 Task: Look for space in Córdoba, Spain from 12th  August, 2023 to 15th August, 2023 for 3 adults in price range Rs.12000 to Rs.16000. Place can be entire place with 2 bedrooms having 3 beds and 1 bathroom. Property type can be house, flat, guest house. Booking option can be shelf check-in. Required host language is English.
Action: Mouse moved to (310, 183)
Screenshot: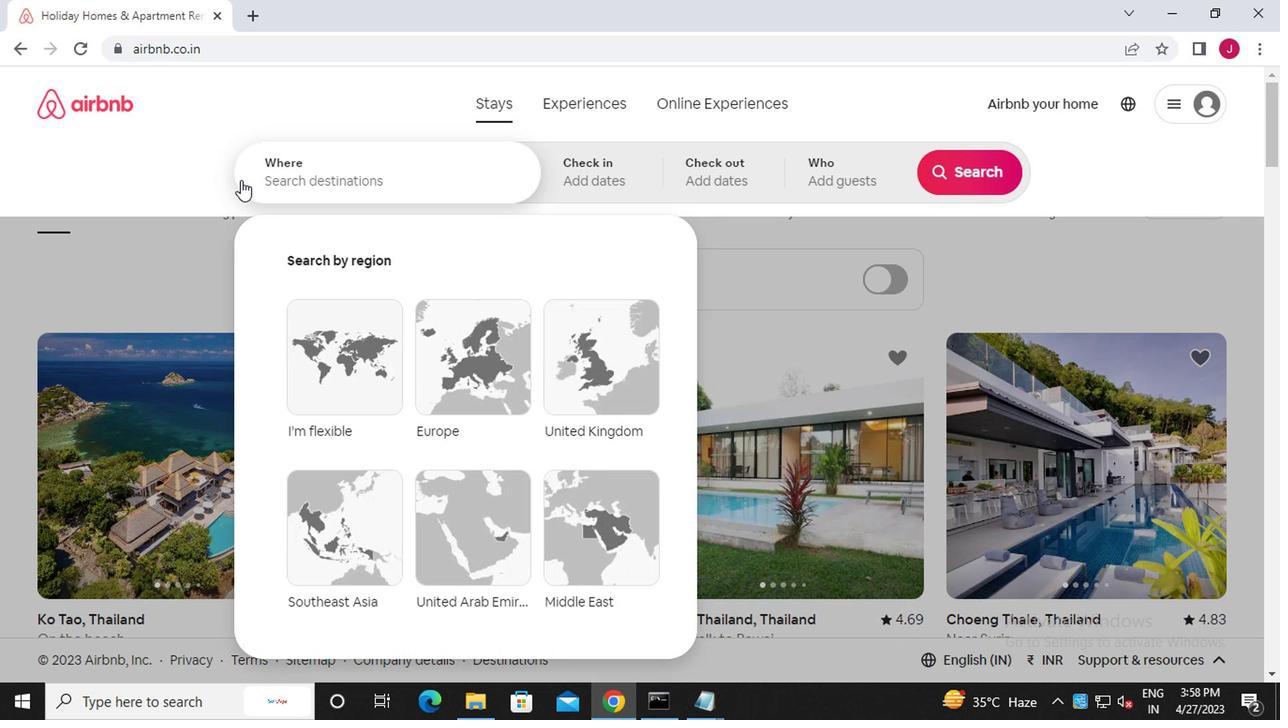 
Action: Mouse pressed left at (310, 183)
Screenshot: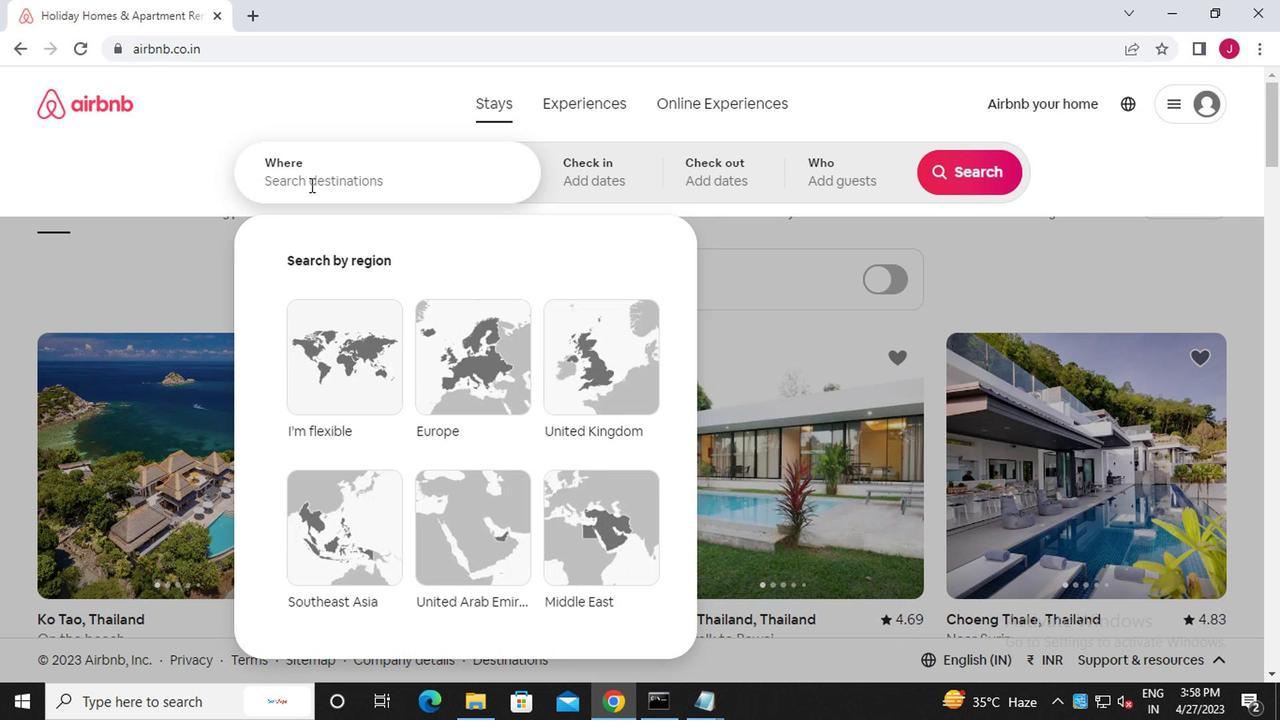 
Action: Key pressed c<Key.caps_lock>ordoba,<Key.caps_lock>s<Key.caps_lock>pain
Screenshot: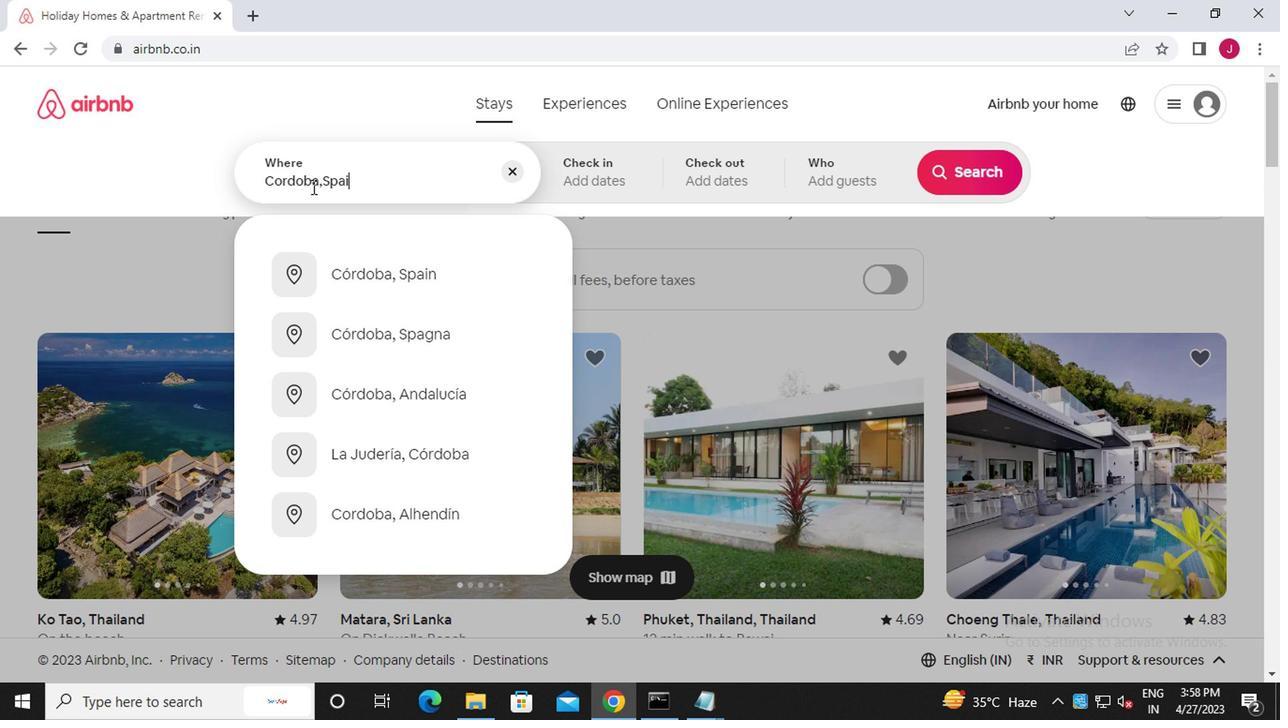 
Action: Mouse moved to (412, 280)
Screenshot: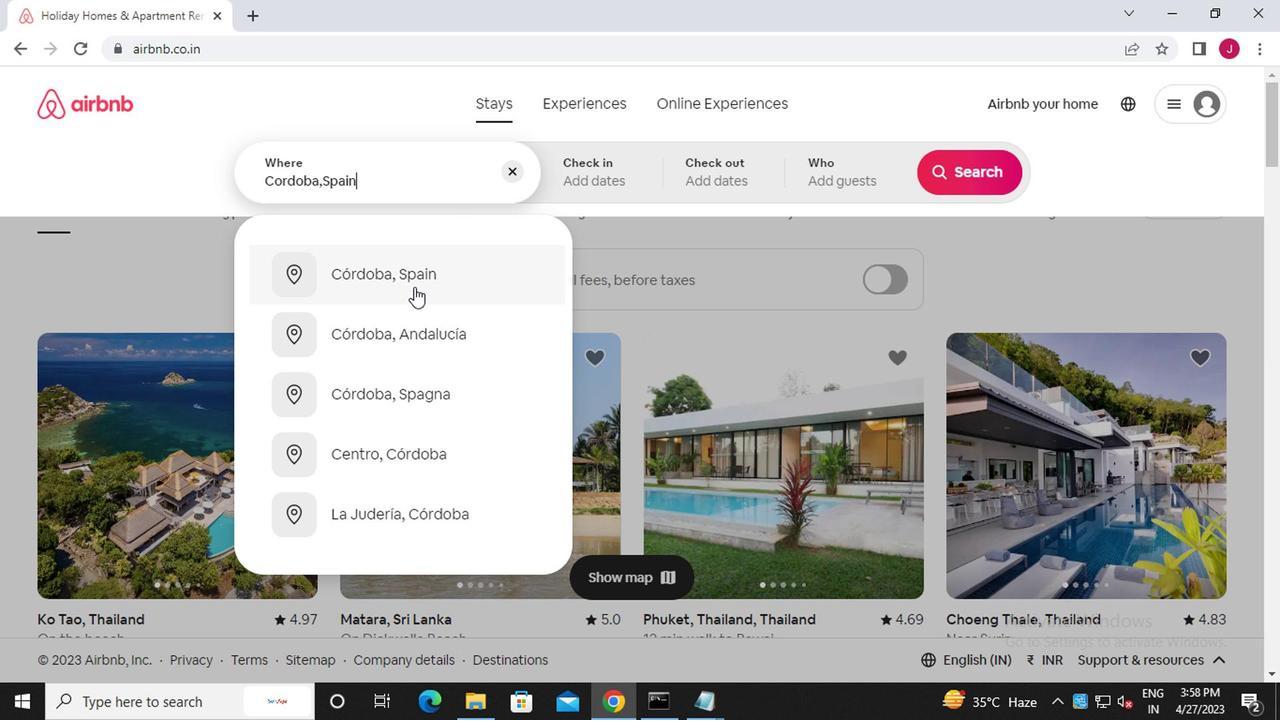 
Action: Mouse pressed left at (412, 280)
Screenshot: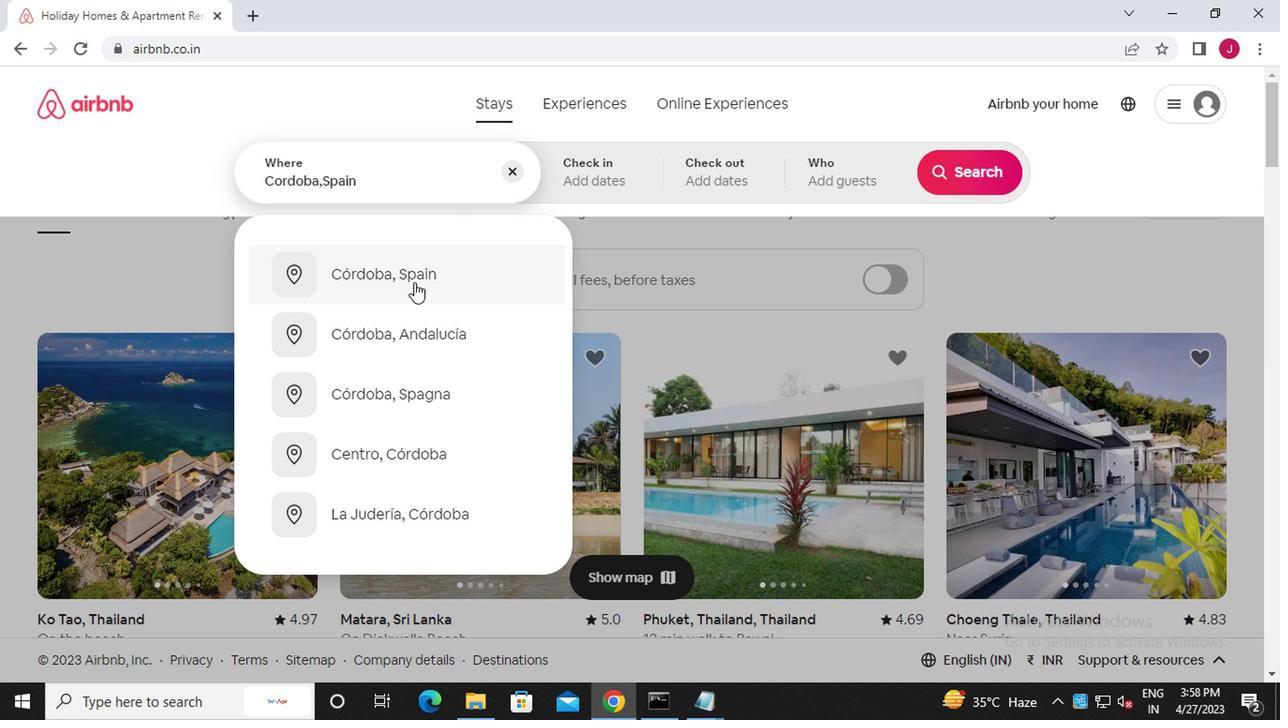 
Action: Mouse moved to (947, 317)
Screenshot: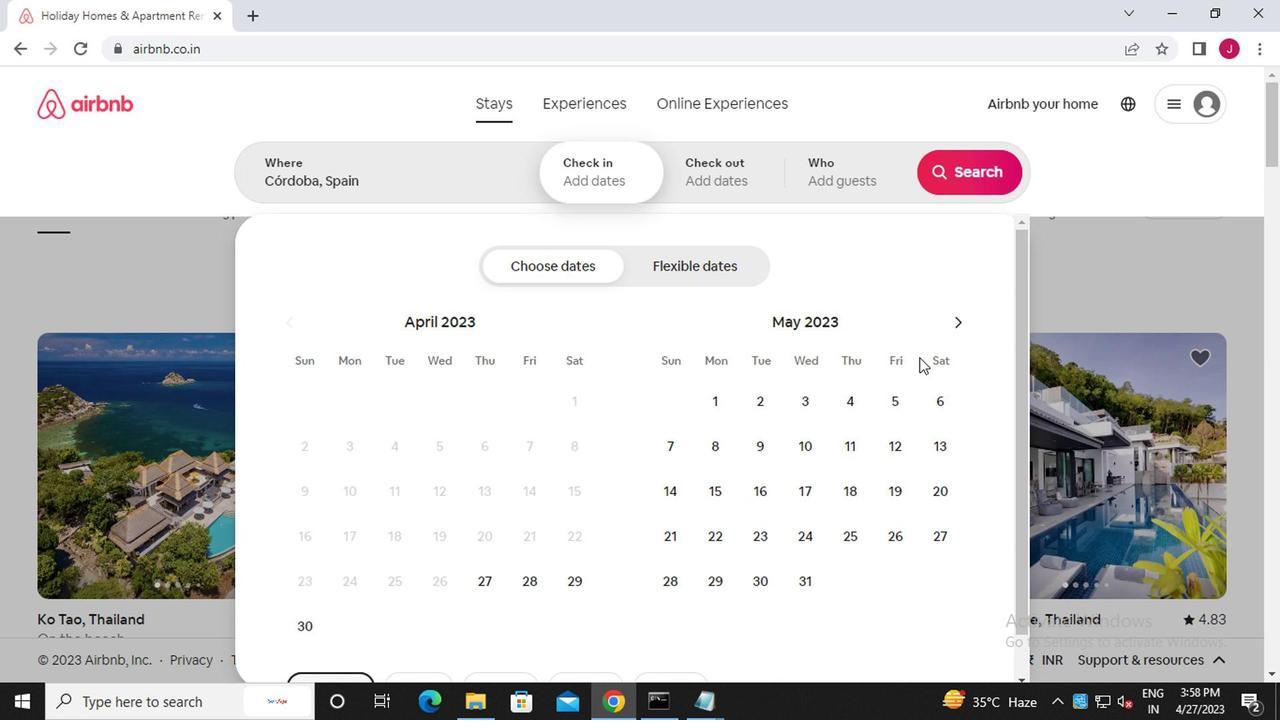 
Action: Mouse pressed left at (947, 317)
Screenshot: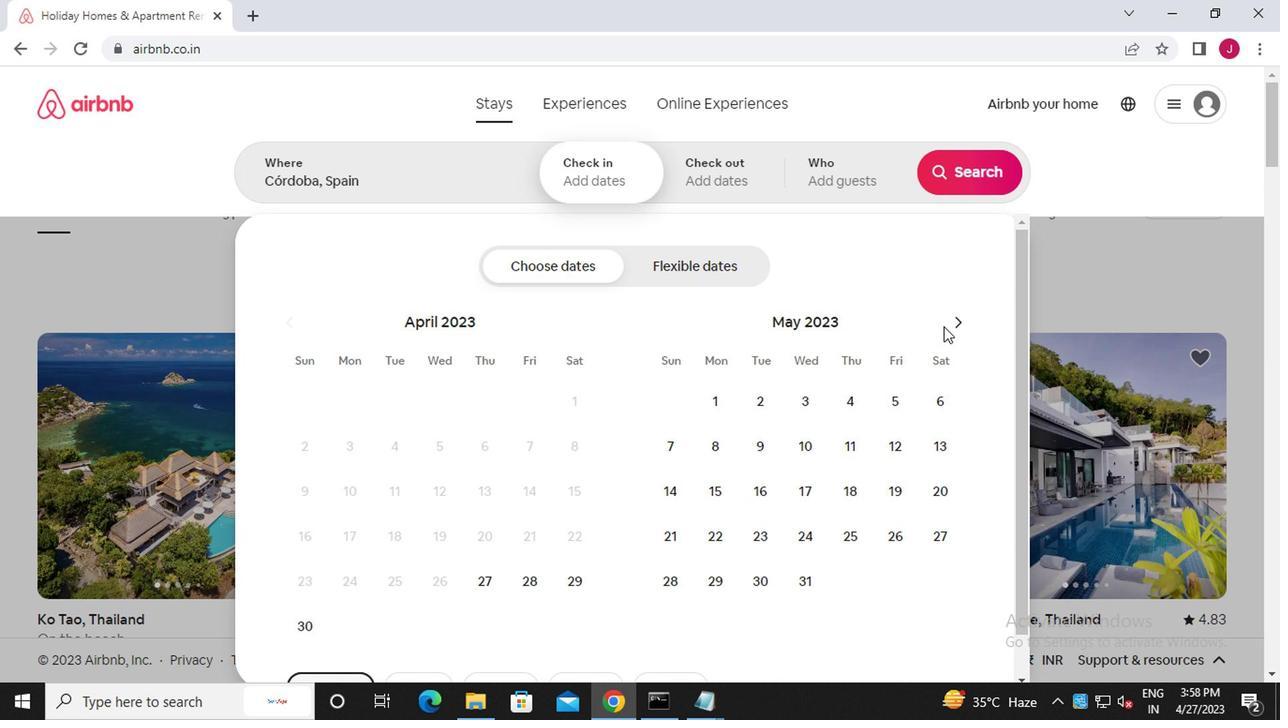 
Action: Mouse pressed left at (947, 317)
Screenshot: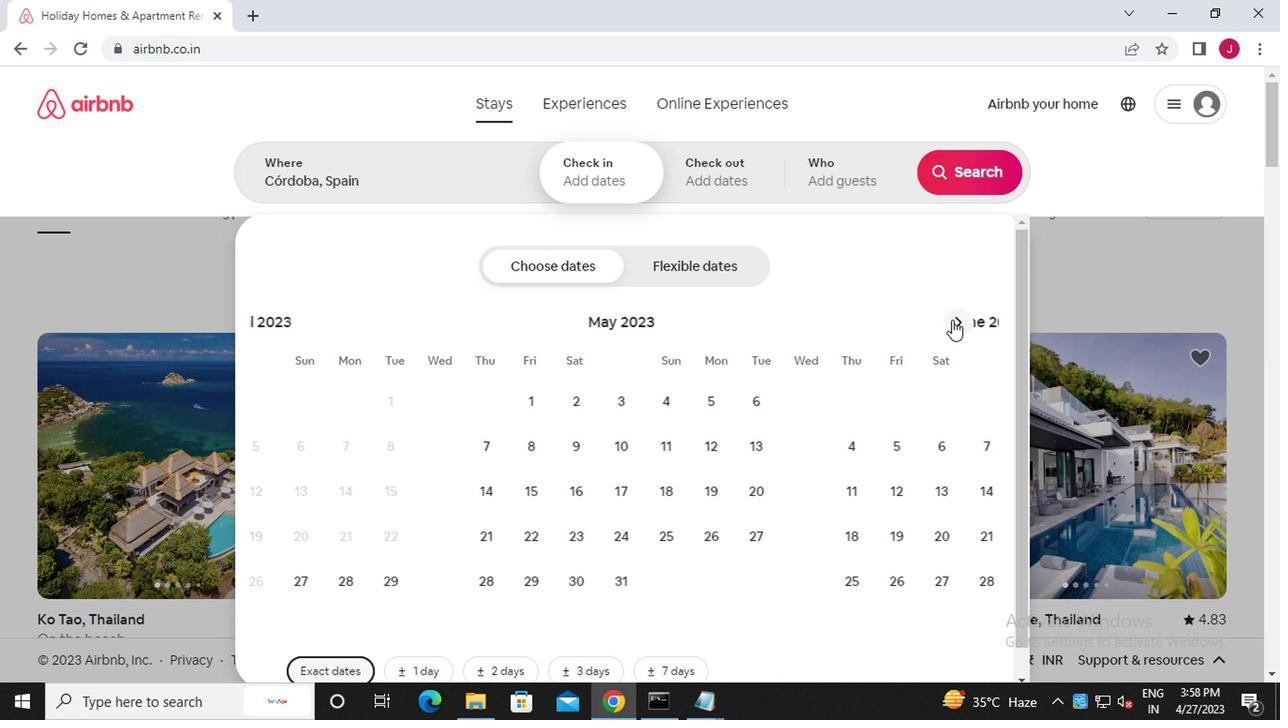 
Action: Mouse pressed left at (947, 317)
Screenshot: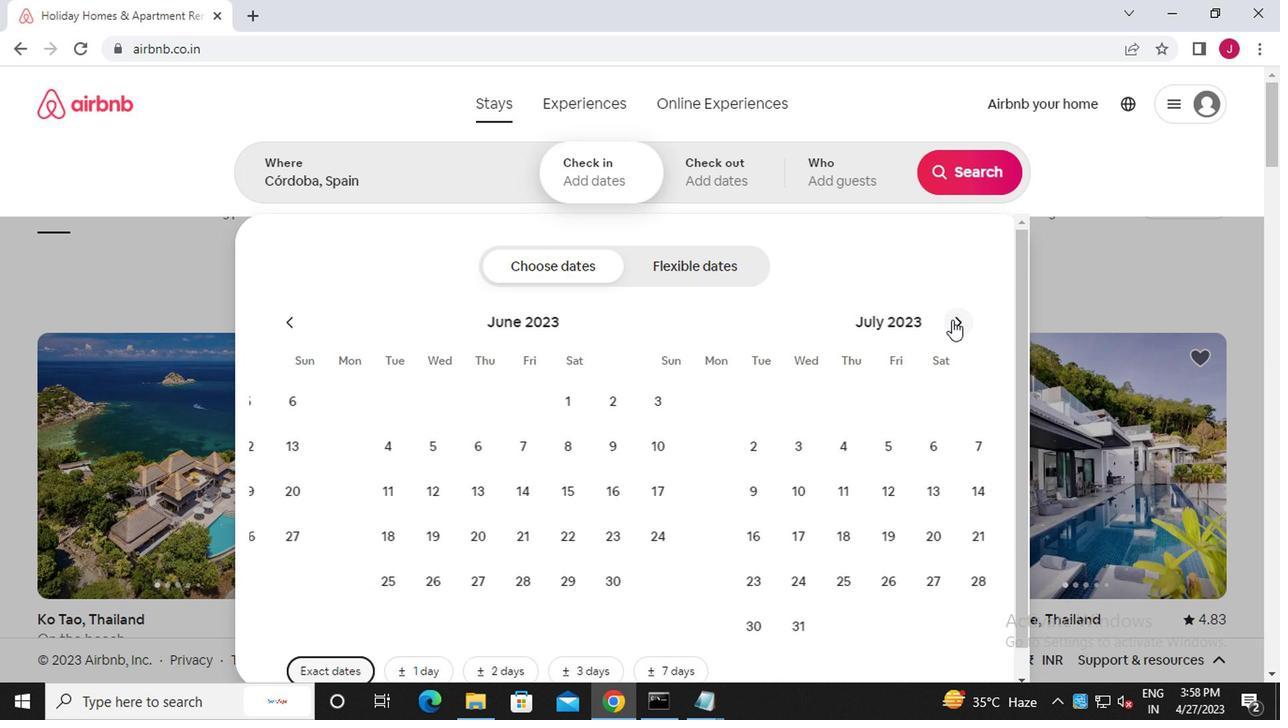 
Action: Mouse moved to (930, 454)
Screenshot: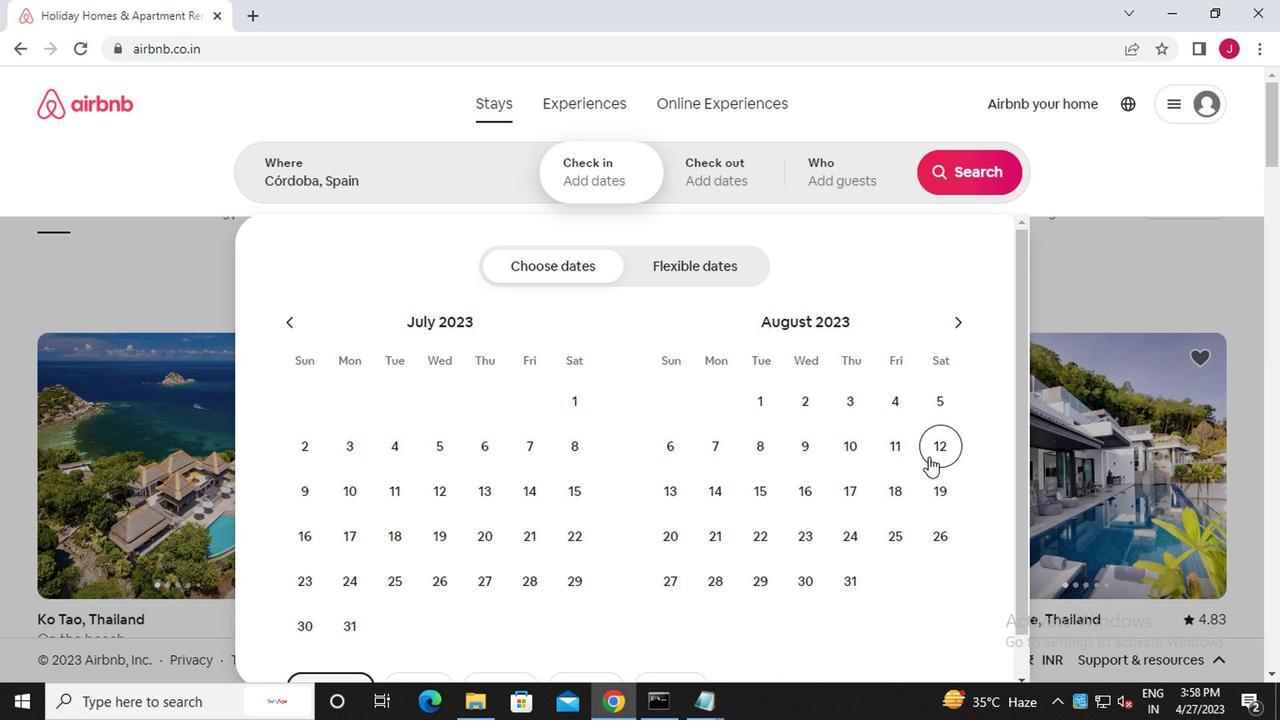 
Action: Mouse pressed left at (930, 454)
Screenshot: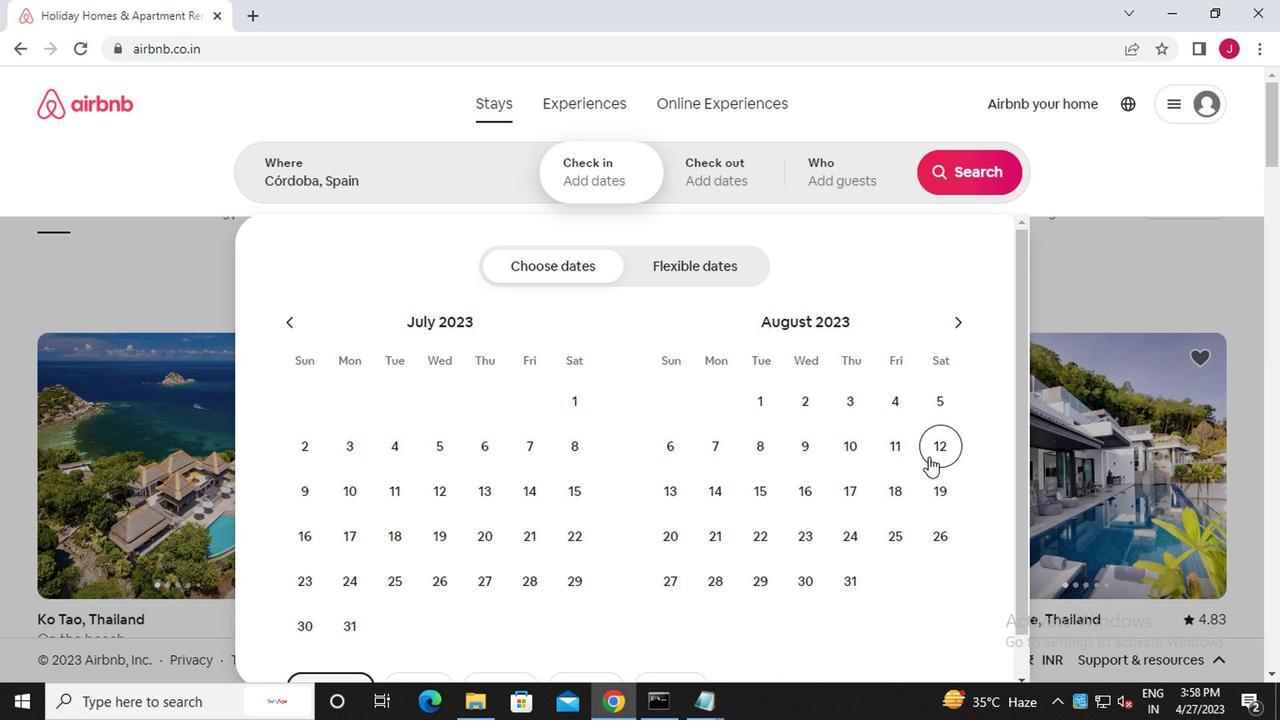 
Action: Mouse moved to (764, 490)
Screenshot: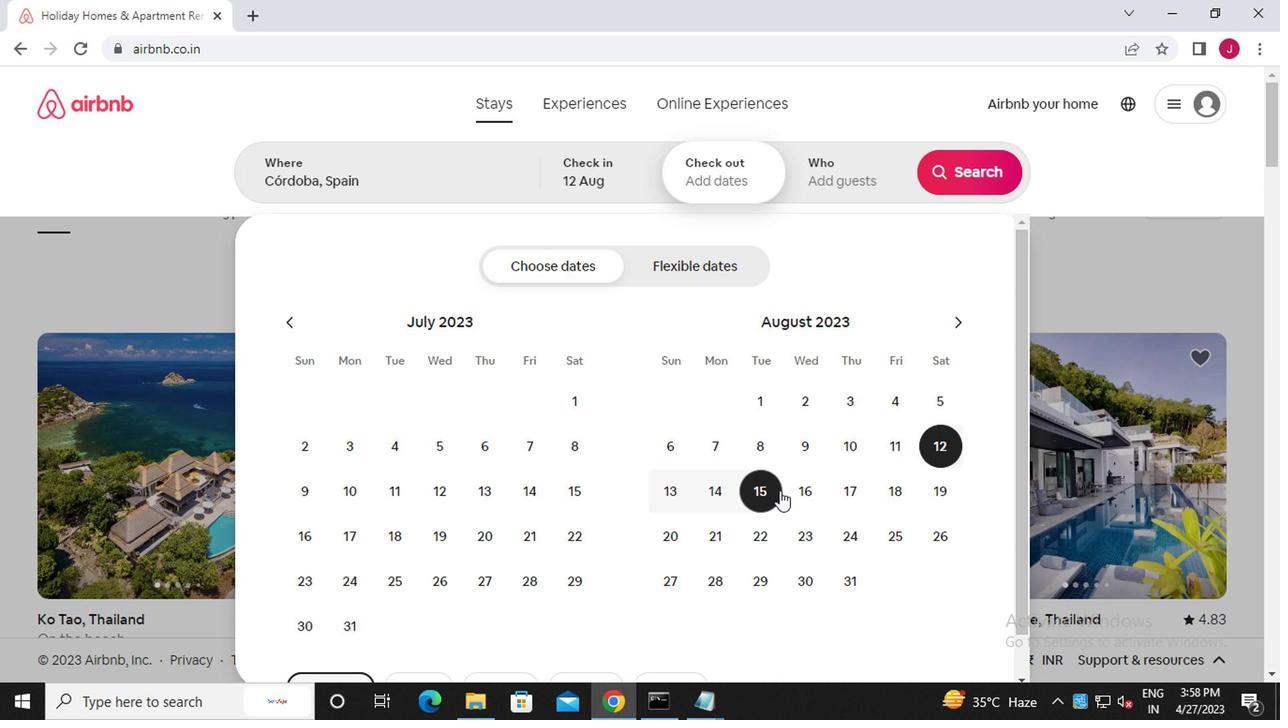 
Action: Mouse pressed left at (764, 490)
Screenshot: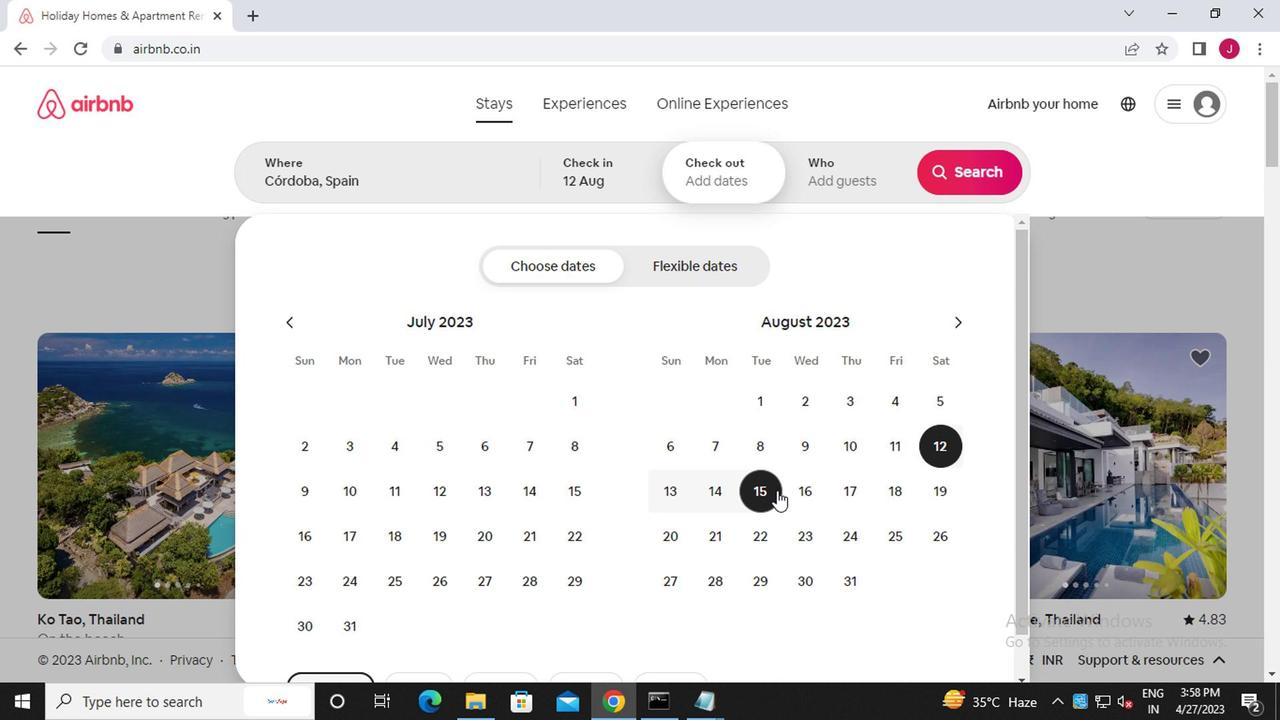 
Action: Mouse moved to (846, 177)
Screenshot: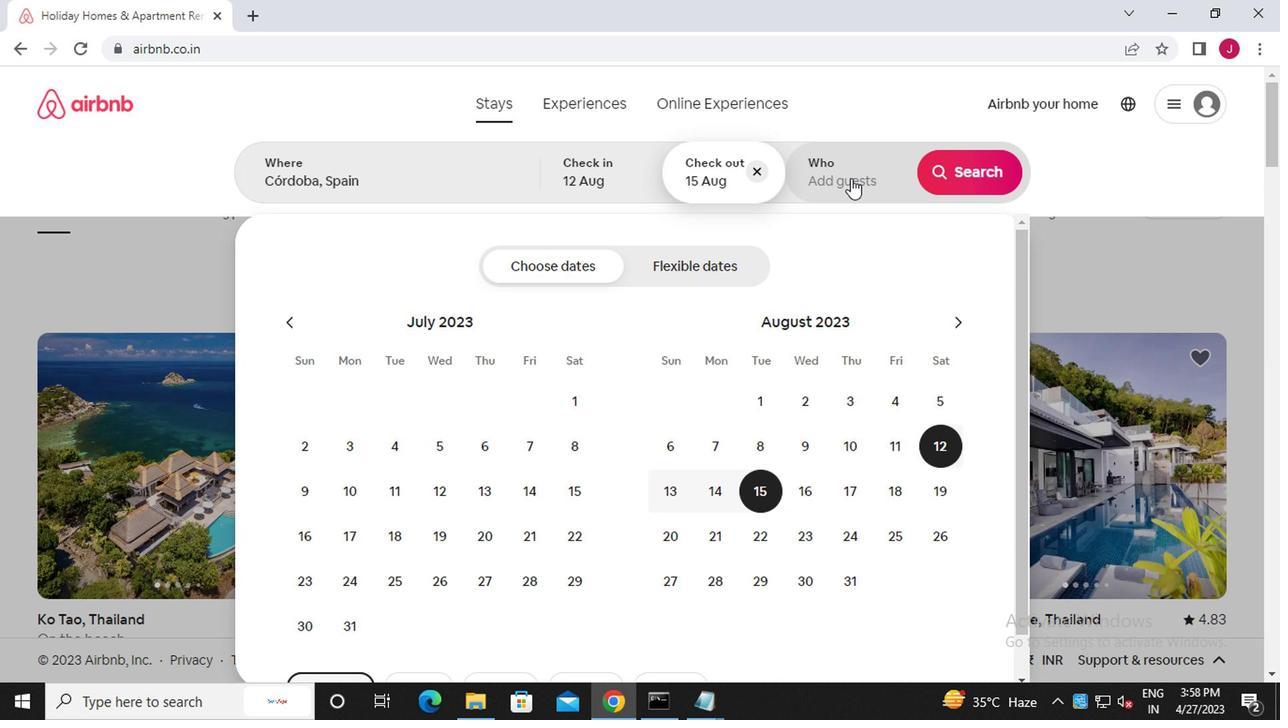 
Action: Mouse pressed left at (846, 177)
Screenshot: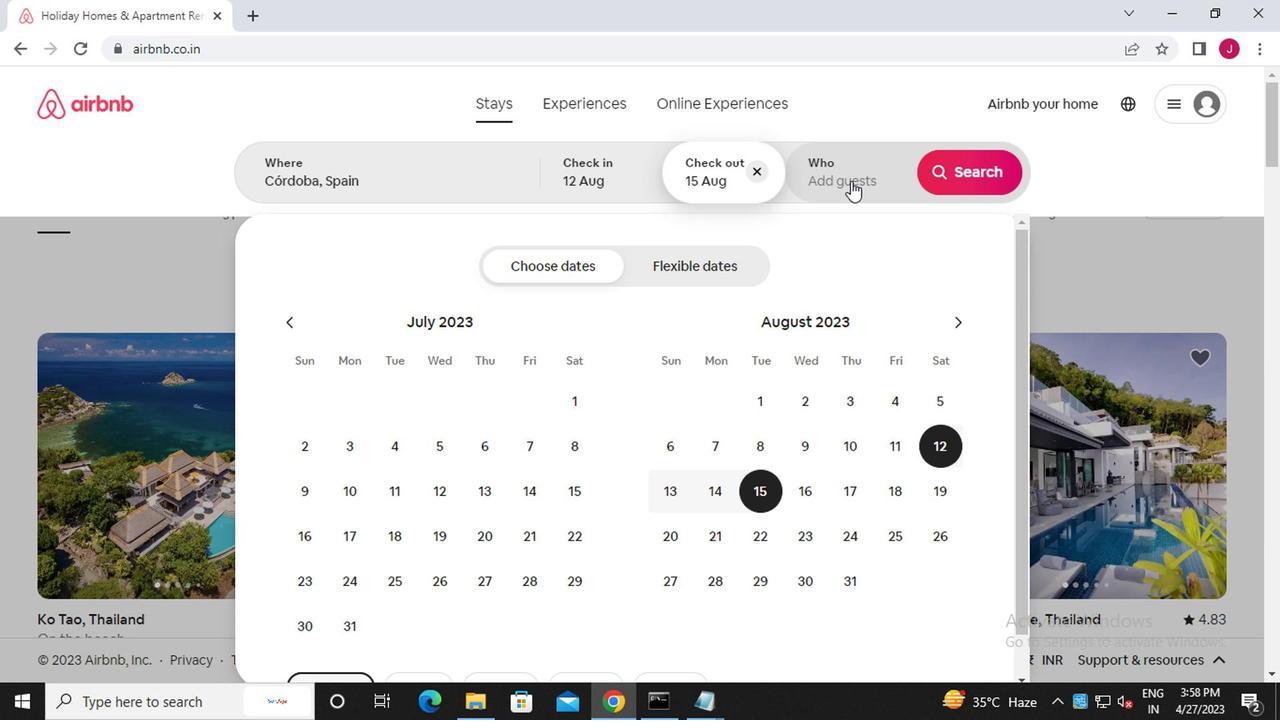 
Action: Mouse moved to (965, 276)
Screenshot: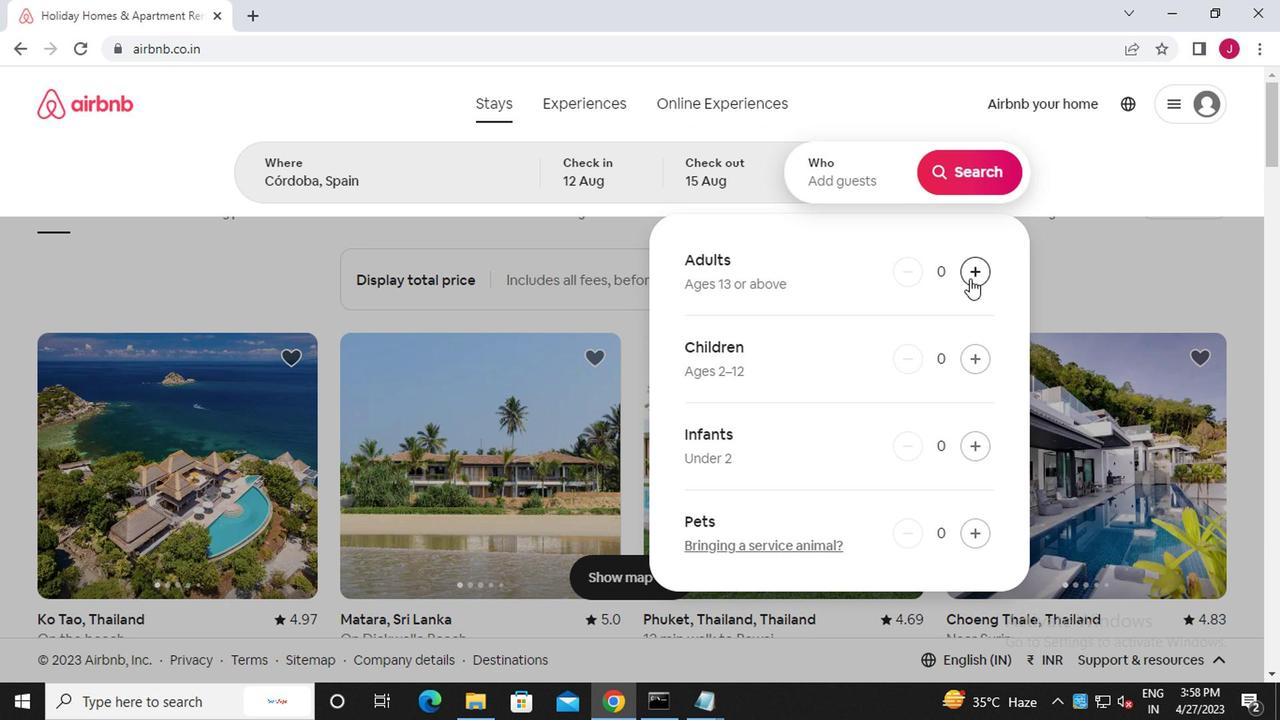 
Action: Mouse pressed left at (965, 276)
Screenshot: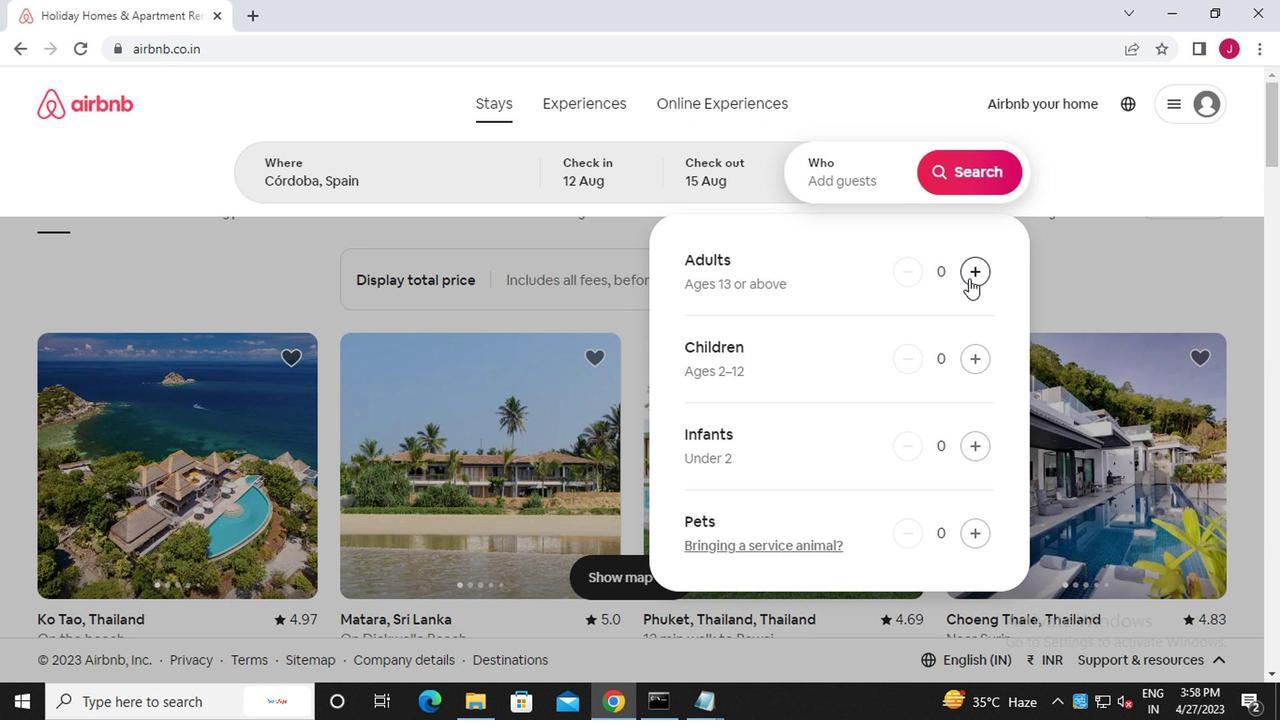 
Action: Mouse moved to (966, 276)
Screenshot: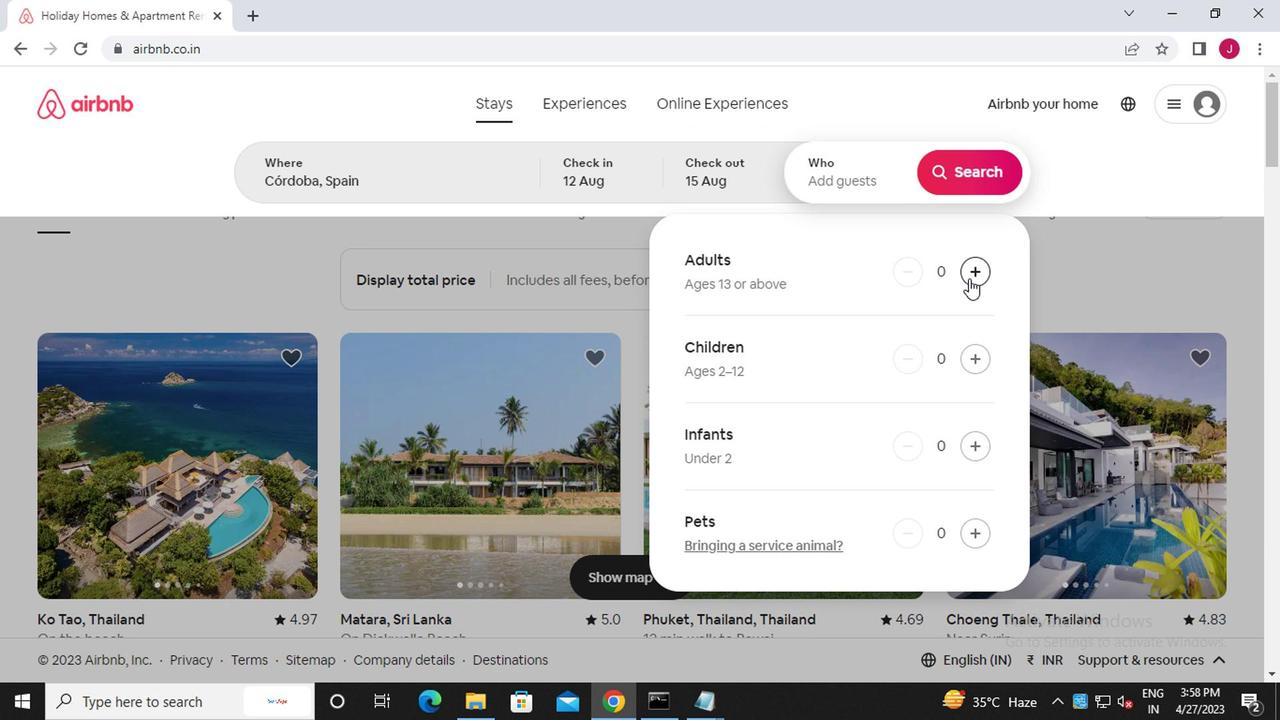 
Action: Mouse pressed left at (966, 276)
Screenshot: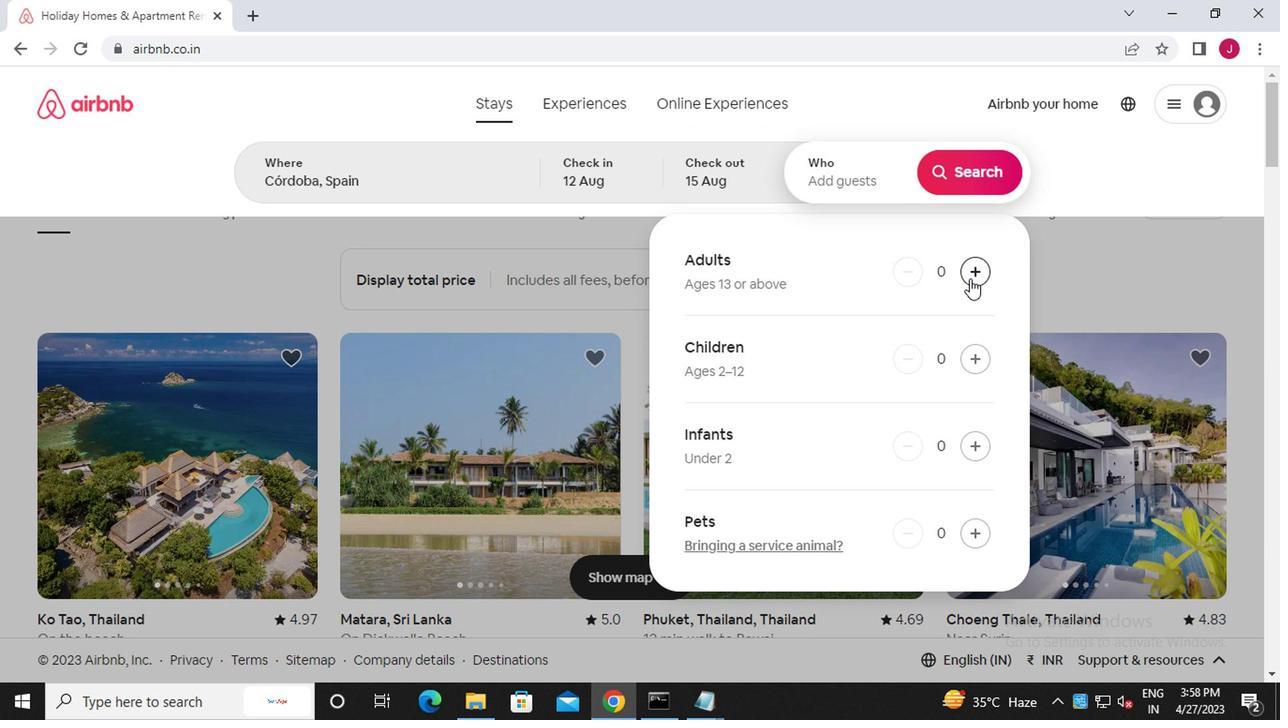 
Action: Mouse moved to (966, 276)
Screenshot: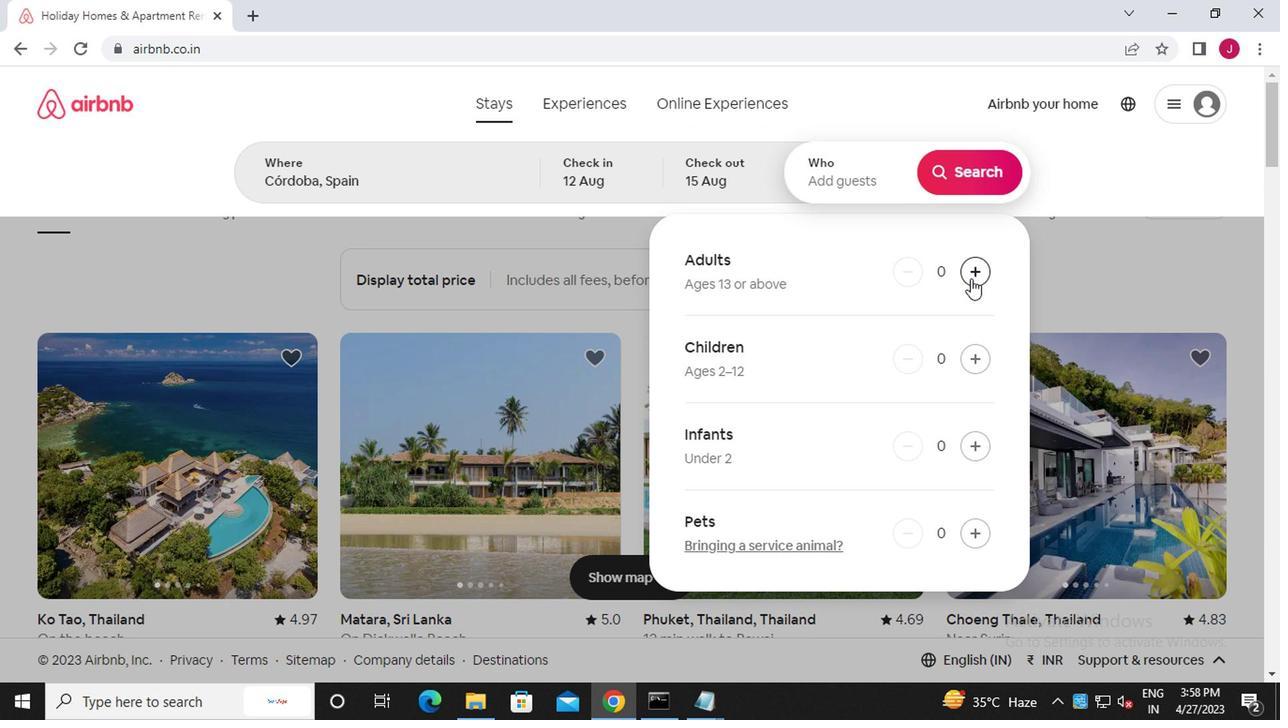 
Action: Mouse pressed left at (966, 276)
Screenshot: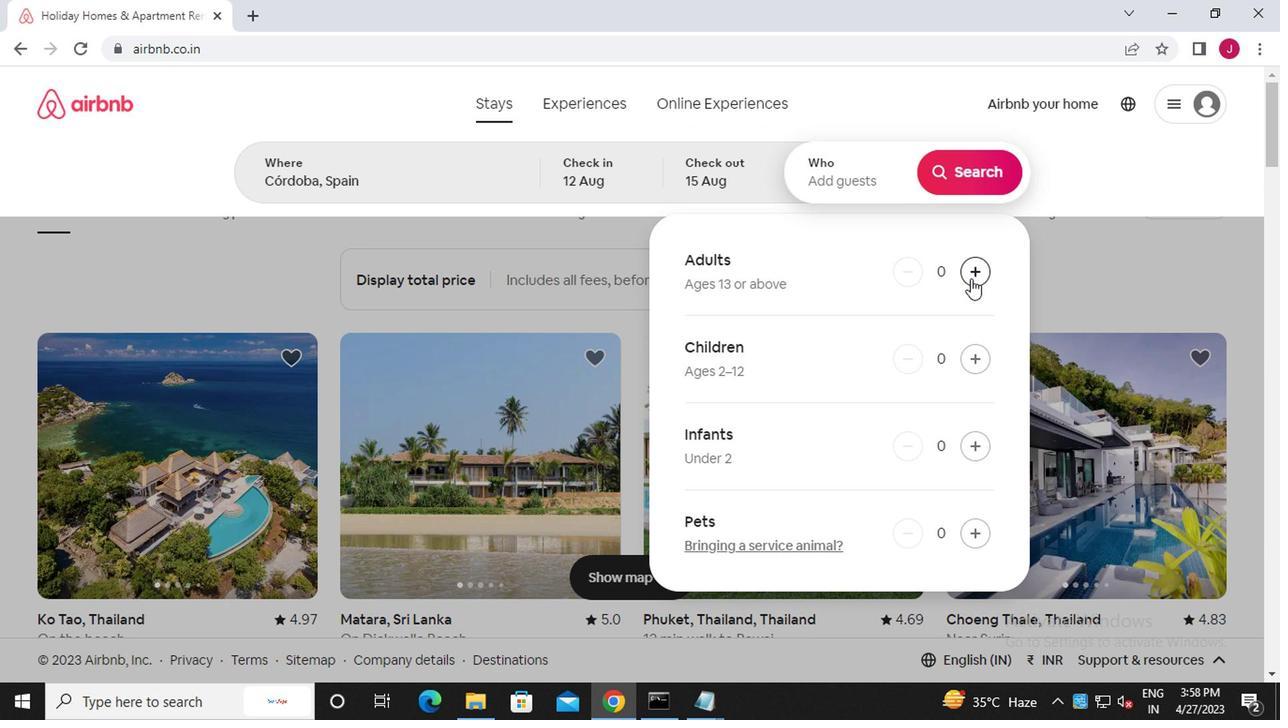 
Action: Mouse moved to (970, 166)
Screenshot: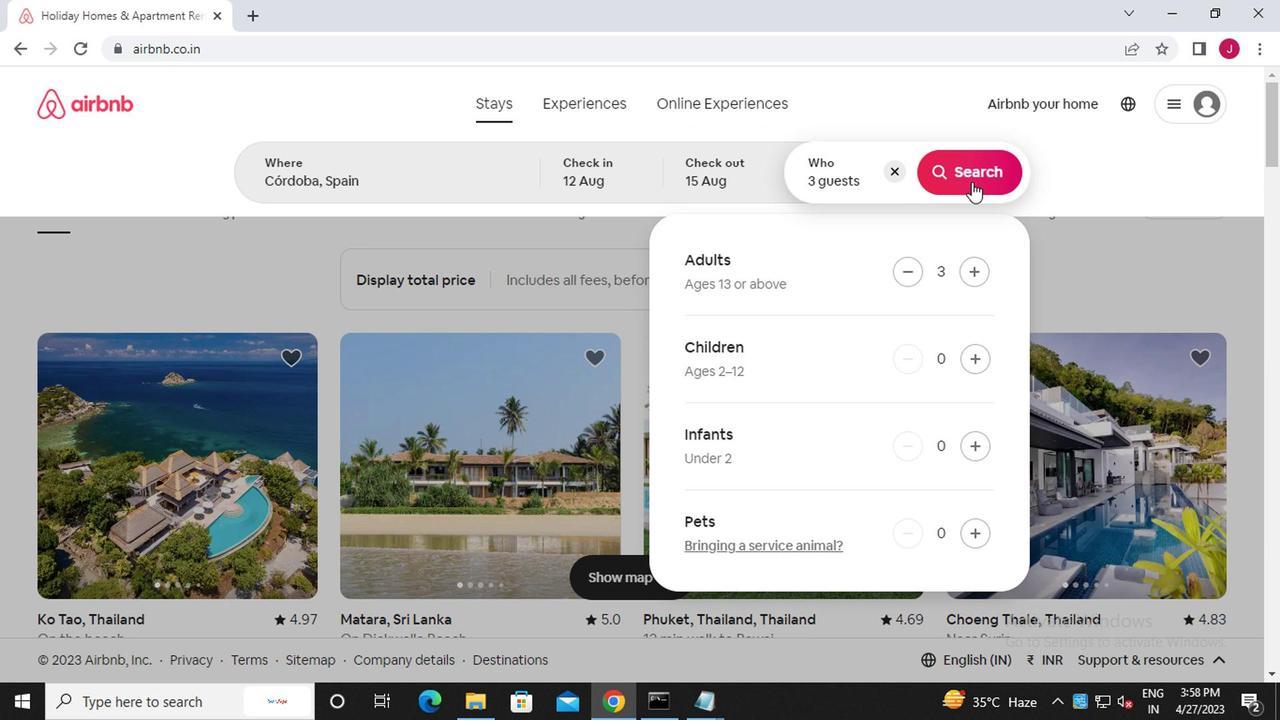 
Action: Mouse pressed left at (970, 166)
Screenshot: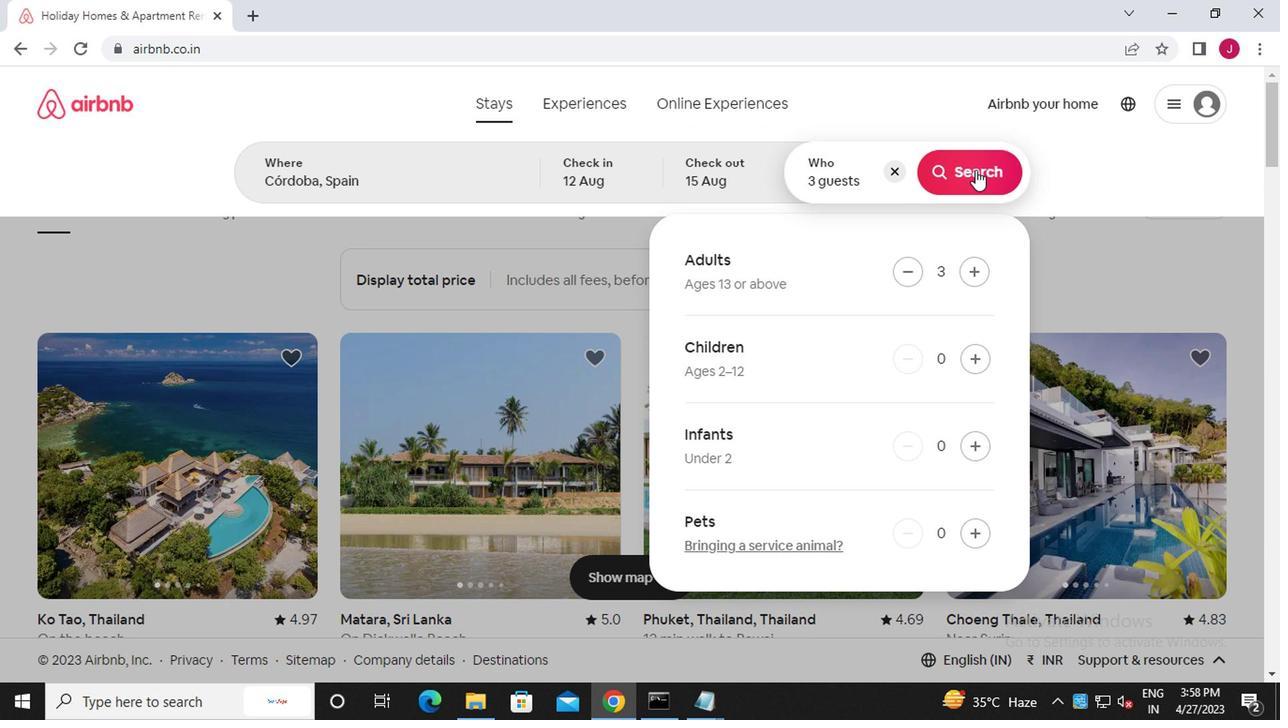 
Action: Mouse moved to (1211, 175)
Screenshot: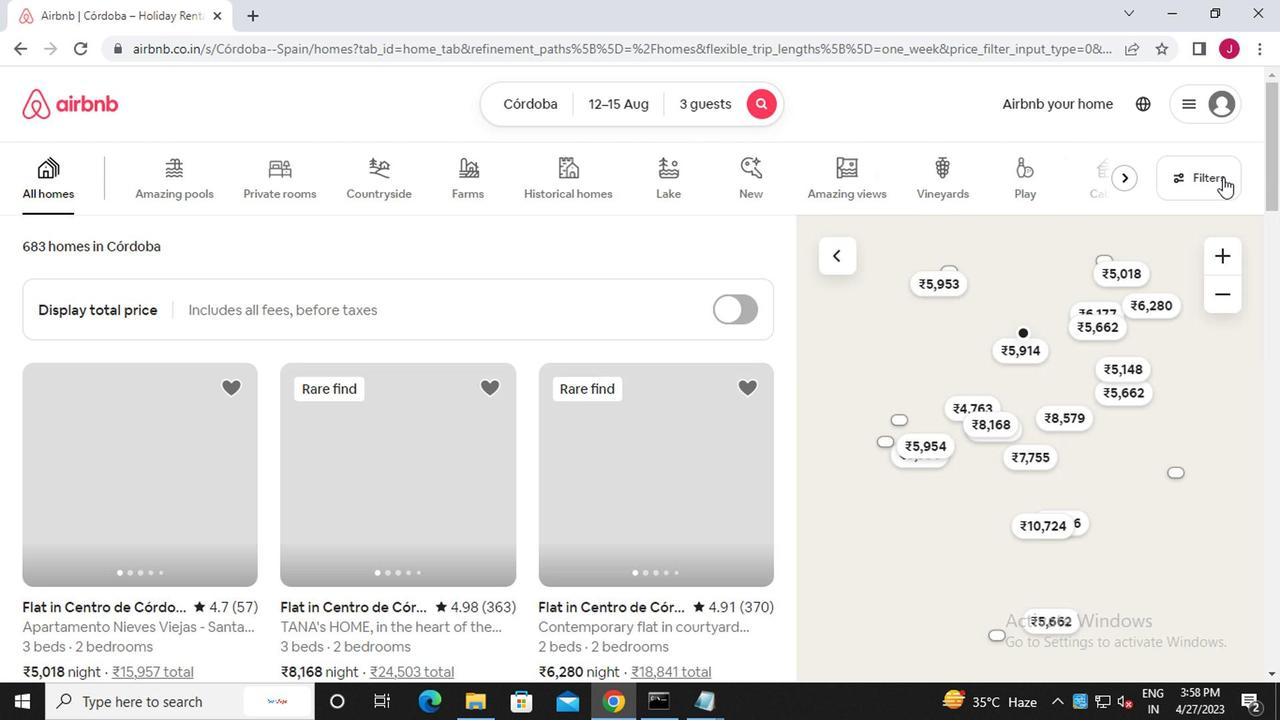 
Action: Mouse pressed left at (1211, 175)
Screenshot: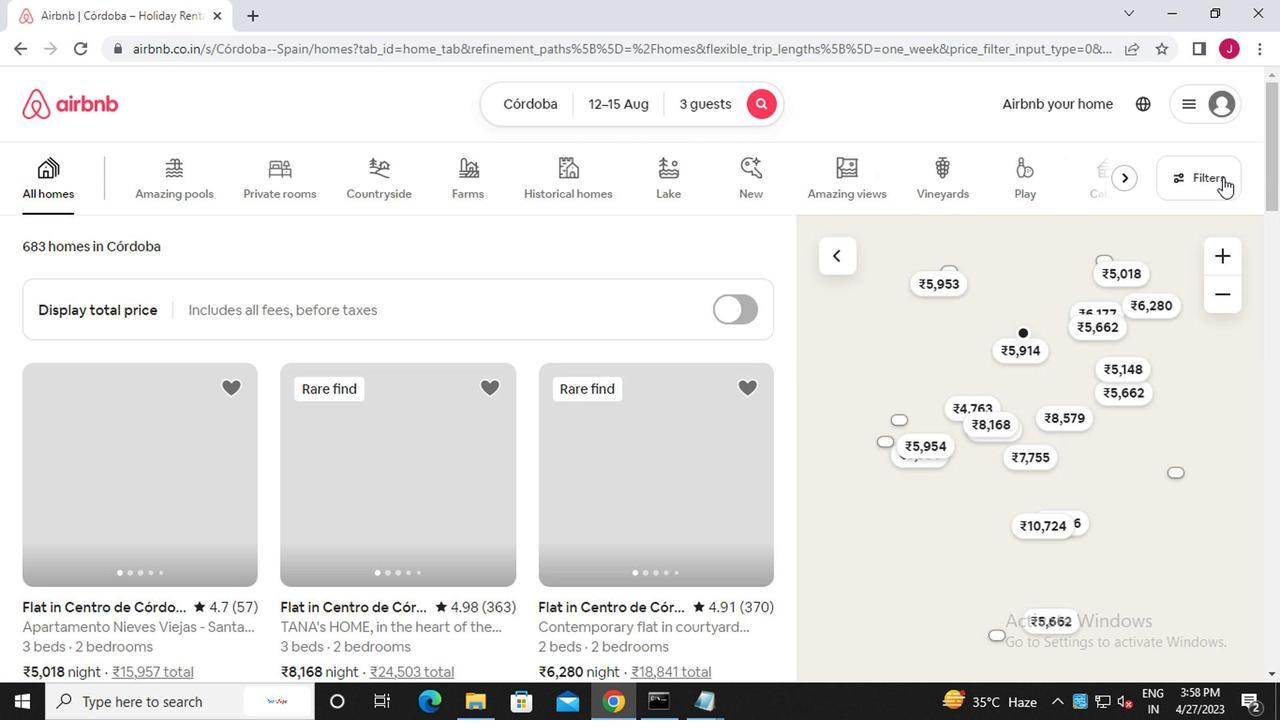 
Action: Mouse moved to (474, 408)
Screenshot: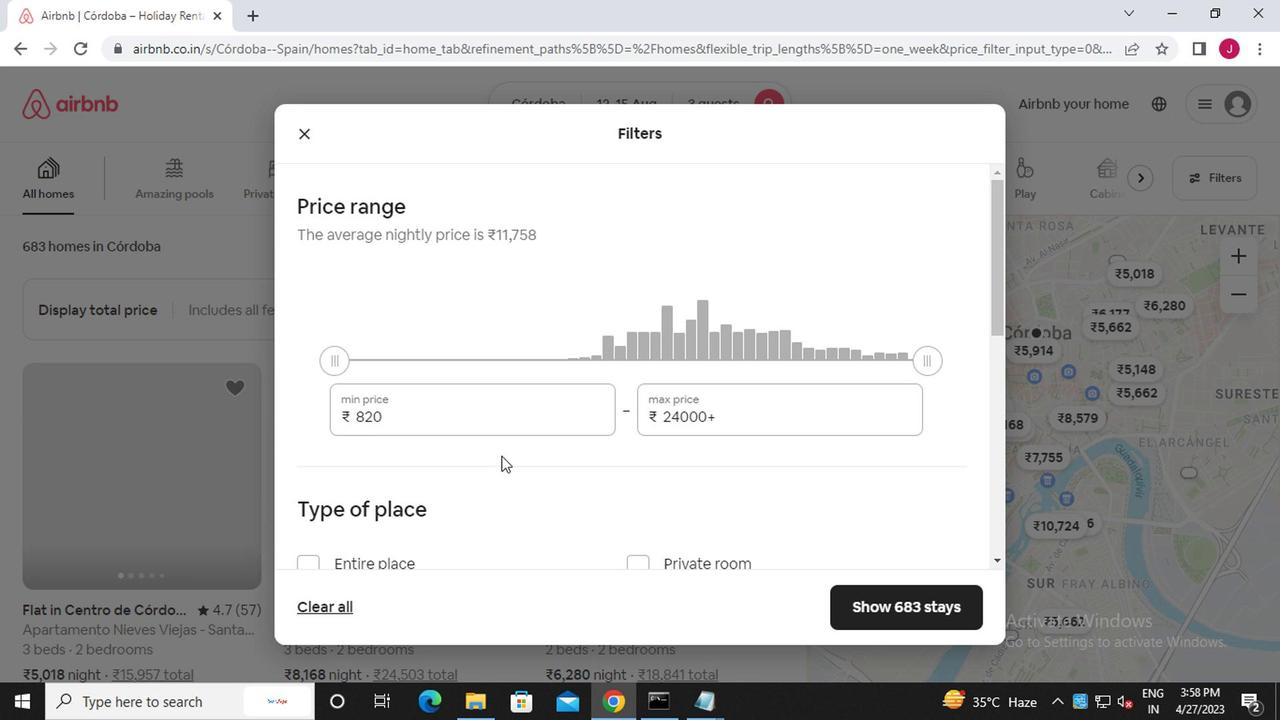 
Action: Mouse pressed left at (474, 408)
Screenshot: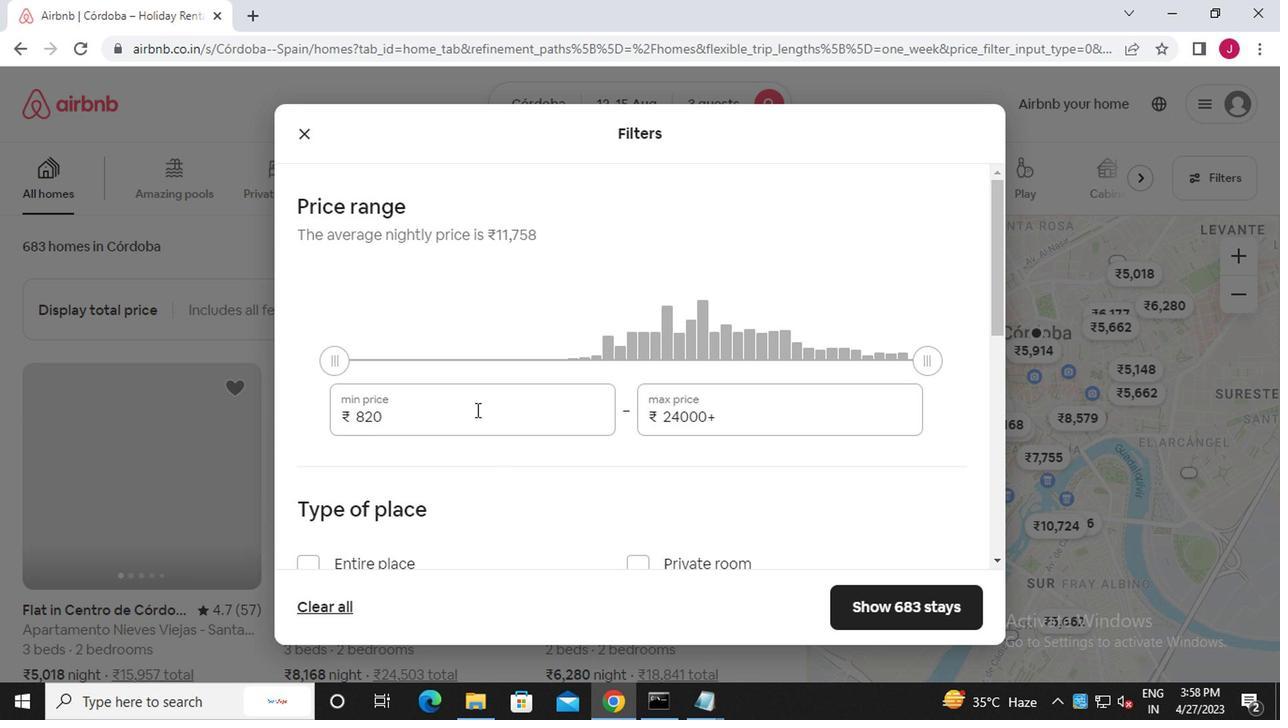 
Action: Mouse moved to (474, 404)
Screenshot: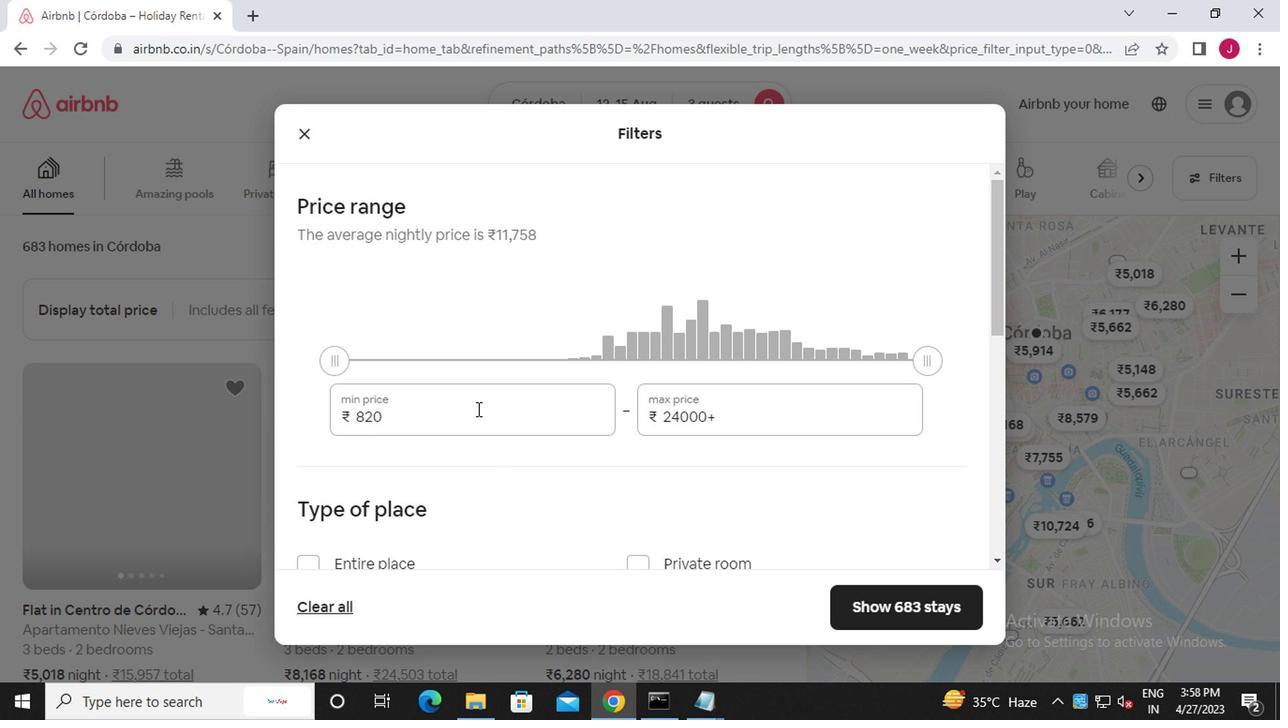 
Action: Key pressed <Key.backspace><Key.backspace><Key.backspace><<97>><<98>><<96>><<96>><<96>>
Screenshot: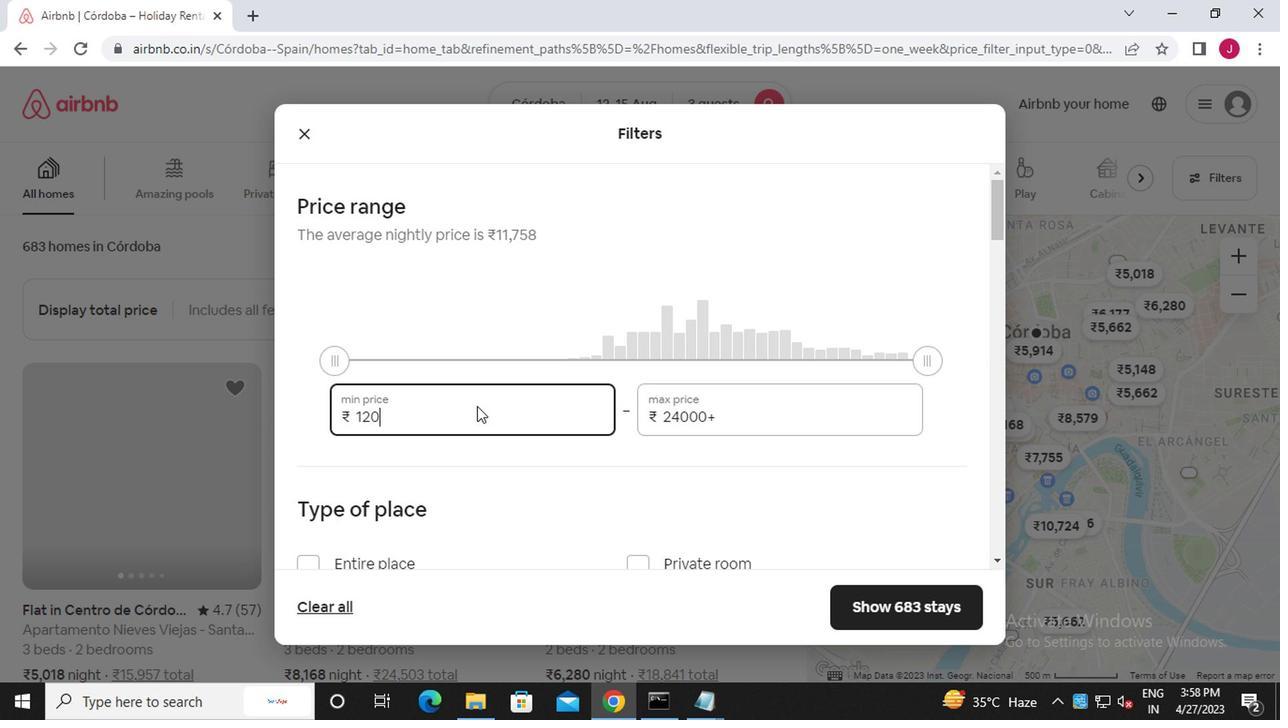 
Action: Mouse moved to (767, 422)
Screenshot: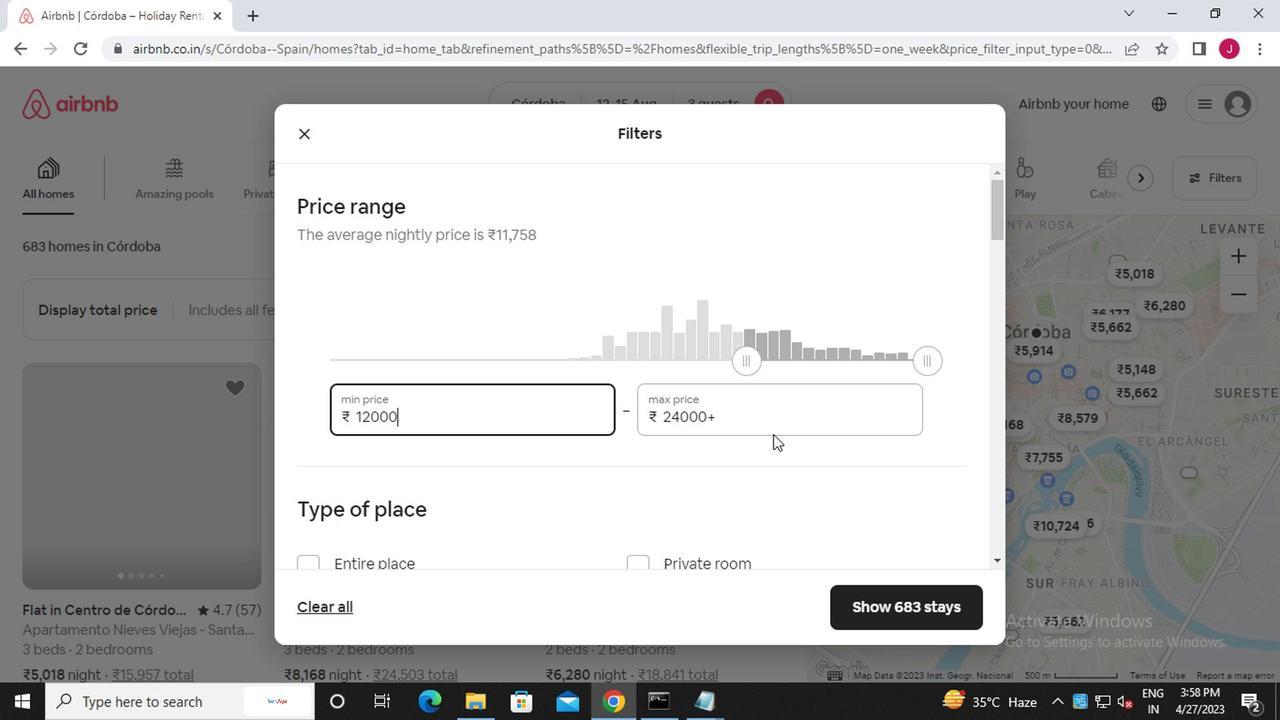 
Action: Mouse pressed left at (767, 422)
Screenshot: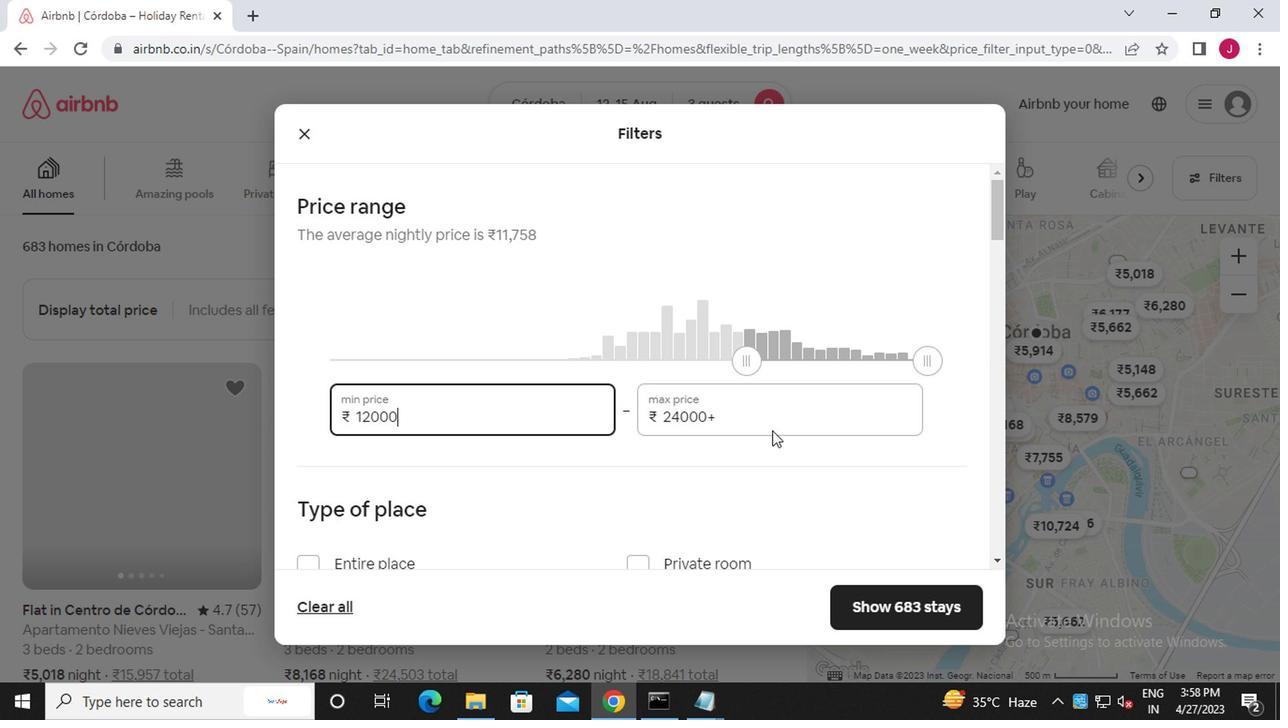 
Action: Mouse moved to (766, 422)
Screenshot: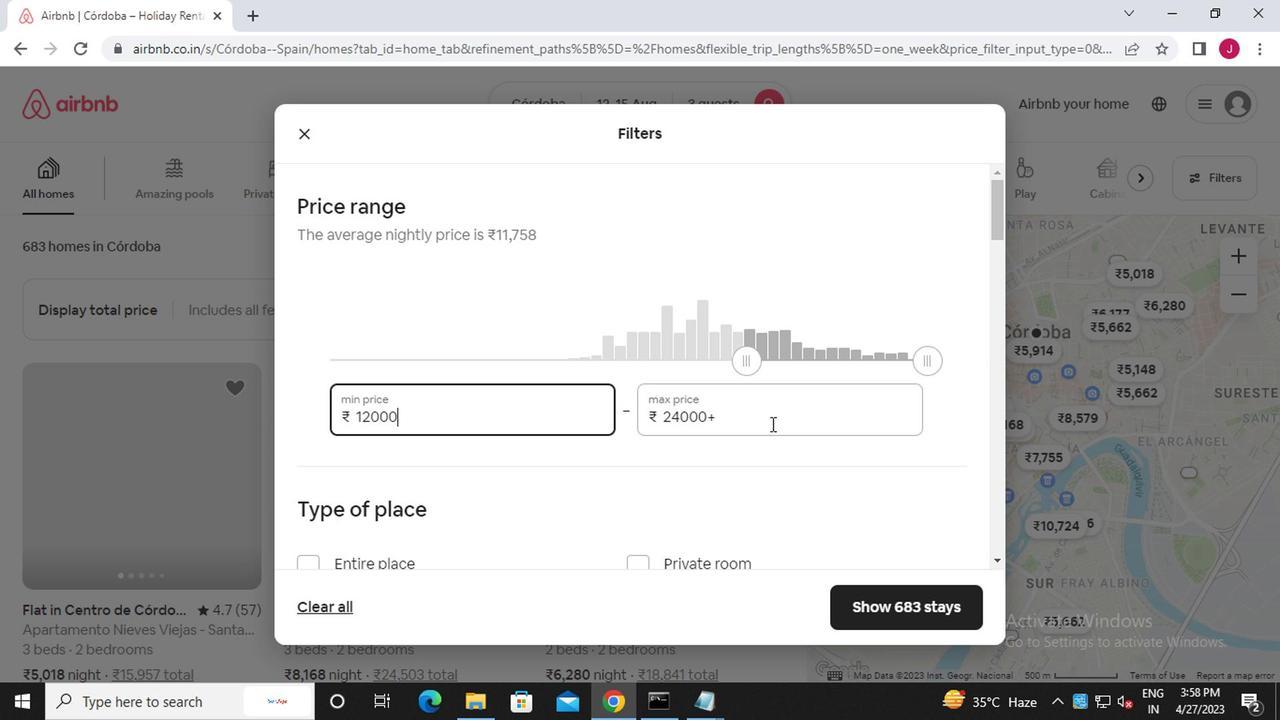
Action: Key pressed <Key.backspace><Key.backspace><Key.backspace><Key.backspace><Key.backspace><Key.backspace><Key.backspace><Key.backspace><Key.backspace><Key.backspace><<97>><<102>><<96>><<96>><<96>>
Screenshot: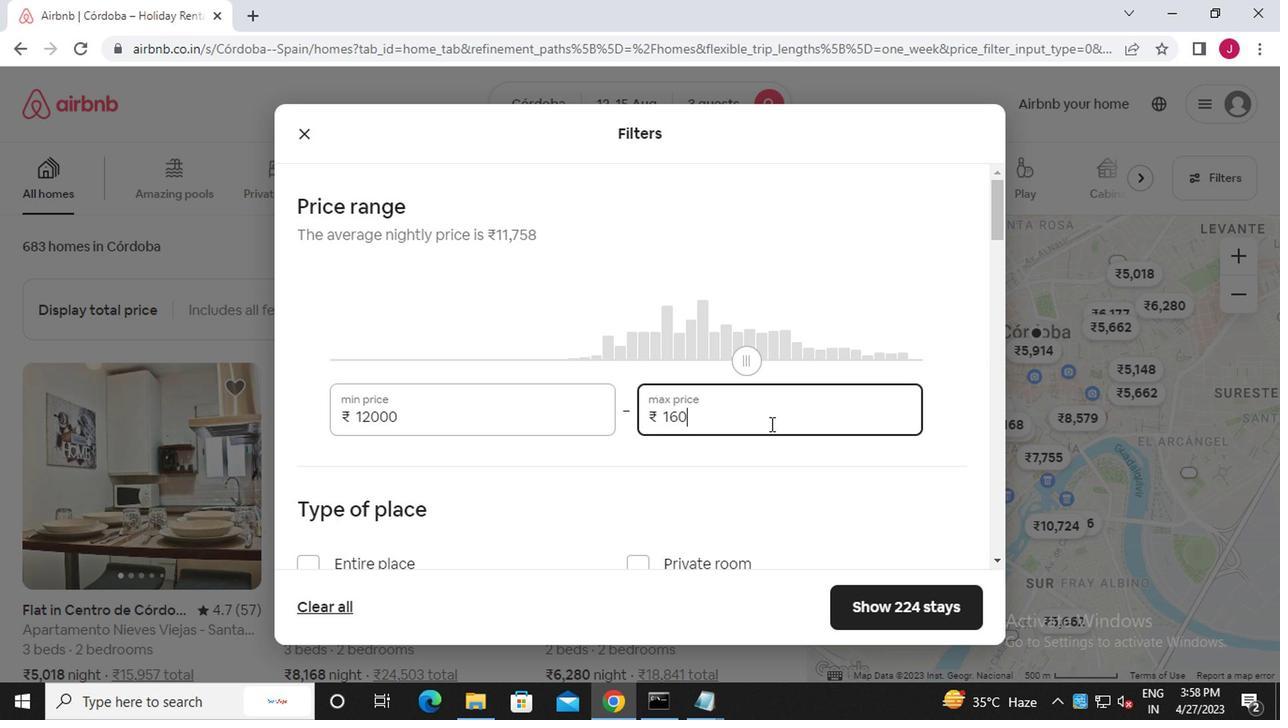 
Action: Mouse moved to (764, 424)
Screenshot: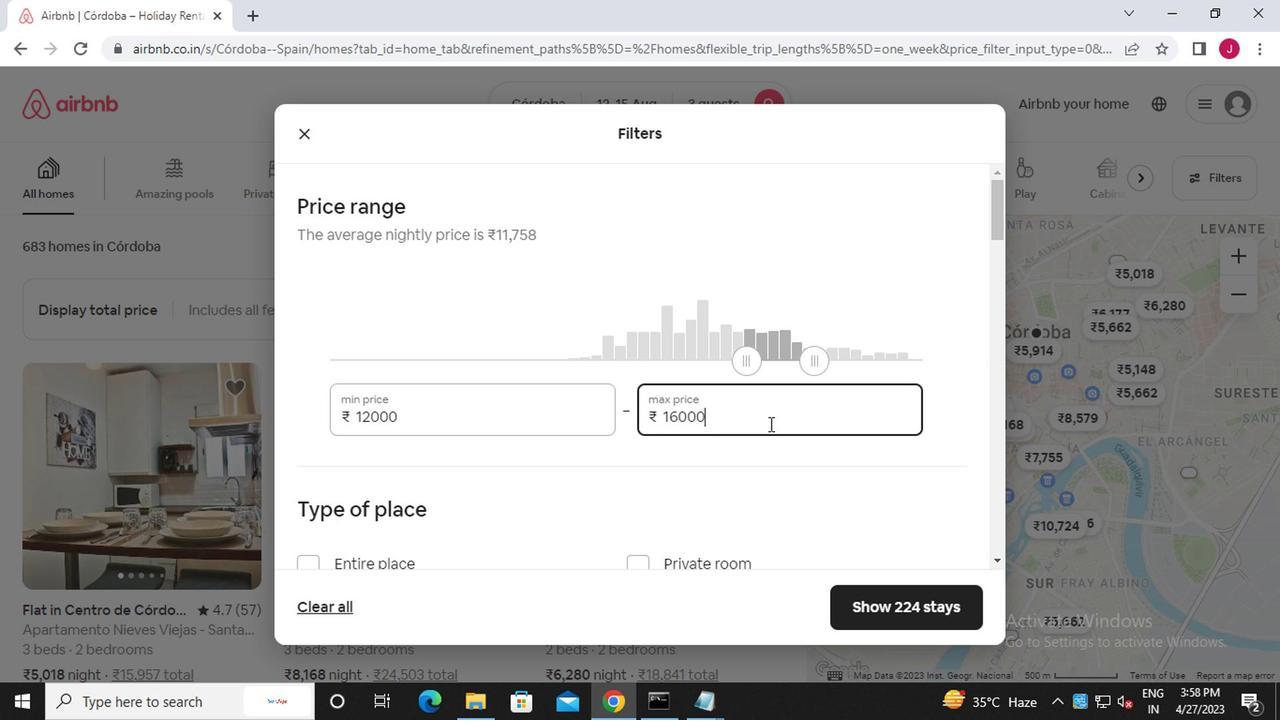 
Action: Mouse scrolled (764, 424) with delta (0, 0)
Screenshot: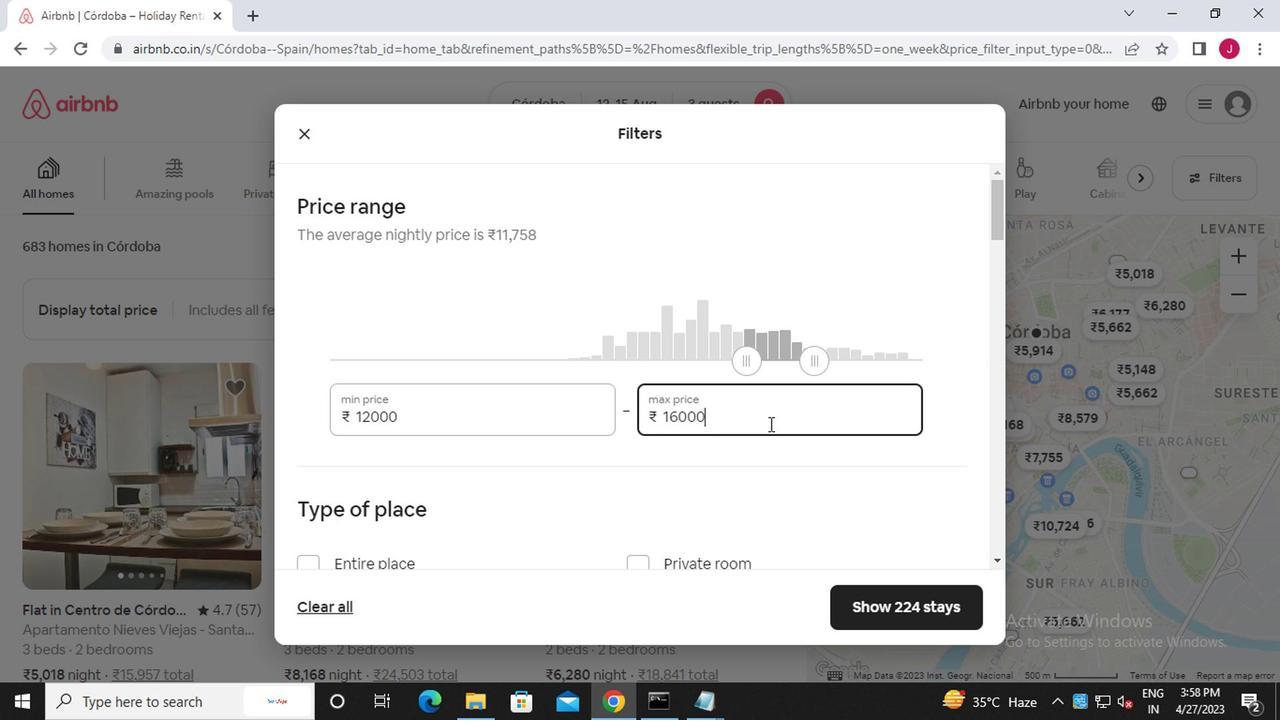 
Action: Mouse moved to (760, 431)
Screenshot: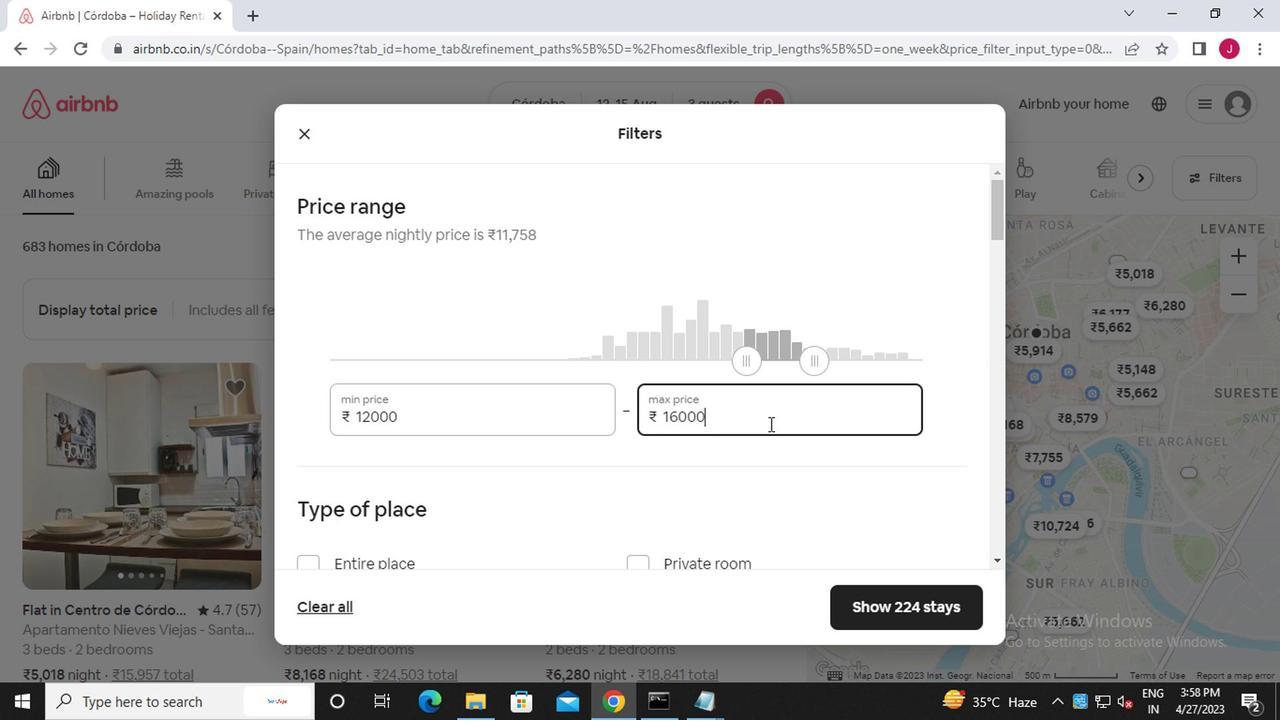 
Action: Mouse scrolled (760, 430) with delta (0, 0)
Screenshot: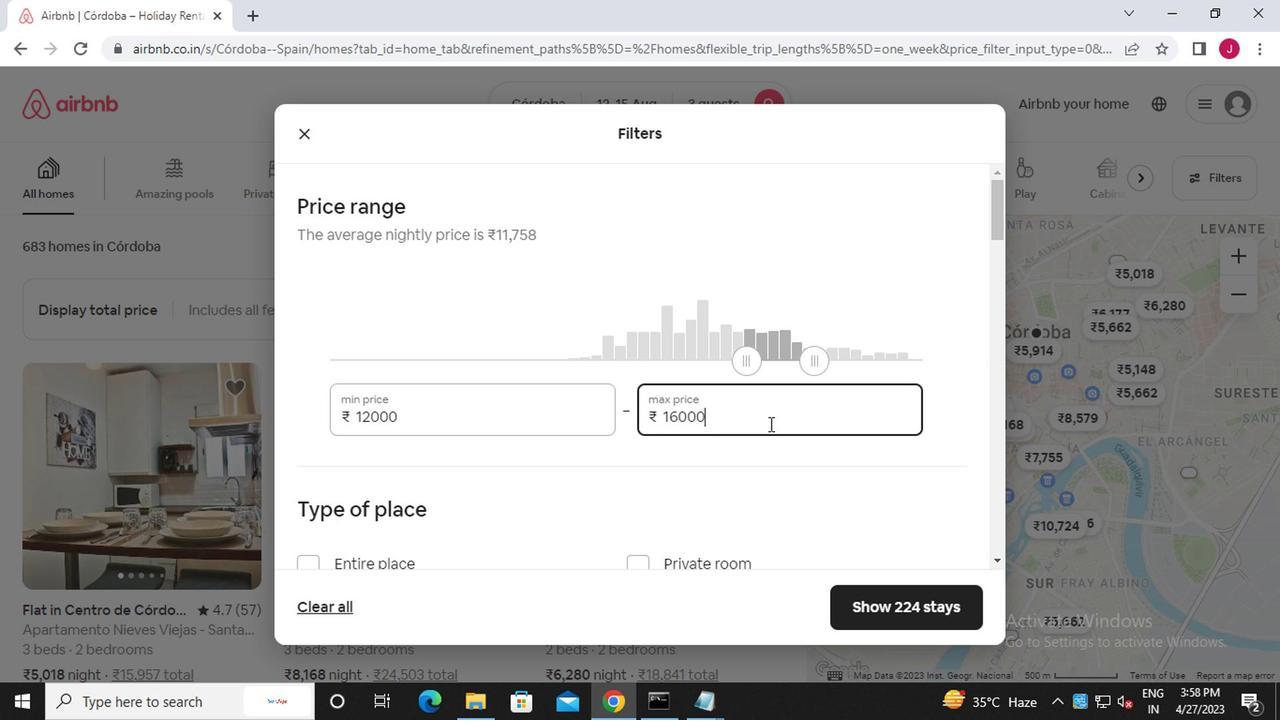 
Action: Mouse moved to (305, 377)
Screenshot: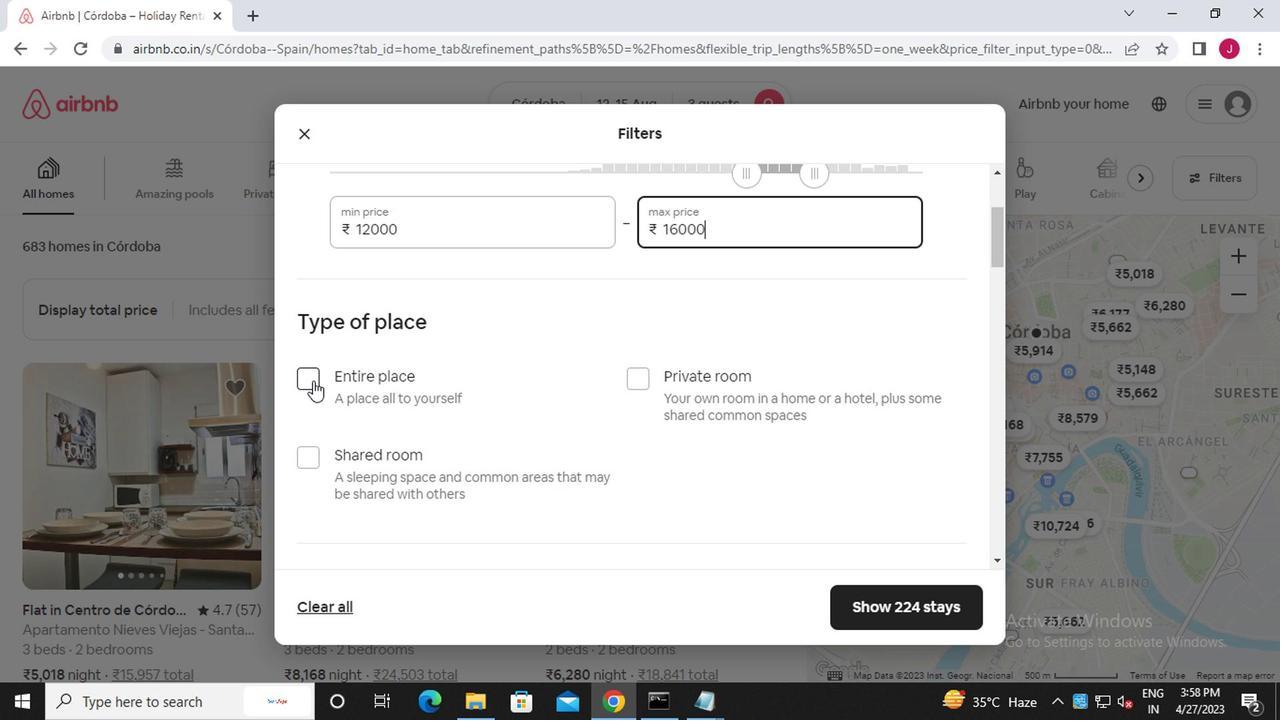 
Action: Mouse pressed left at (305, 377)
Screenshot: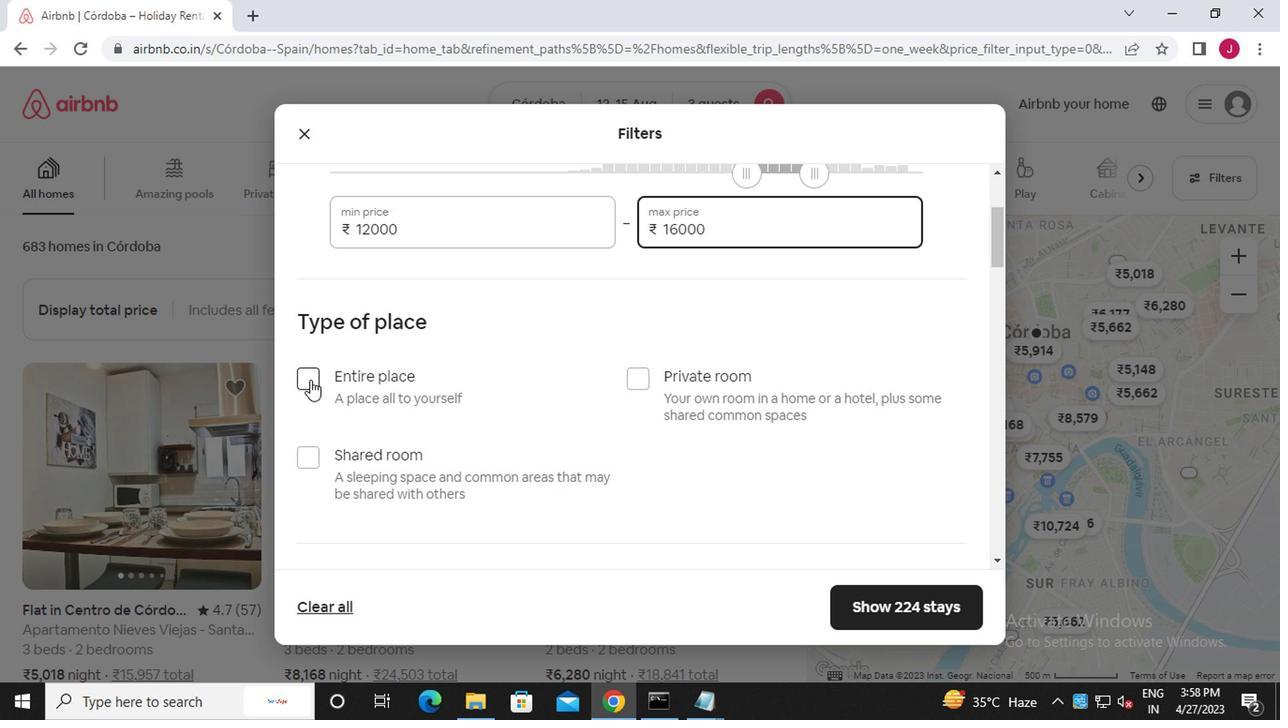 
Action: Mouse moved to (471, 454)
Screenshot: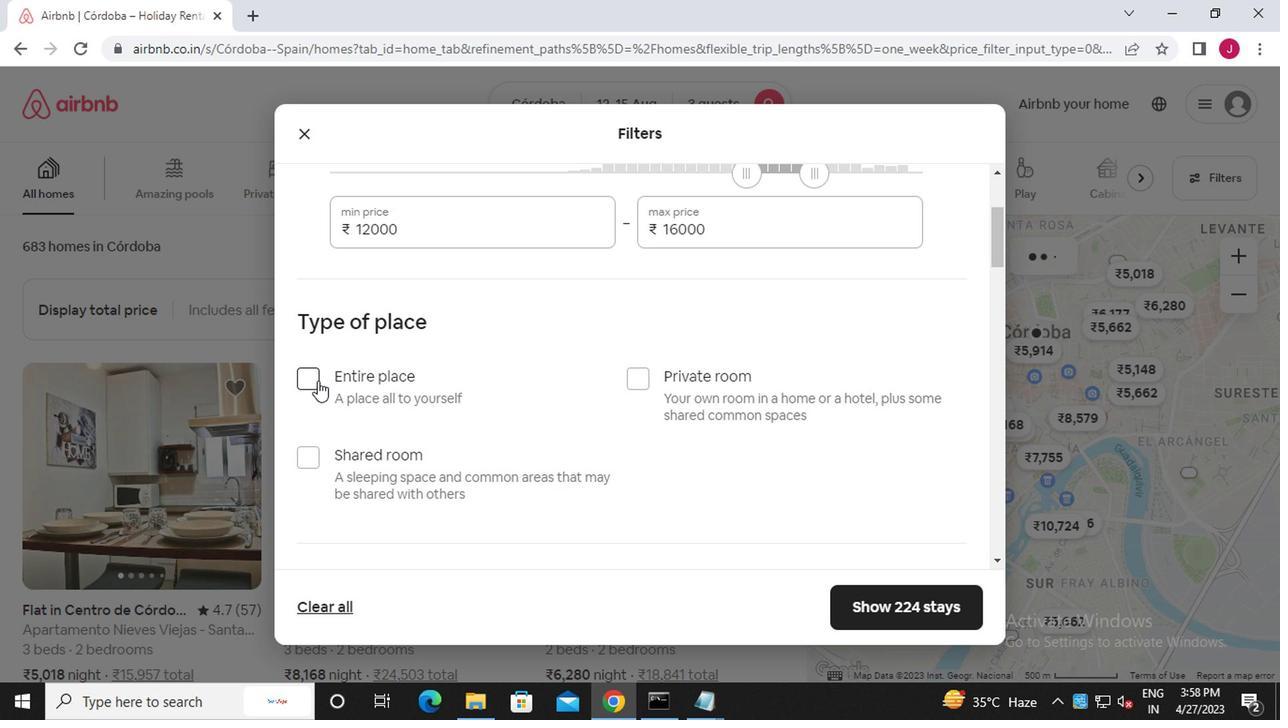 
Action: Mouse scrolled (471, 453) with delta (0, 0)
Screenshot: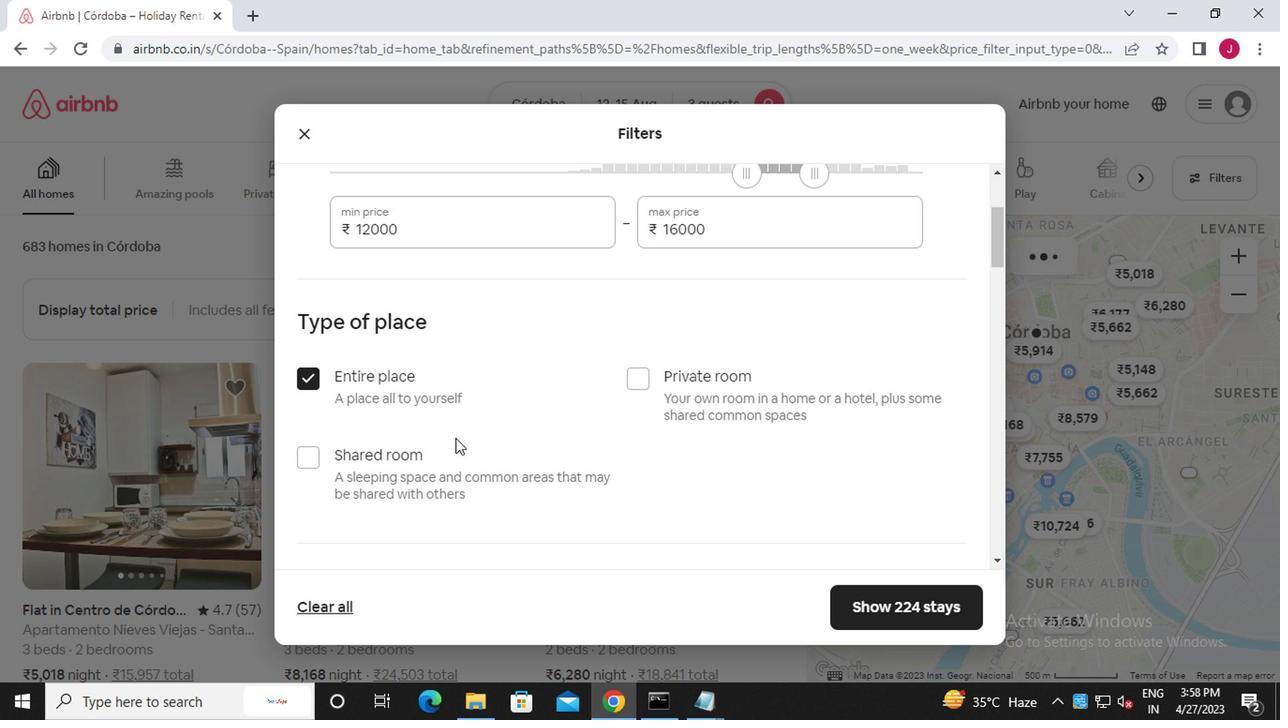 
Action: Mouse scrolled (471, 453) with delta (0, 0)
Screenshot: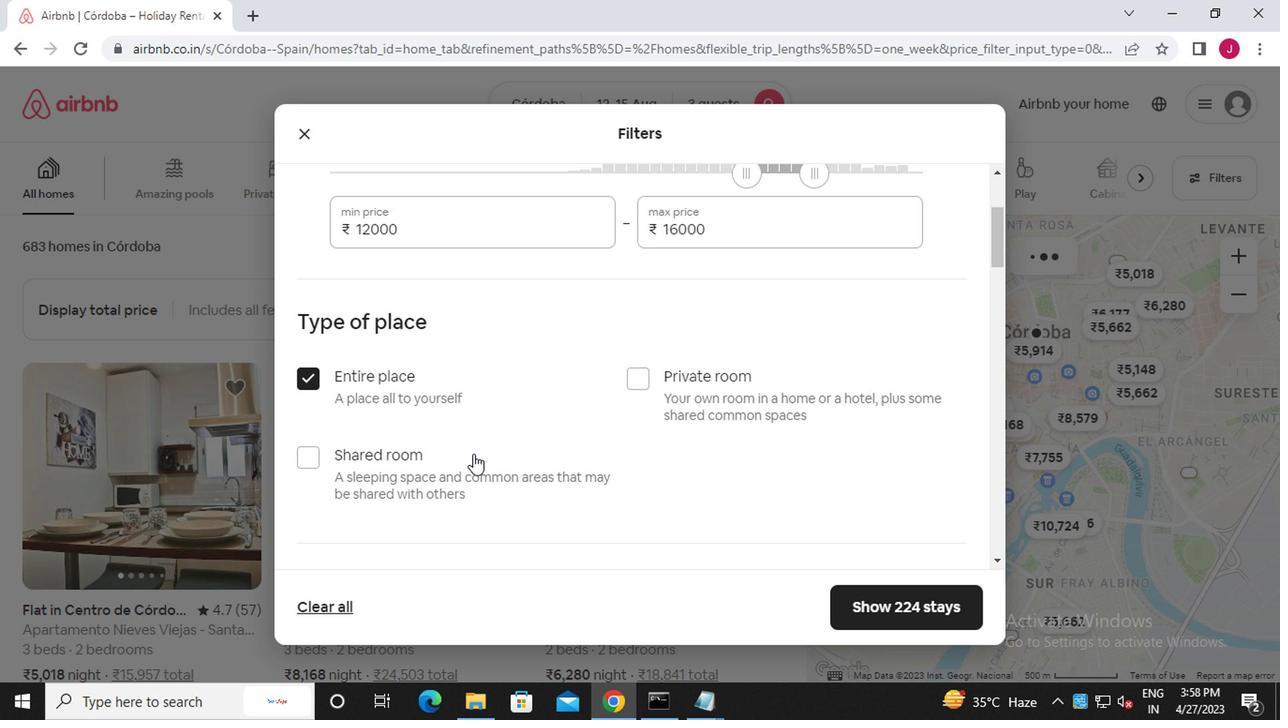
Action: Mouse scrolled (471, 453) with delta (0, 0)
Screenshot: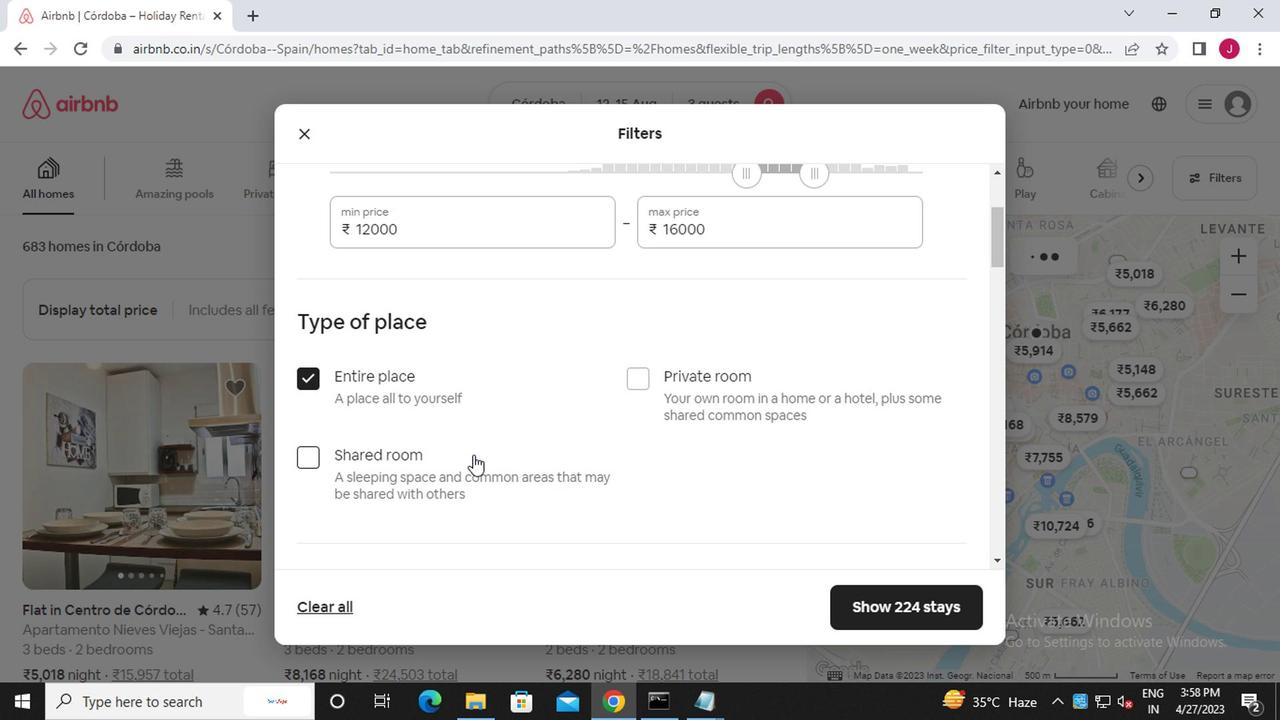 
Action: Mouse scrolled (471, 453) with delta (0, 0)
Screenshot: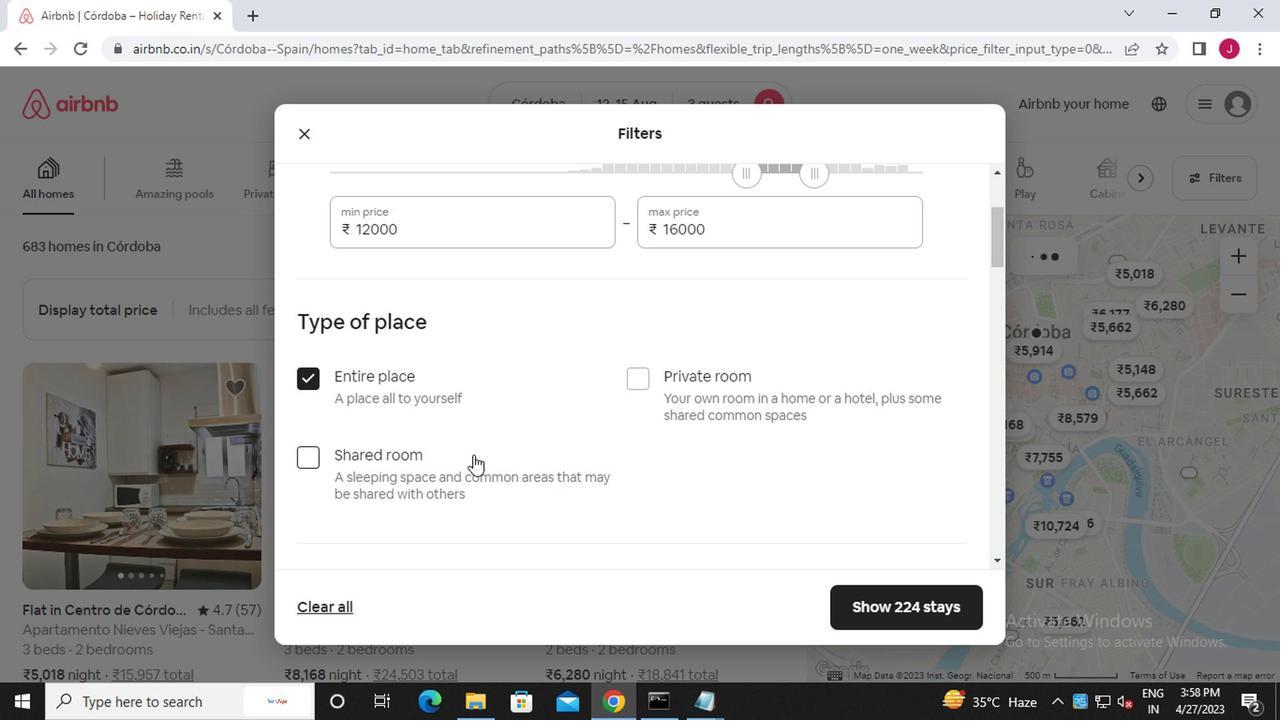 
Action: Mouse moved to (476, 300)
Screenshot: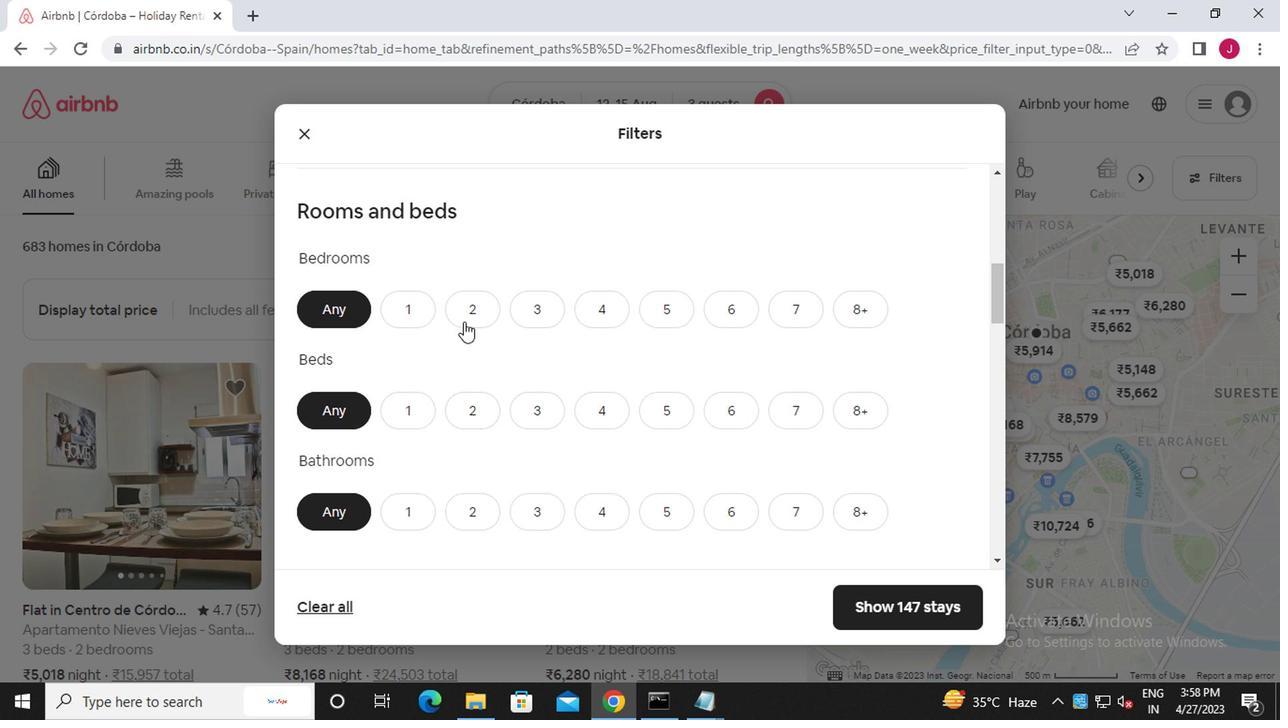 
Action: Mouse pressed left at (476, 300)
Screenshot: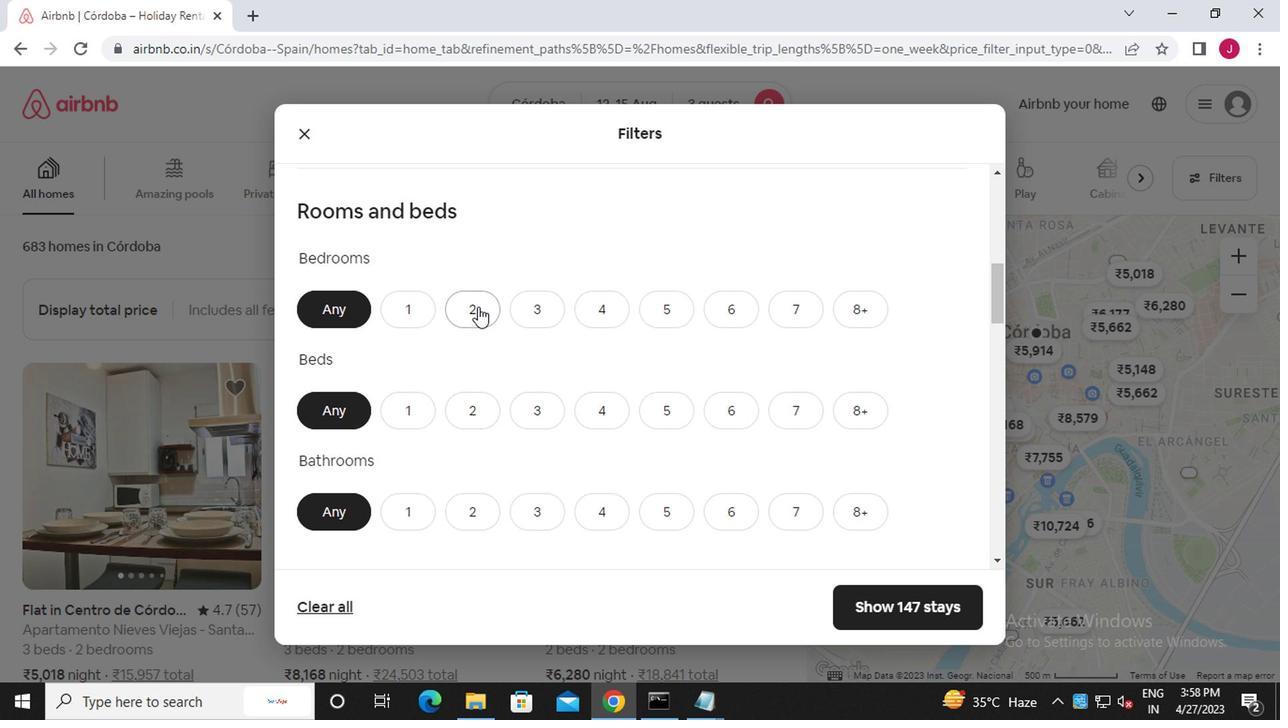 
Action: Mouse moved to (528, 415)
Screenshot: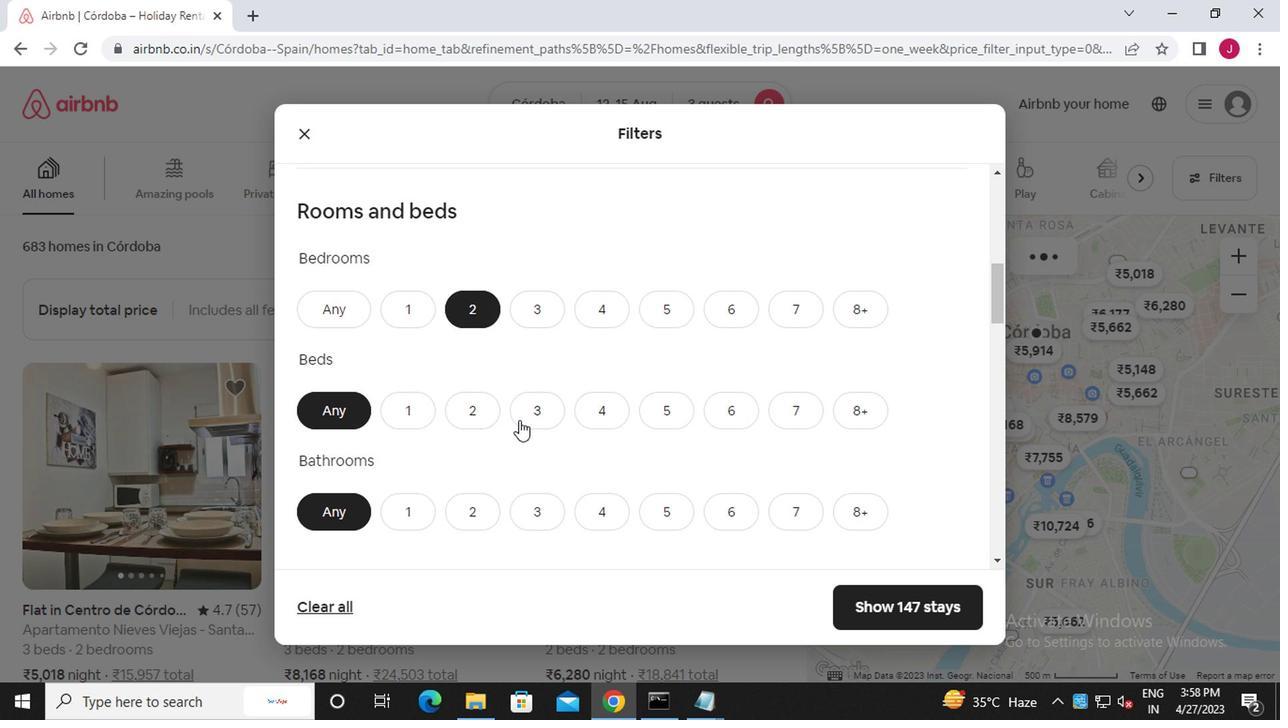 
Action: Mouse pressed left at (528, 415)
Screenshot: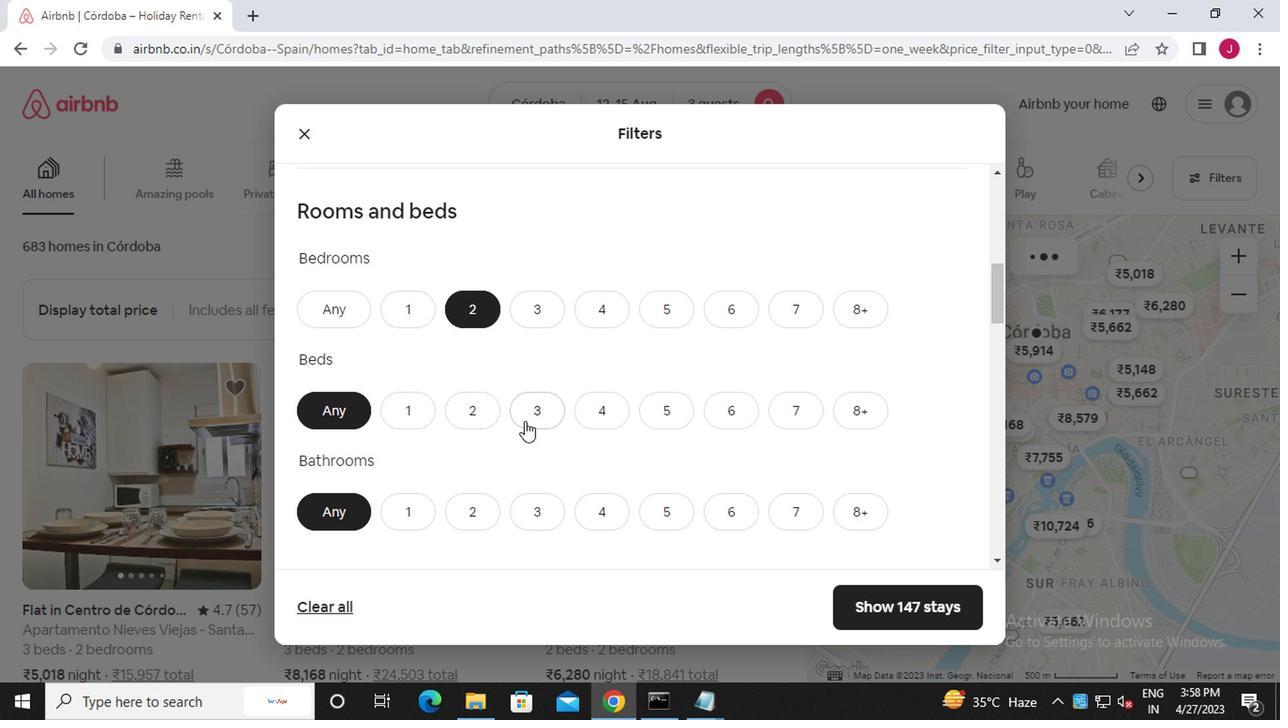 
Action: Mouse moved to (401, 512)
Screenshot: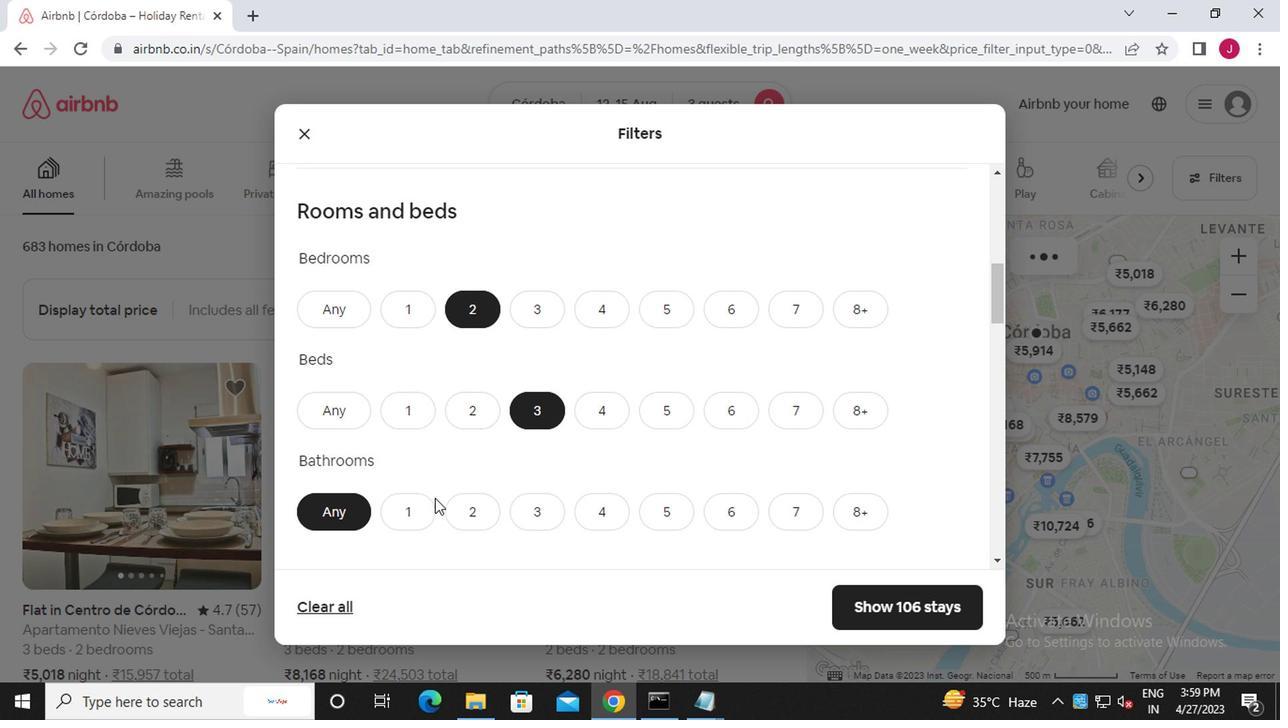 
Action: Mouse pressed left at (401, 512)
Screenshot: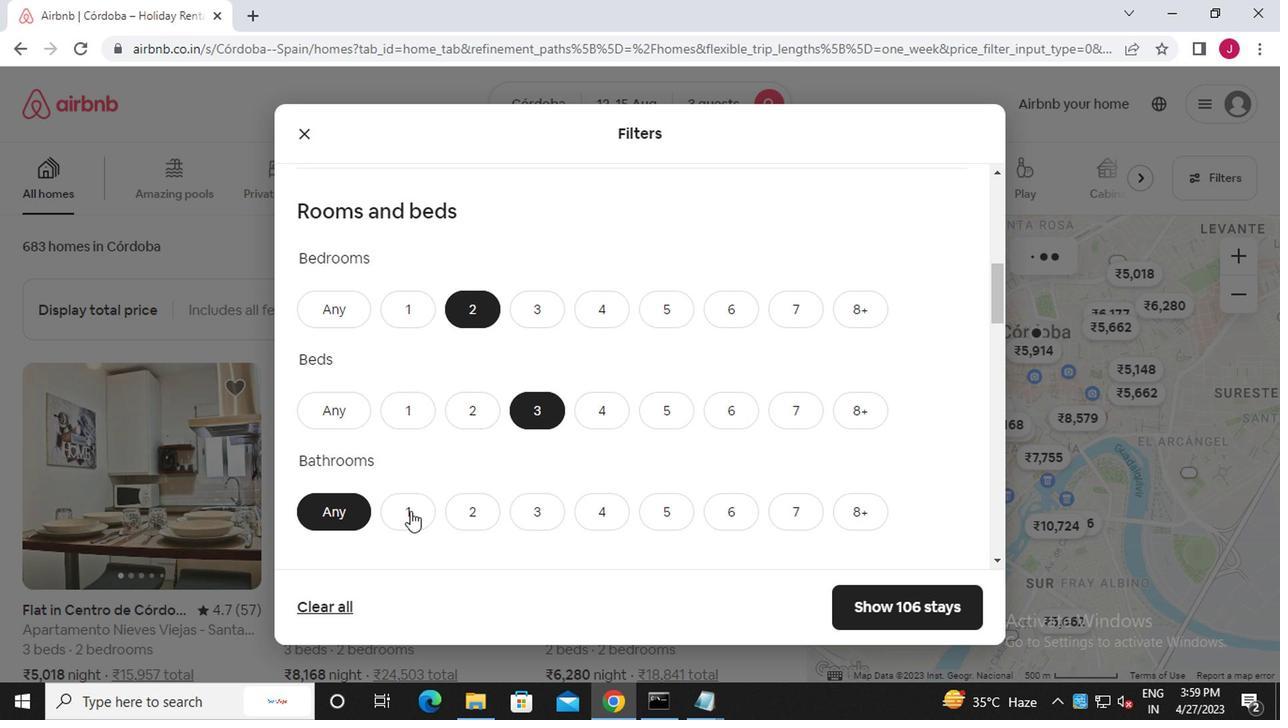 
Action: Mouse moved to (424, 520)
Screenshot: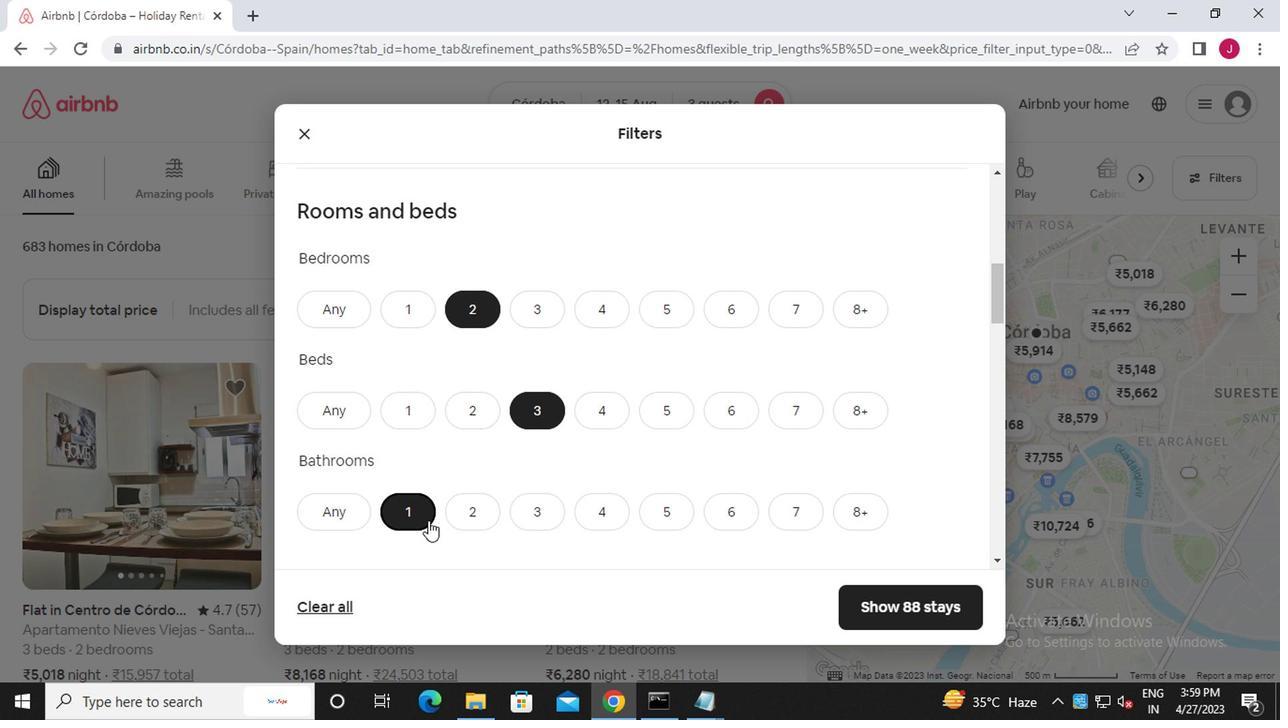 
Action: Mouse scrolled (424, 519) with delta (0, -1)
Screenshot: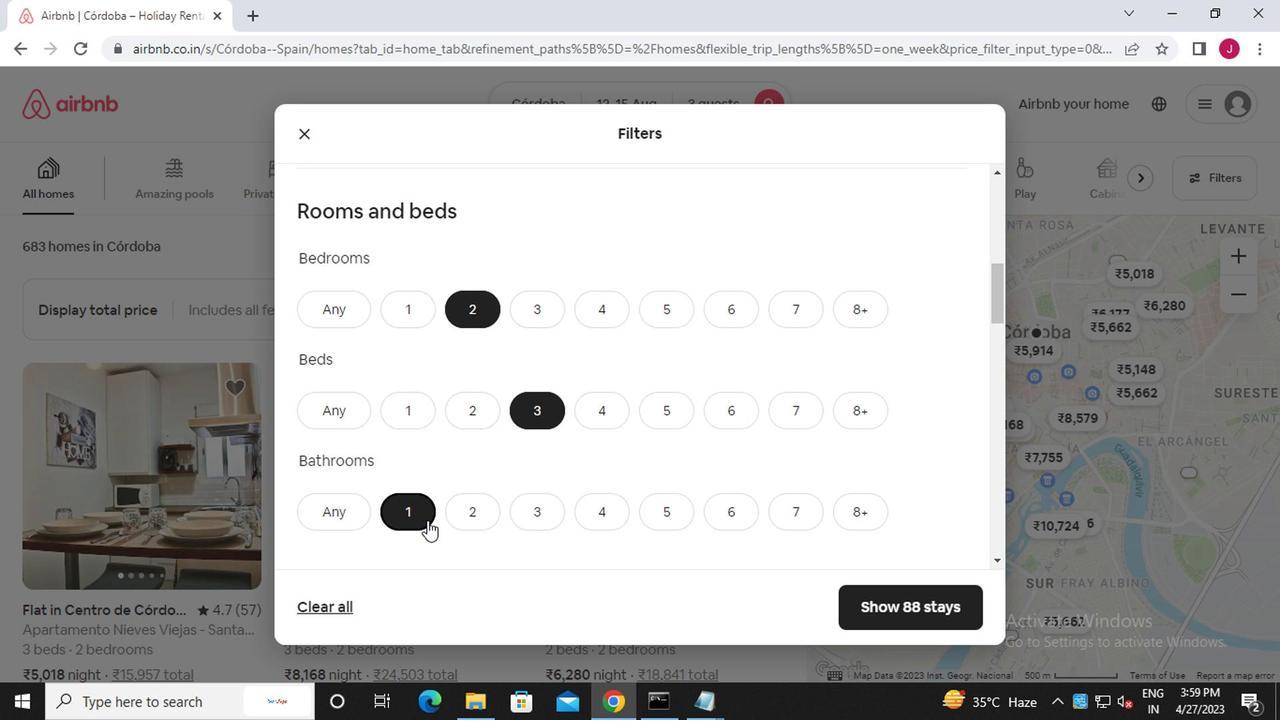 
Action: Mouse moved to (423, 478)
Screenshot: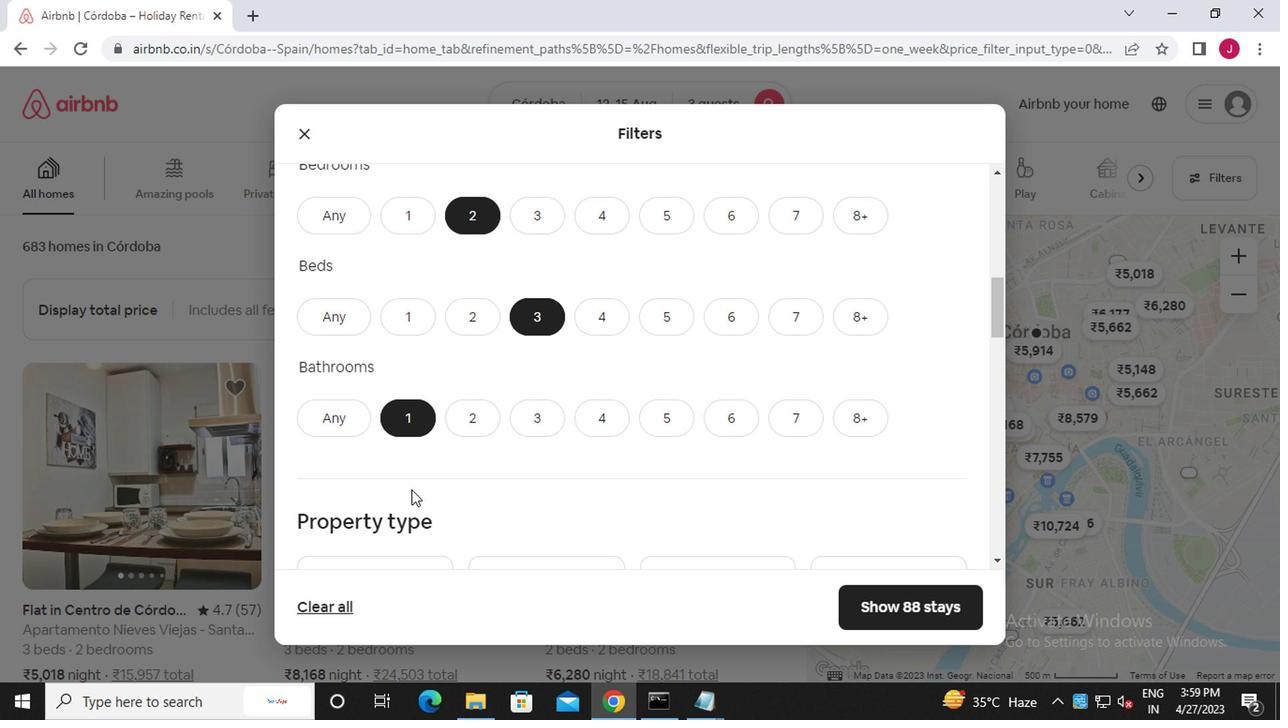 
Action: Mouse scrolled (423, 478) with delta (0, 0)
Screenshot: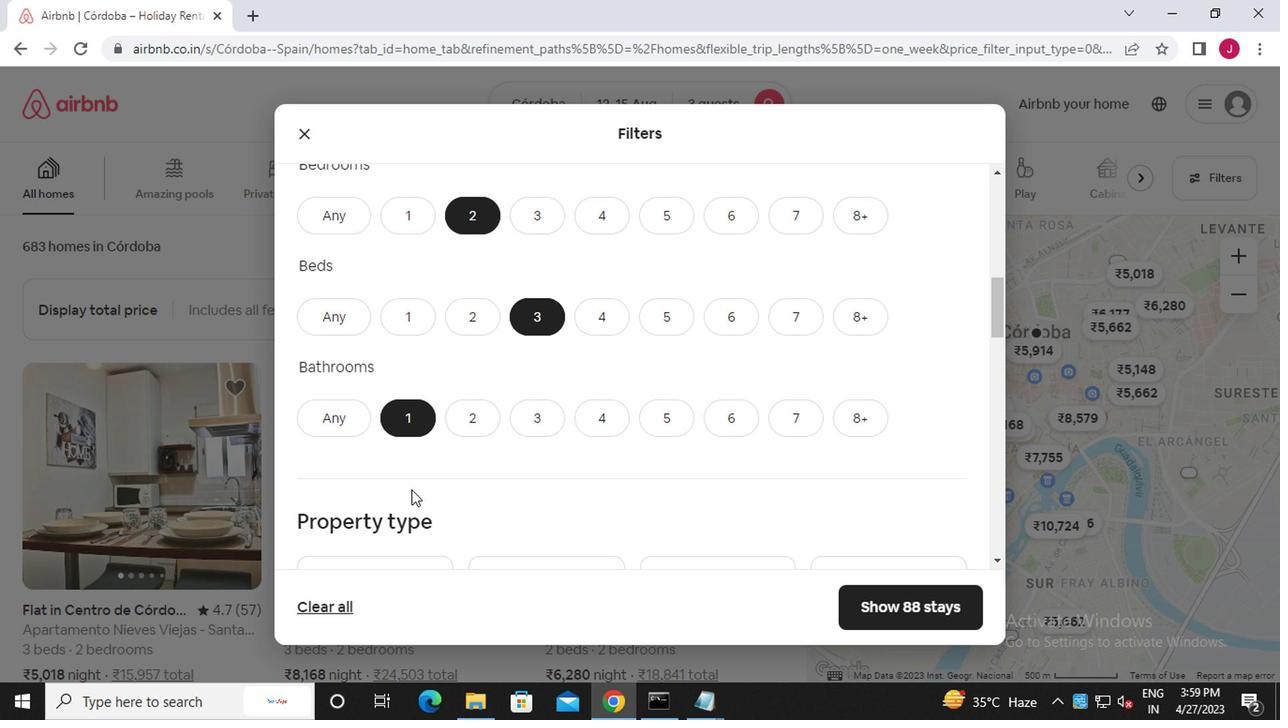 
Action: Mouse scrolled (423, 478) with delta (0, 0)
Screenshot: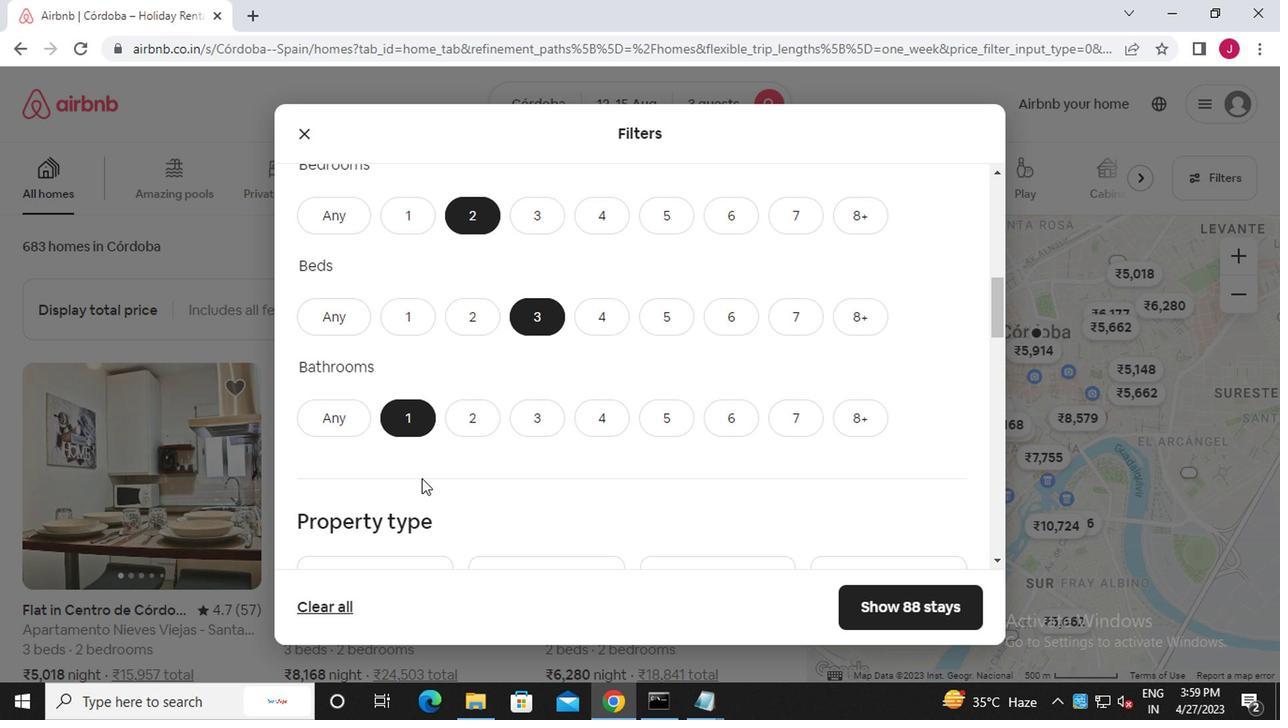 
Action: Mouse scrolled (423, 478) with delta (0, 0)
Screenshot: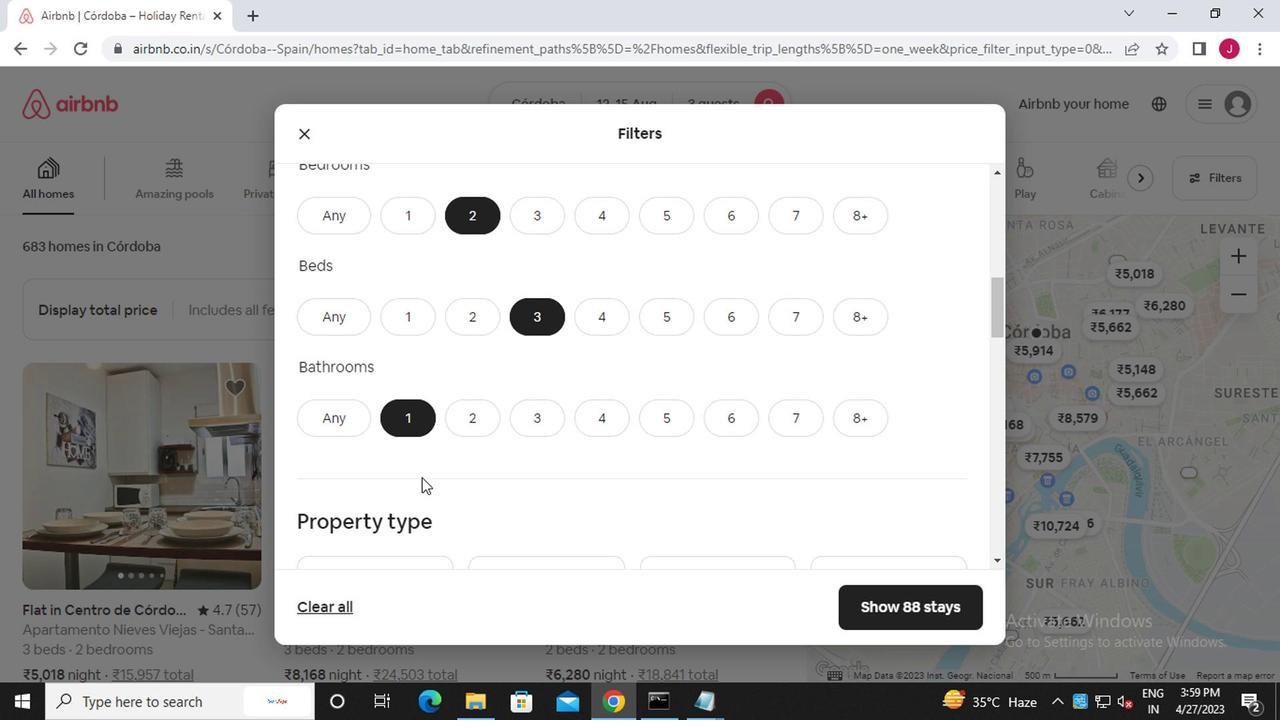 
Action: Mouse moved to (387, 356)
Screenshot: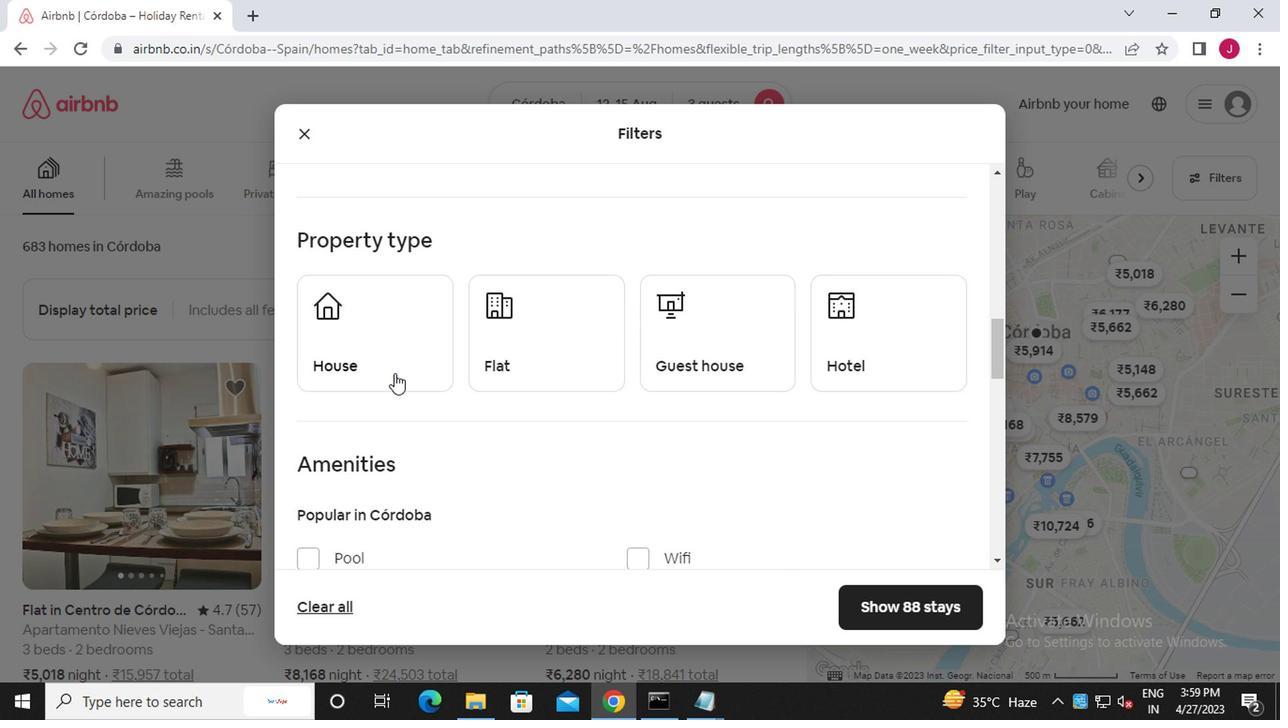 
Action: Mouse pressed left at (387, 356)
Screenshot: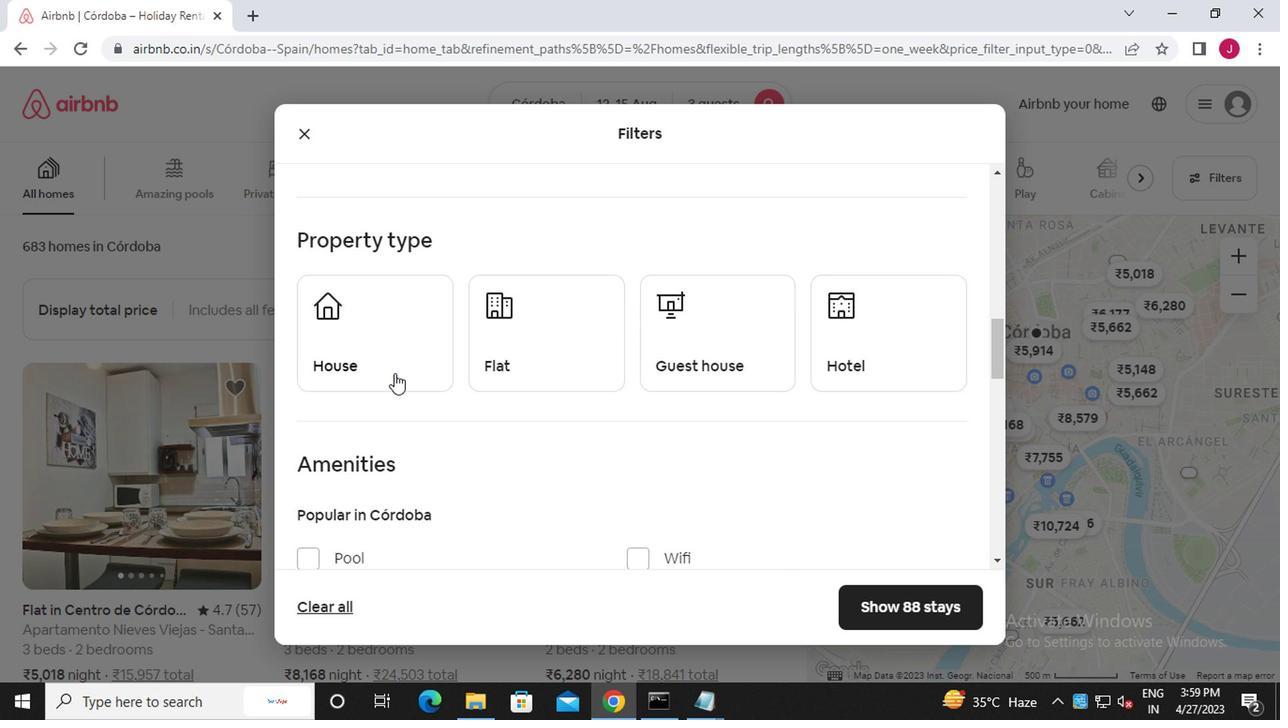 
Action: Mouse moved to (544, 358)
Screenshot: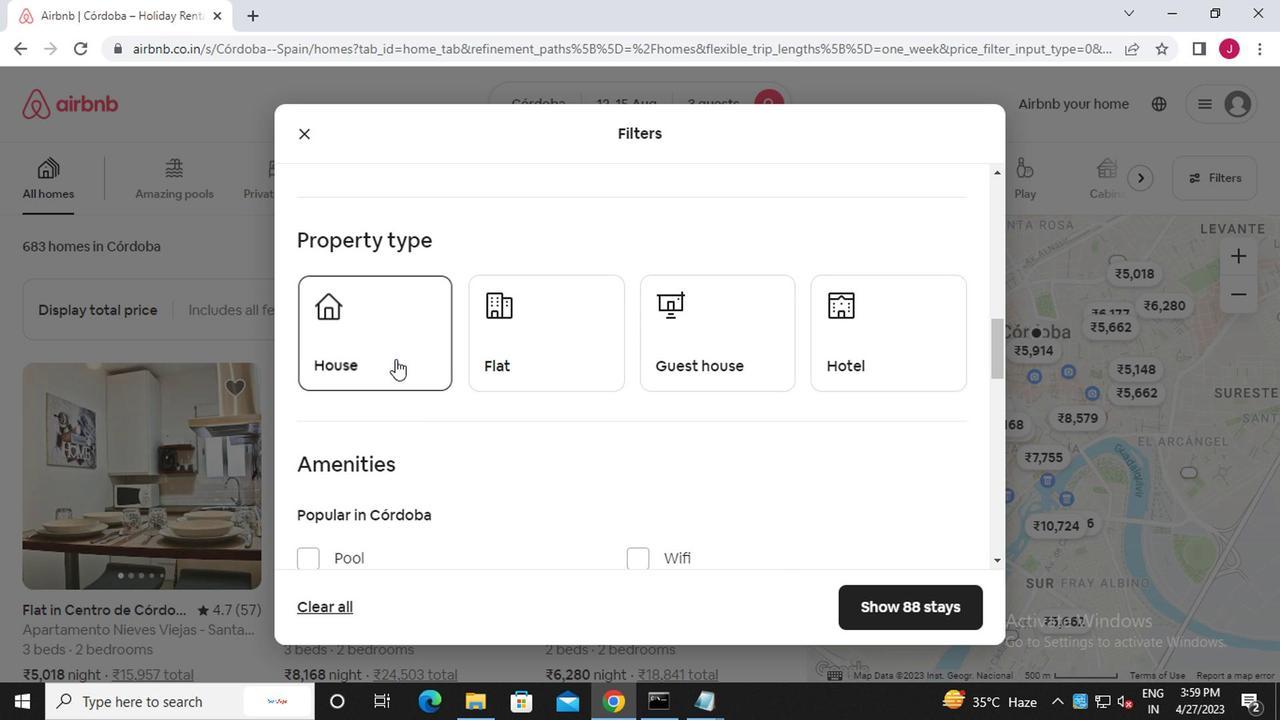 
Action: Mouse pressed left at (544, 358)
Screenshot: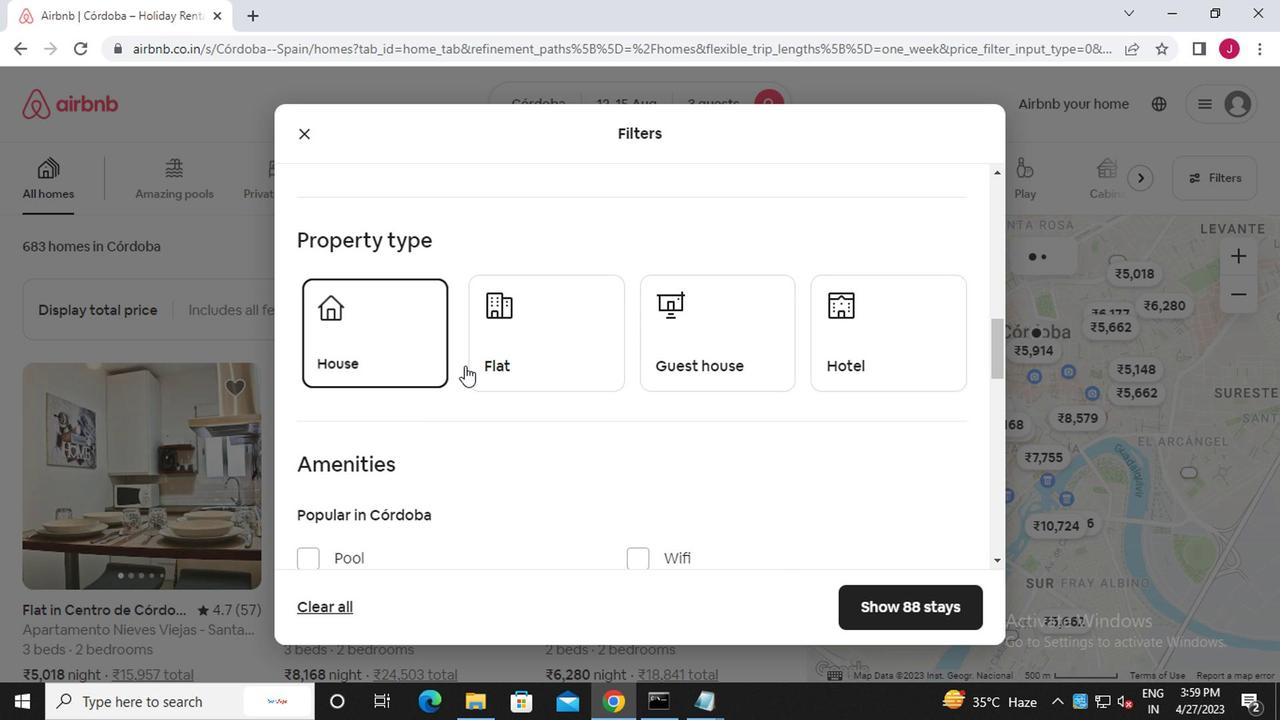 
Action: Mouse moved to (683, 348)
Screenshot: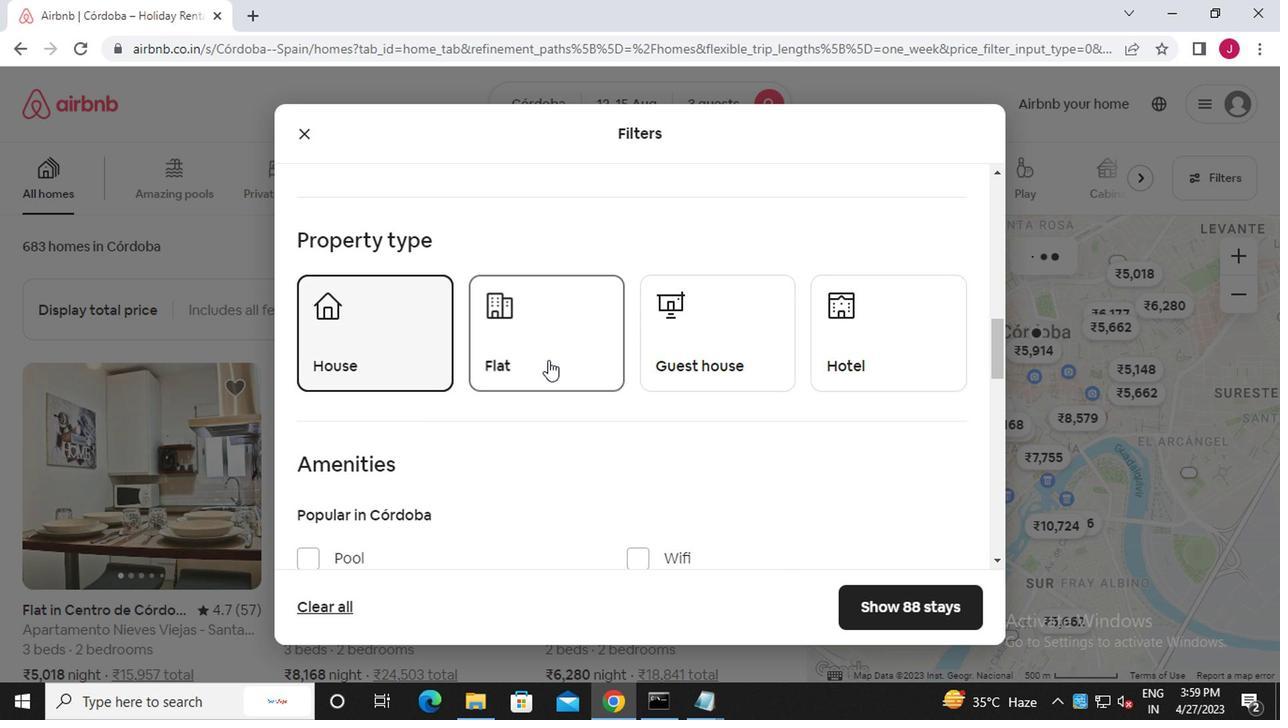 
Action: Mouse pressed left at (683, 348)
Screenshot: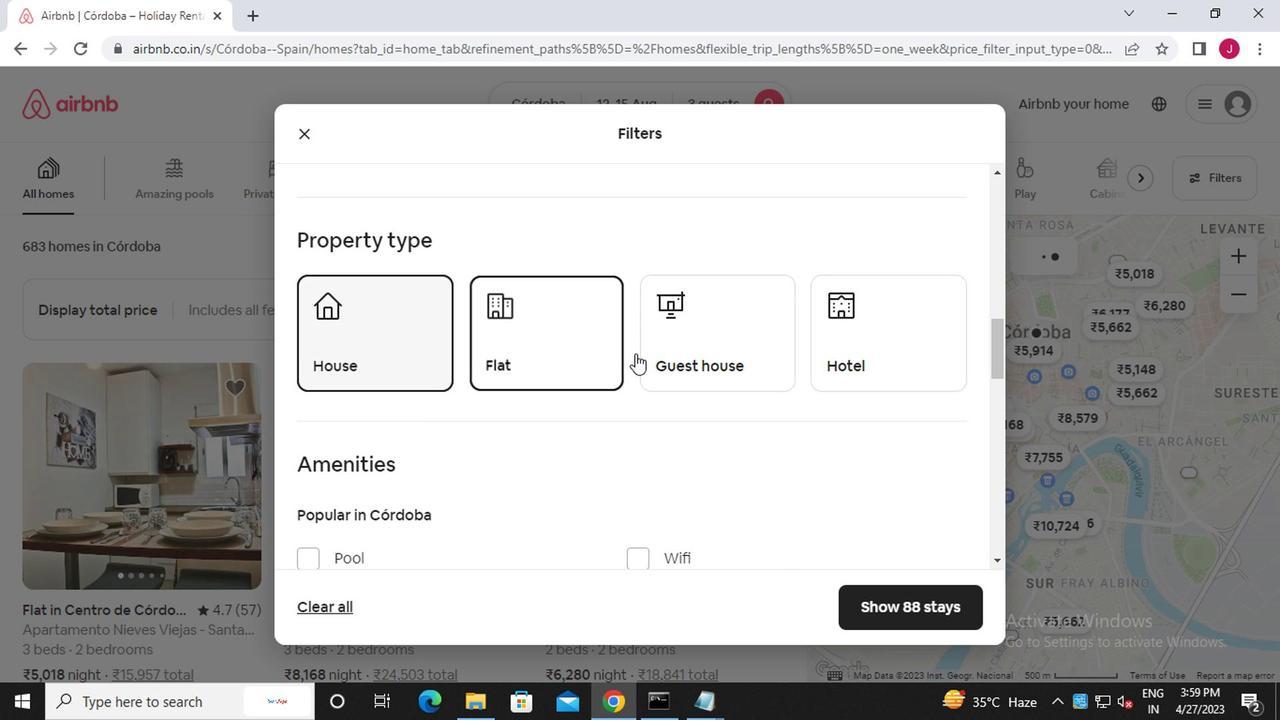 
Action: Mouse moved to (685, 348)
Screenshot: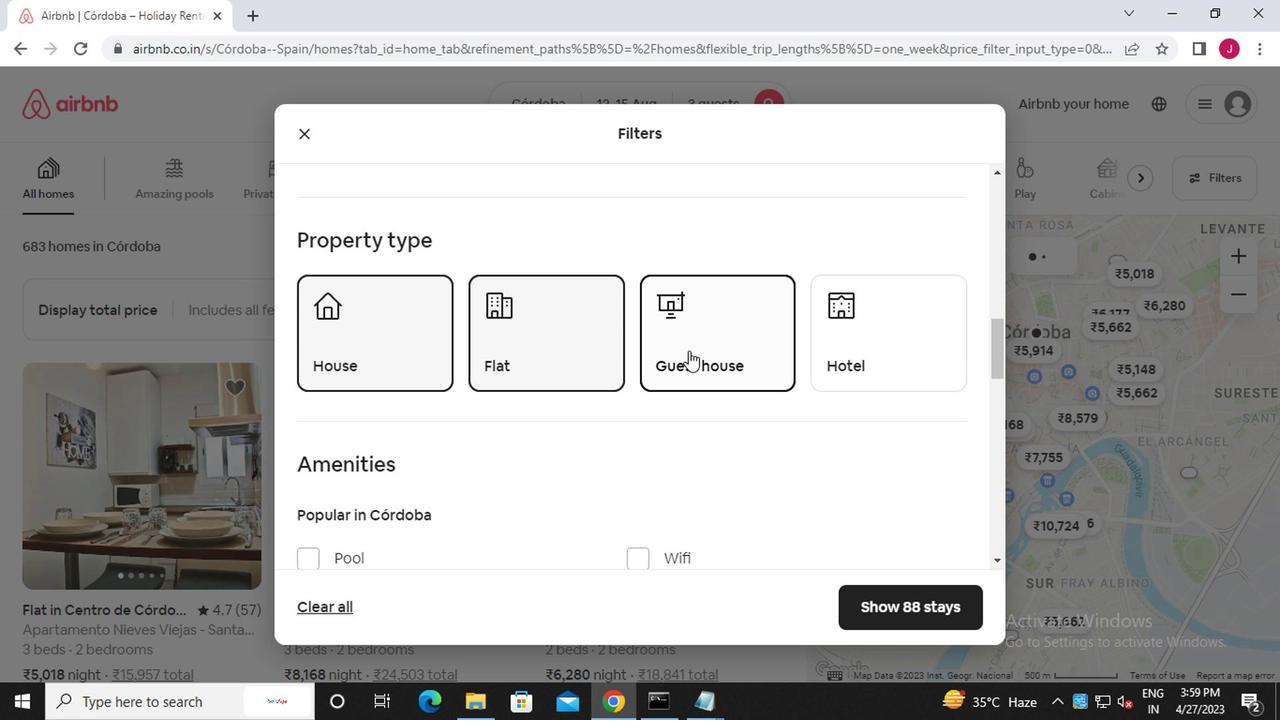 
Action: Mouse scrolled (685, 348) with delta (0, 0)
Screenshot: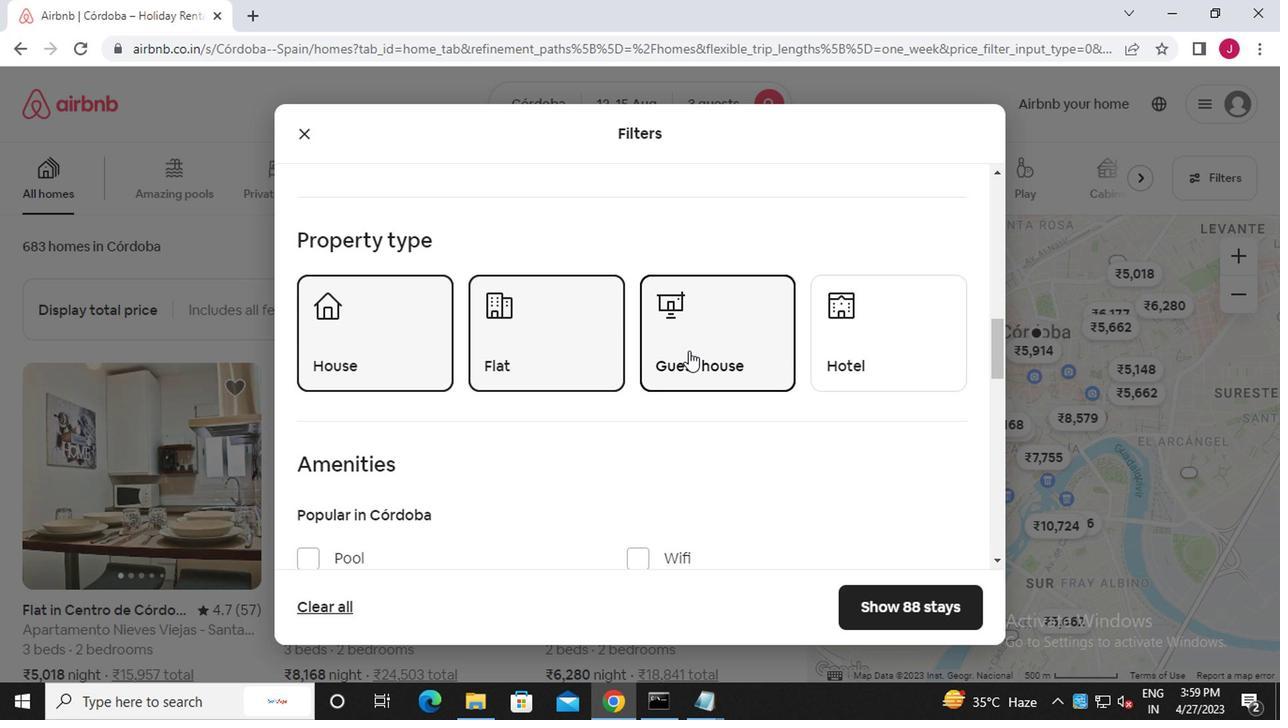 
Action: Mouse scrolled (685, 348) with delta (0, 0)
Screenshot: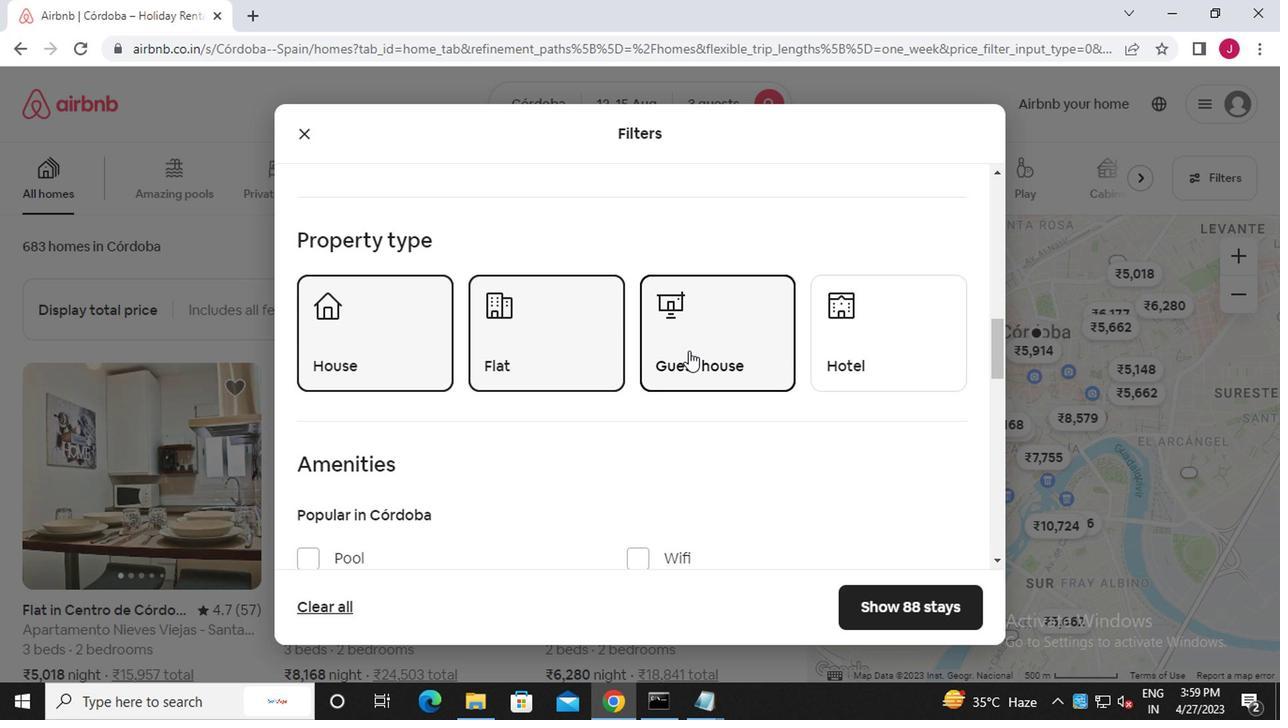 
Action: Mouse scrolled (685, 348) with delta (0, 0)
Screenshot: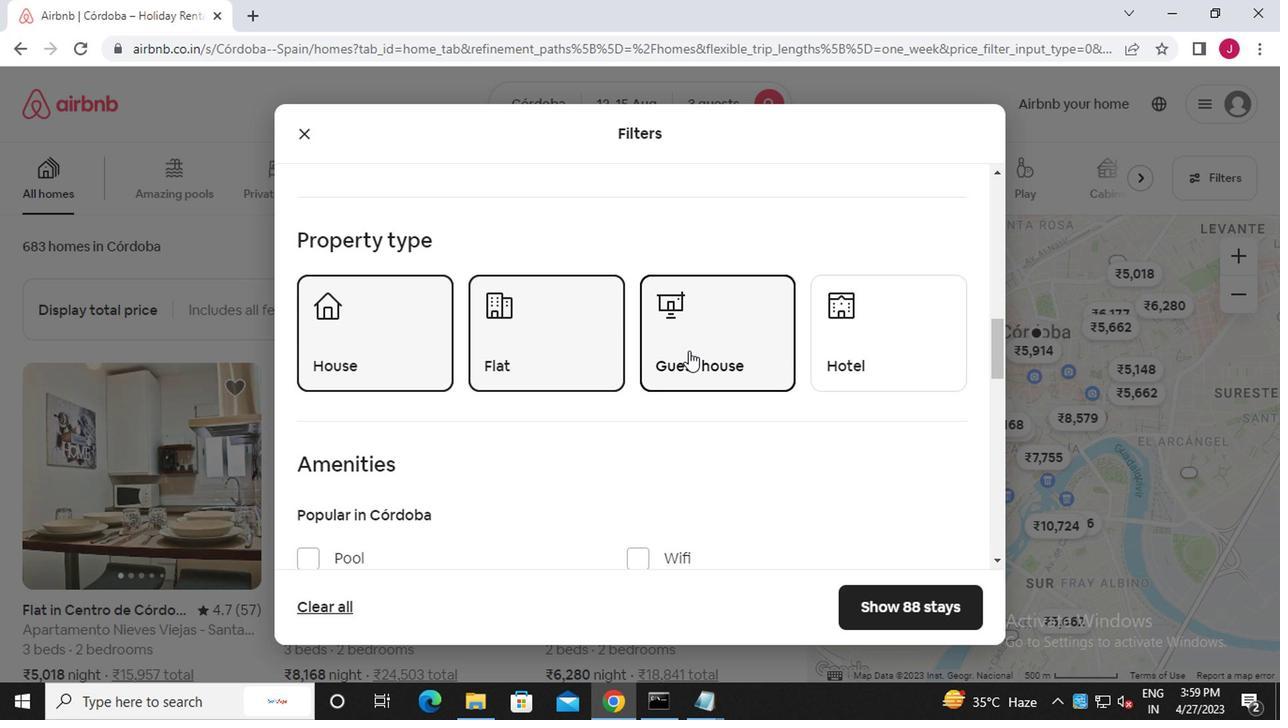 
Action: Mouse scrolled (685, 348) with delta (0, 0)
Screenshot: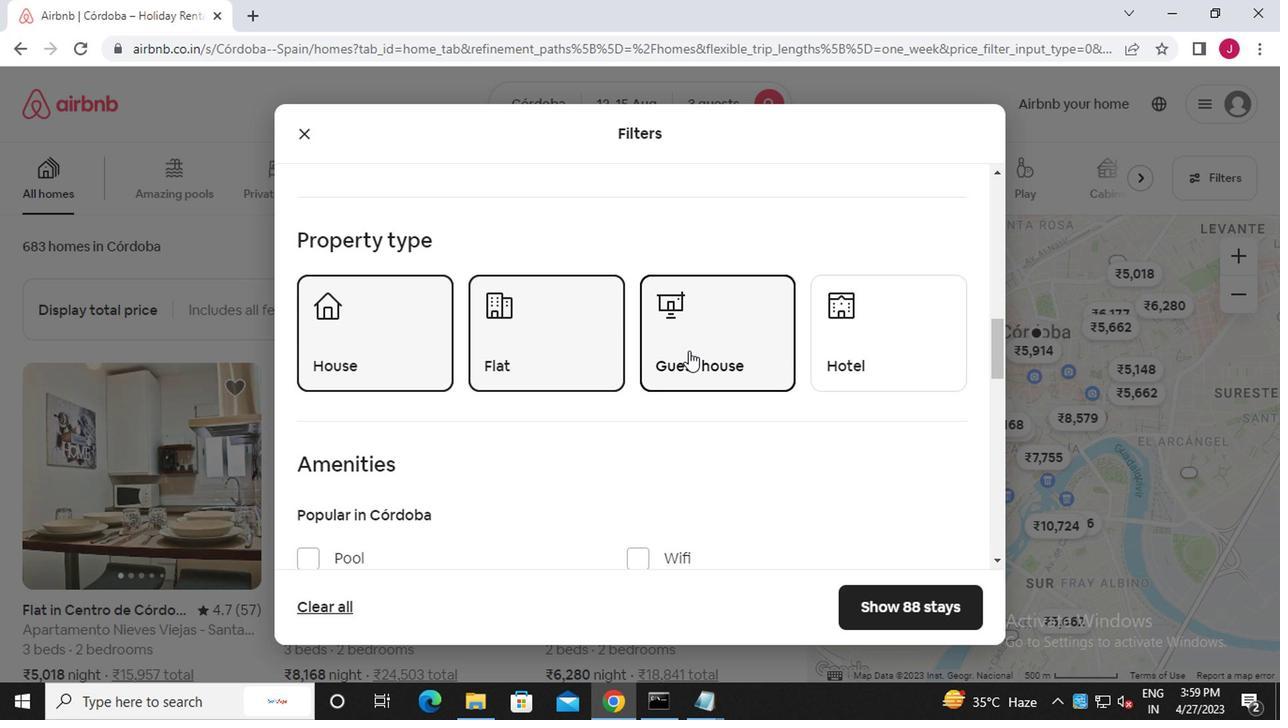 
Action: Mouse scrolled (685, 348) with delta (0, 0)
Screenshot: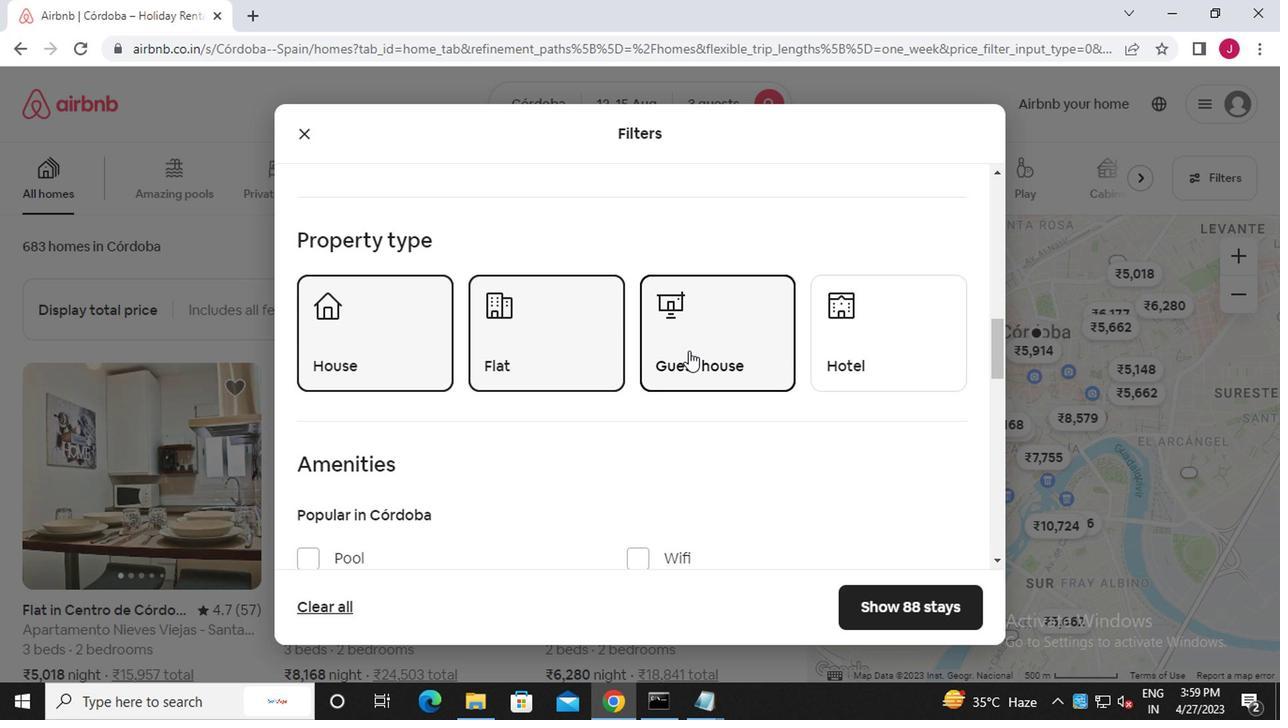 
Action: Mouse scrolled (685, 348) with delta (0, 0)
Screenshot: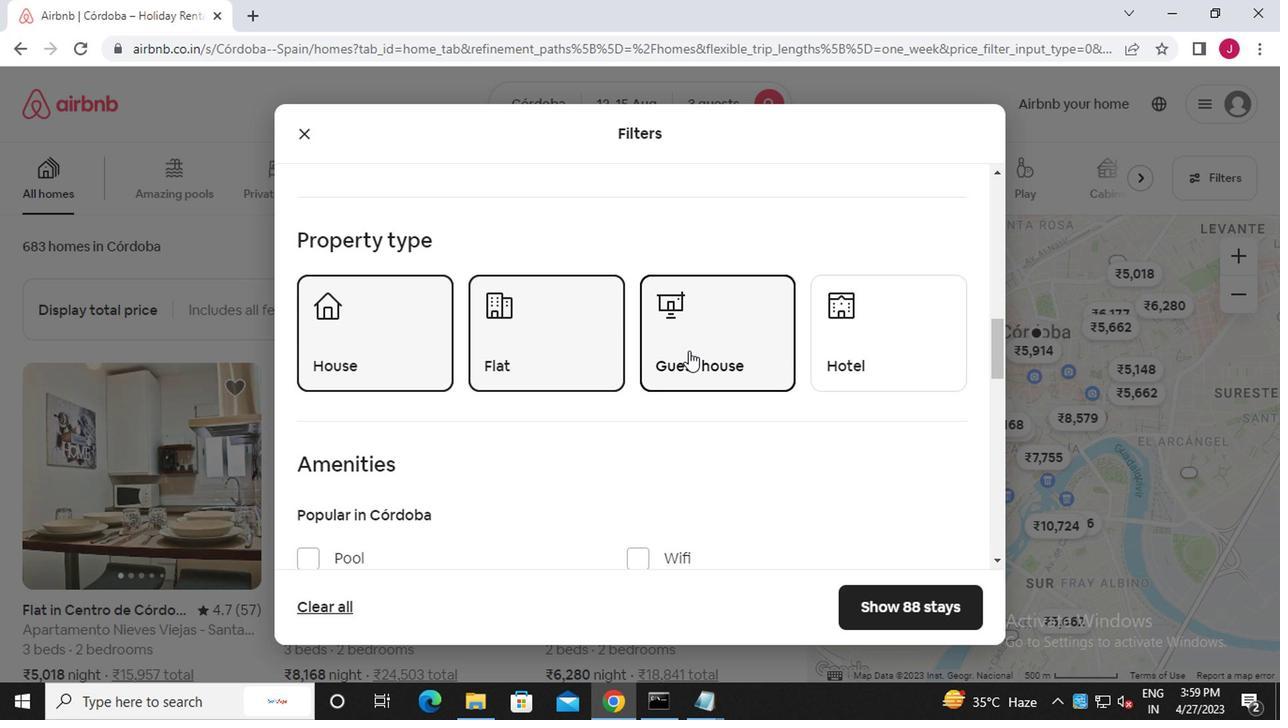 
Action: Mouse moved to (928, 344)
Screenshot: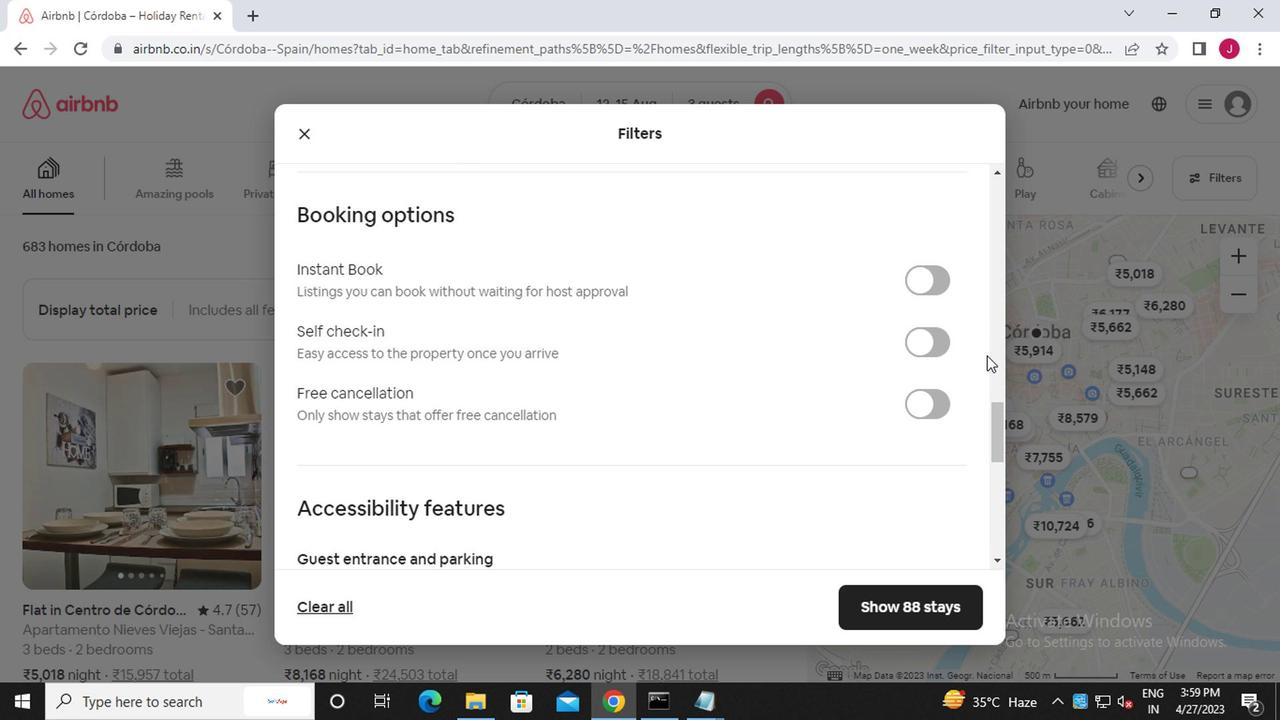 
Action: Mouse pressed left at (928, 344)
Screenshot: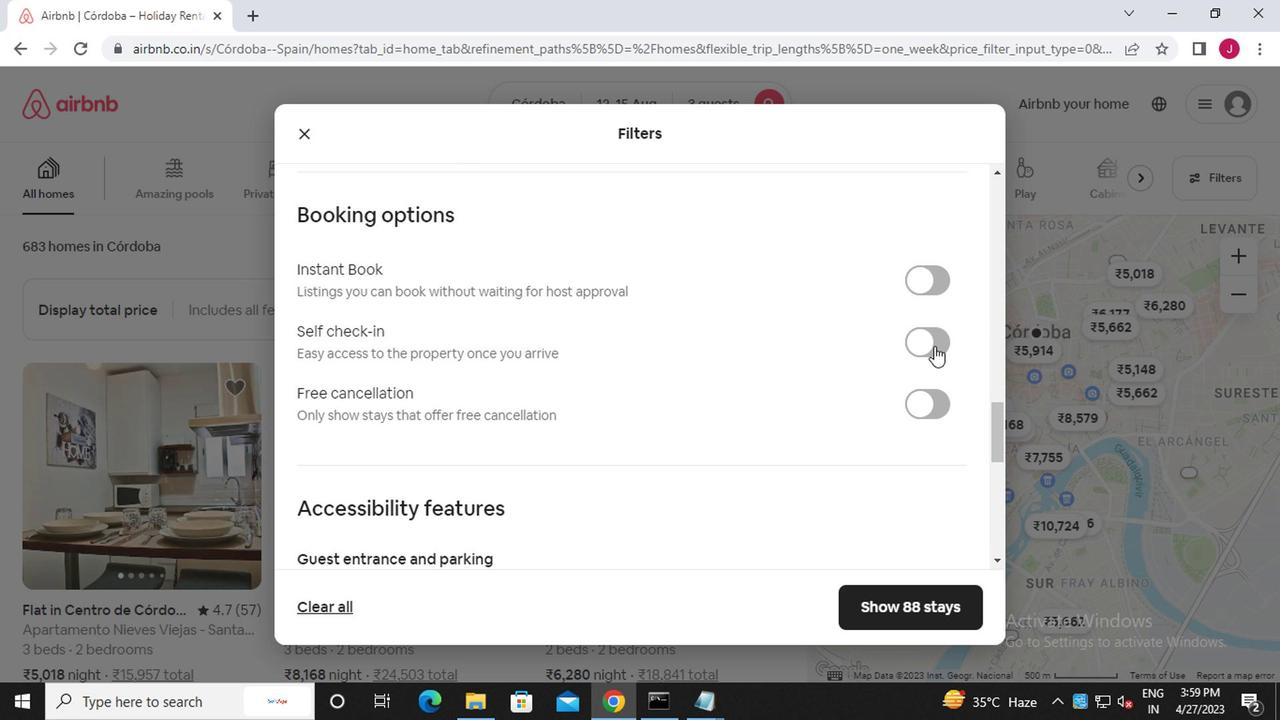 
Action: Mouse moved to (452, 464)
Screenshot: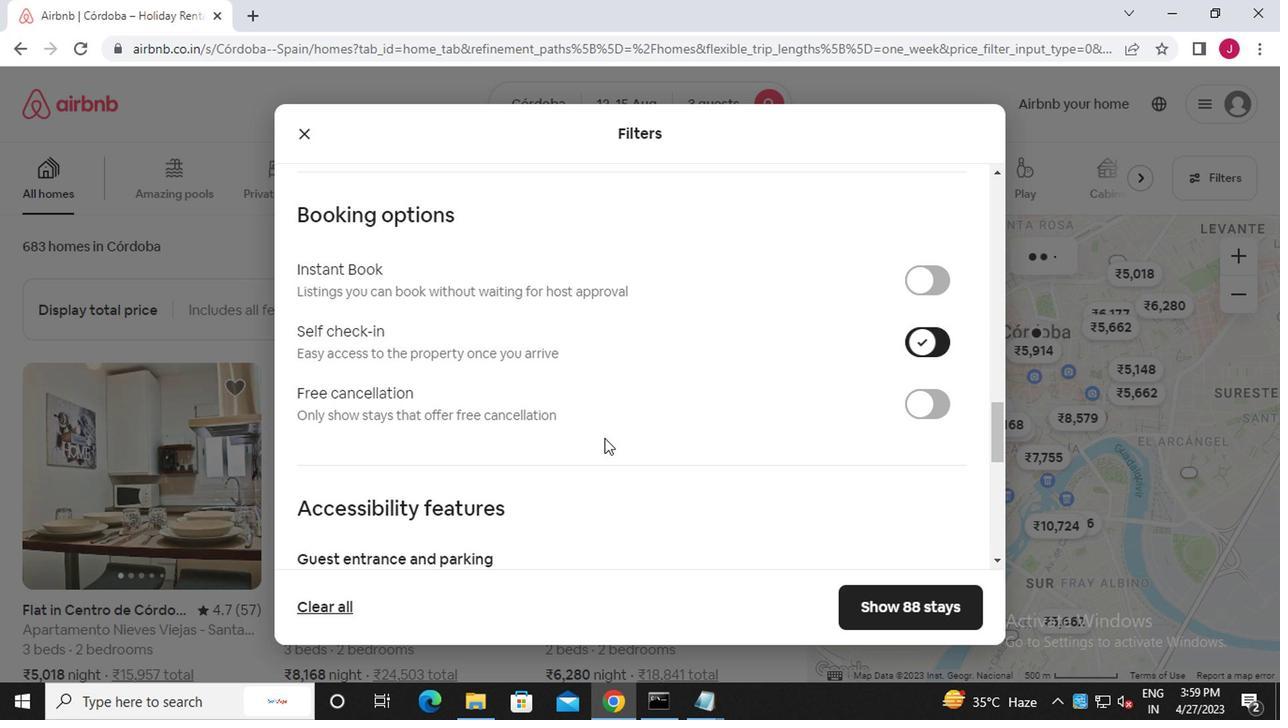 
Action: Mouse scrolled (452, 463) with delta (0, -1)
Screenshot: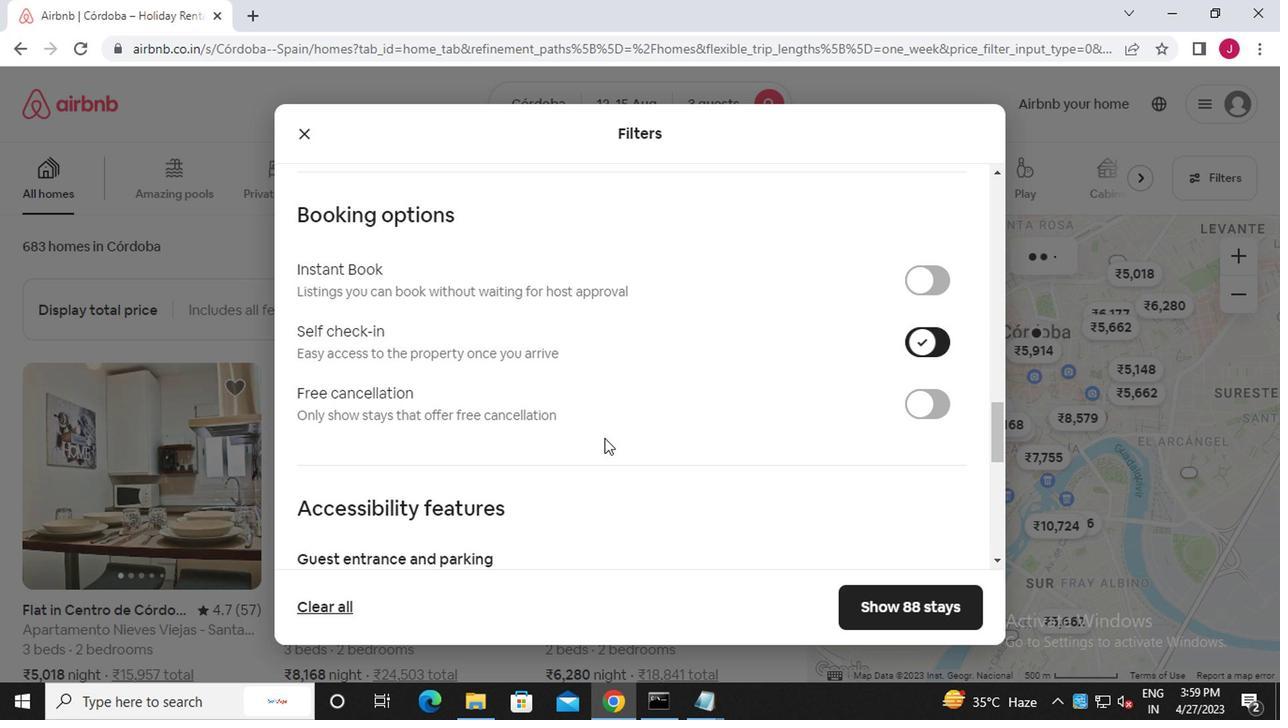 
Action: Mouse moved to (451, 465)
Screenshot: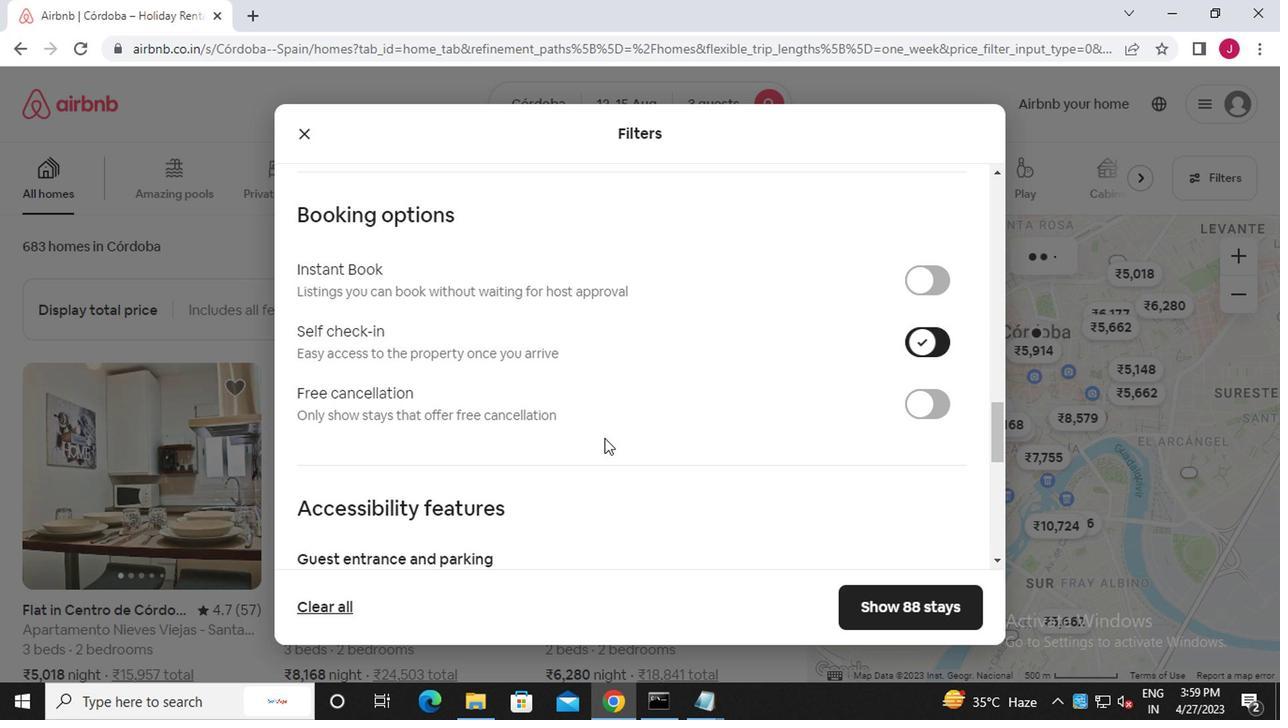 
Action: Mouse scrolled (451, 464) with delta (0, 0)
Screenshot: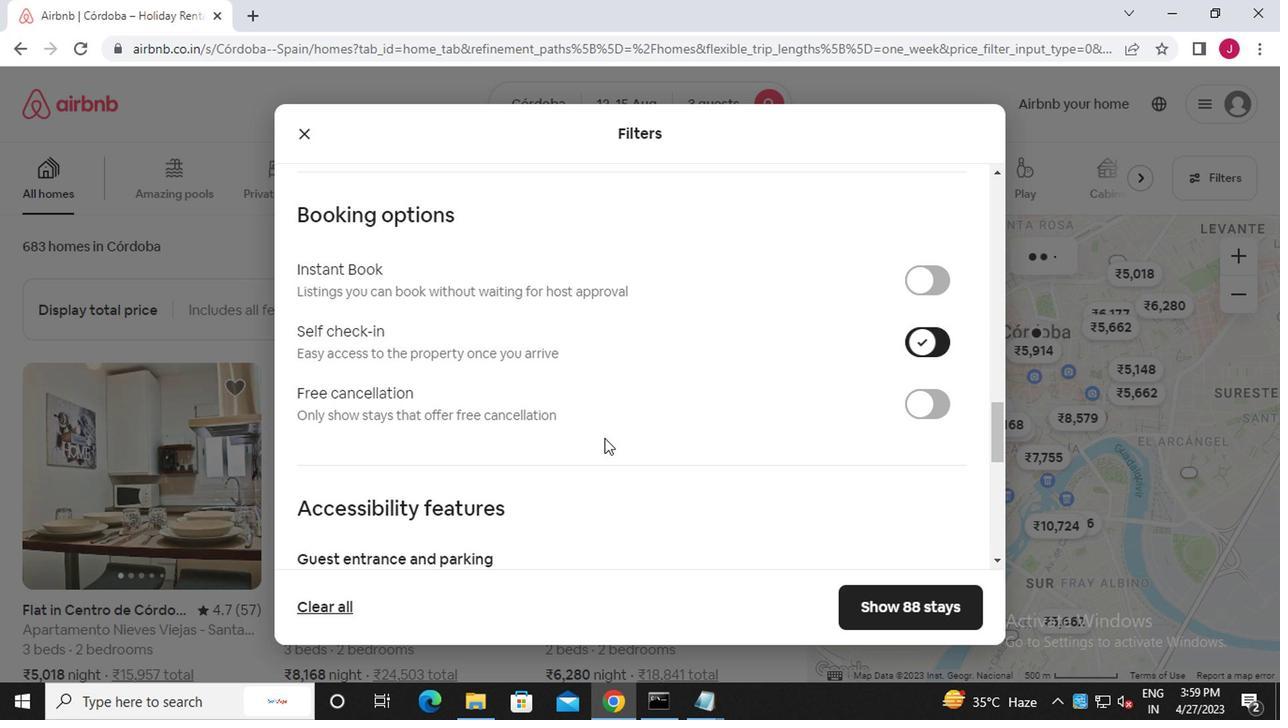 
Action: Mouse scrolled (451, 464) with delta (0, 0)
Screenshot: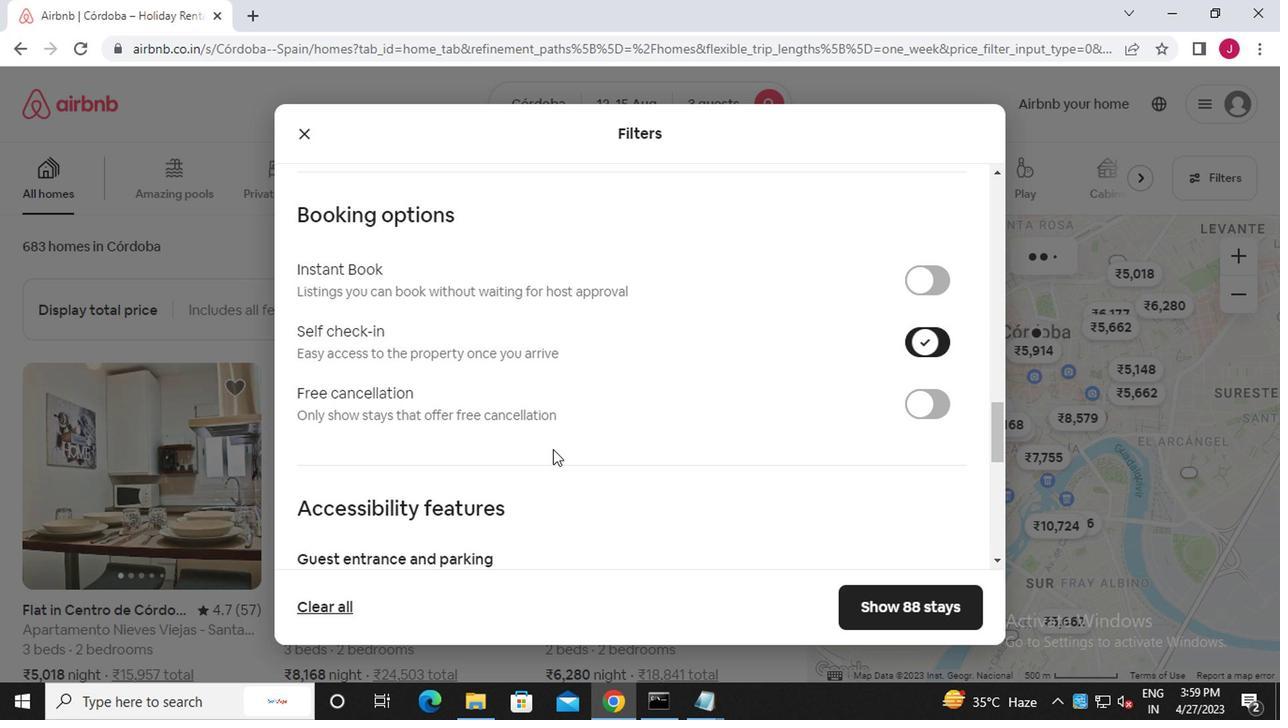
Action: Mouse scrolled (451, 464) with delta (0, 0)
Screenshot: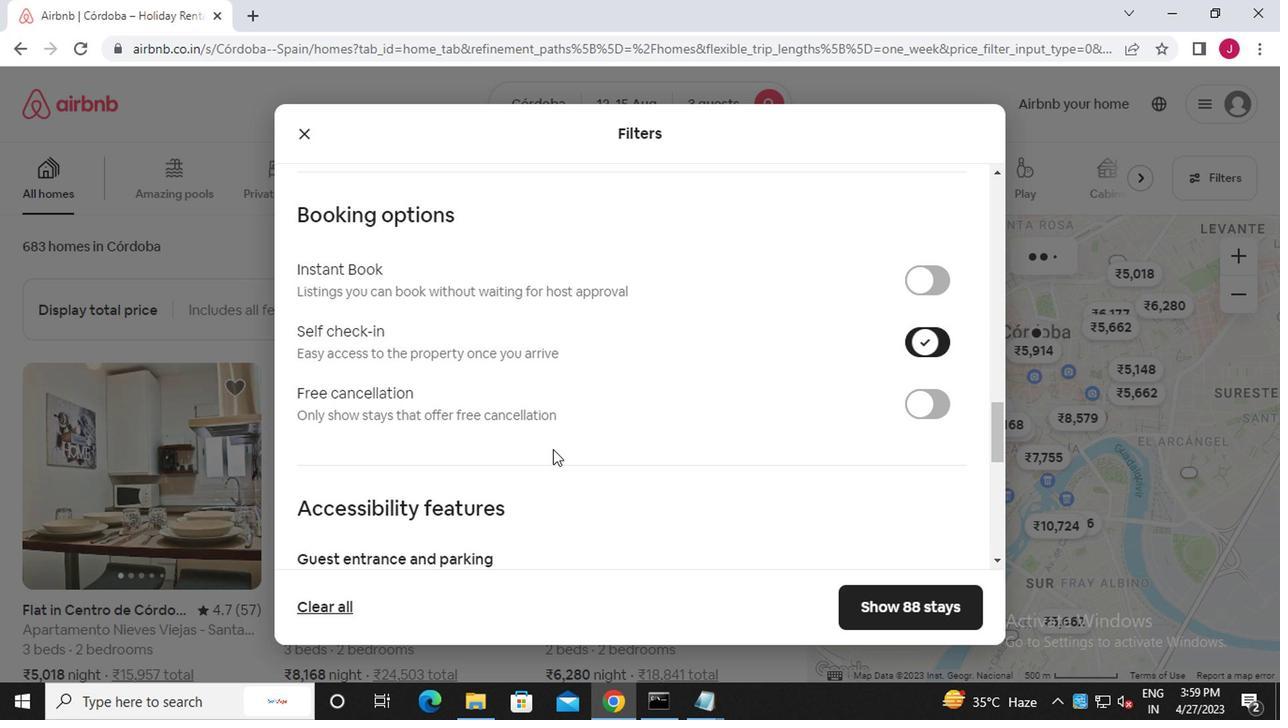 
Action: Mouse scrolled (451, 464) with delta (0, 0)
Screenshot: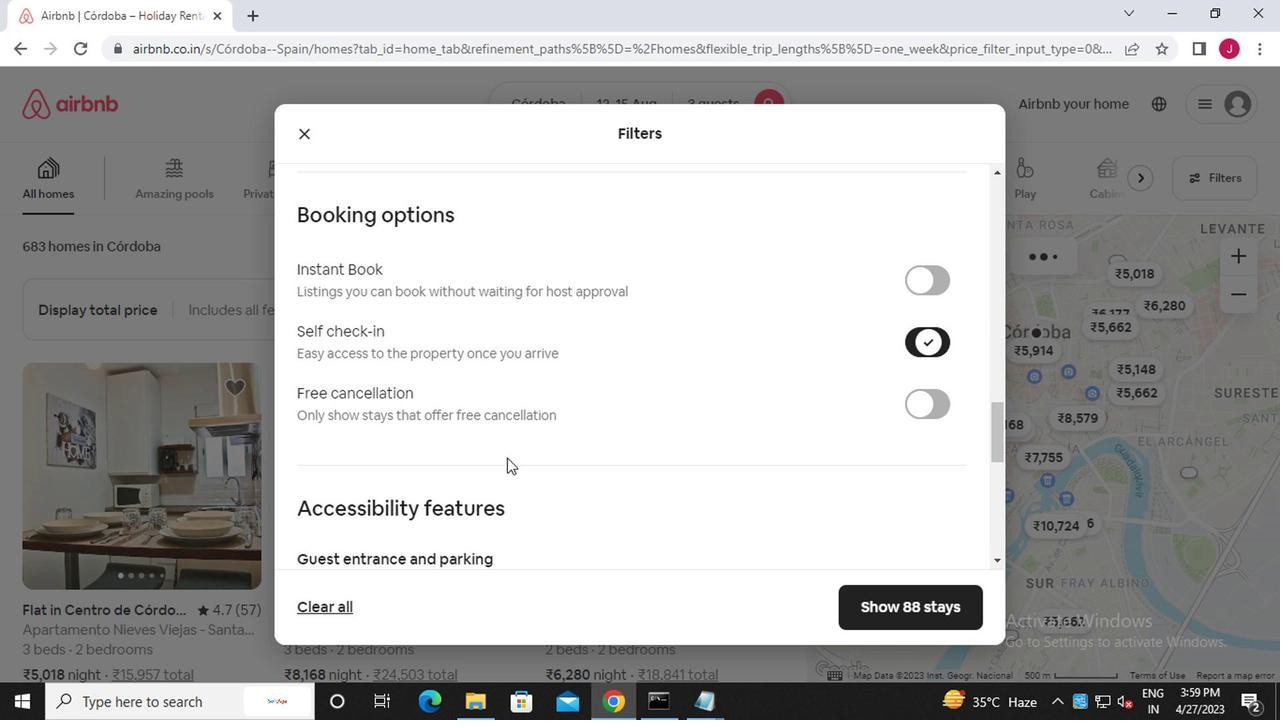 
Action: Mouse scrolled (451, 464) with delta (0, 0)
Screenshot: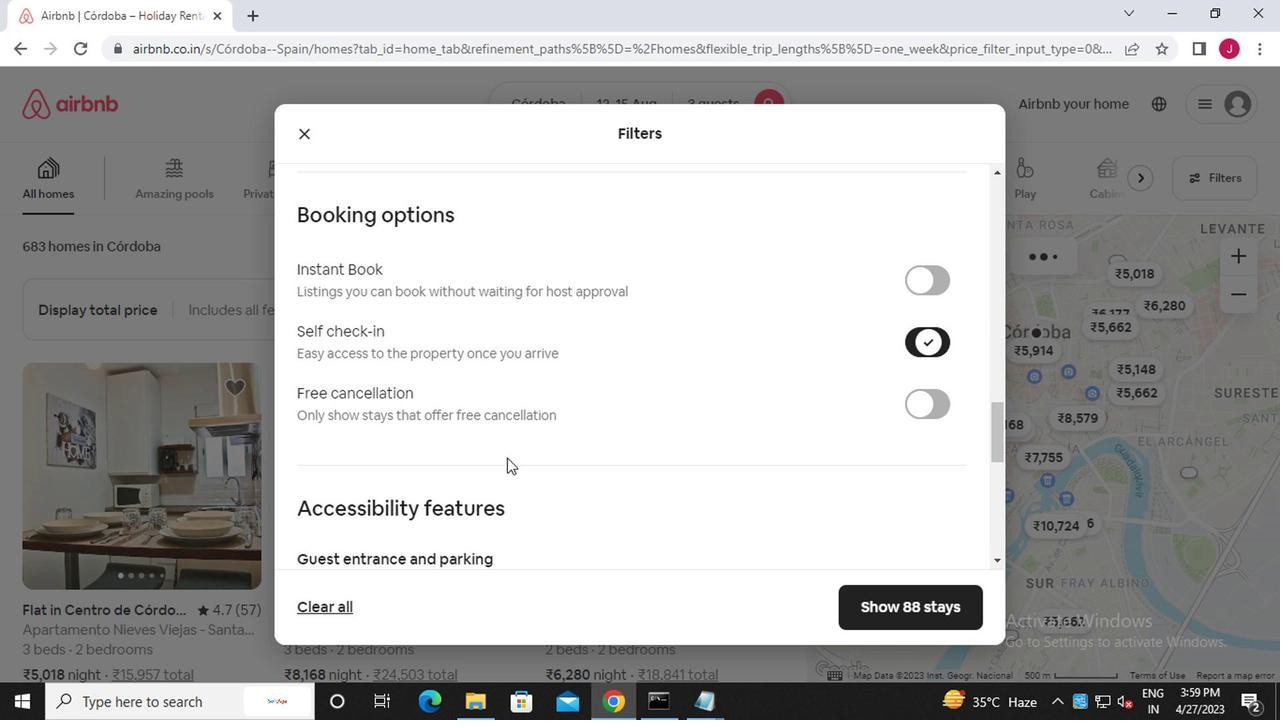 
Action: Mouse moved to (448, 465)
Screenshot: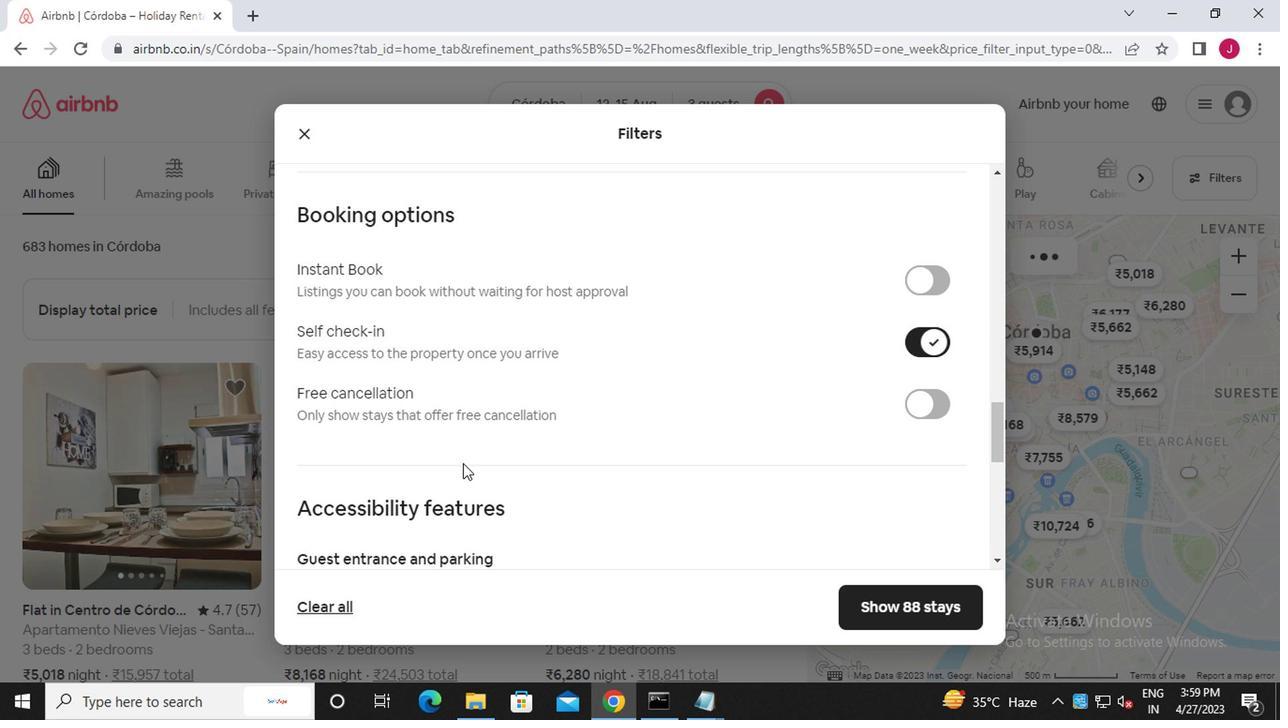 
Action: Mouse scrolled (448, 464) with delta (0, 0)
Screenshot: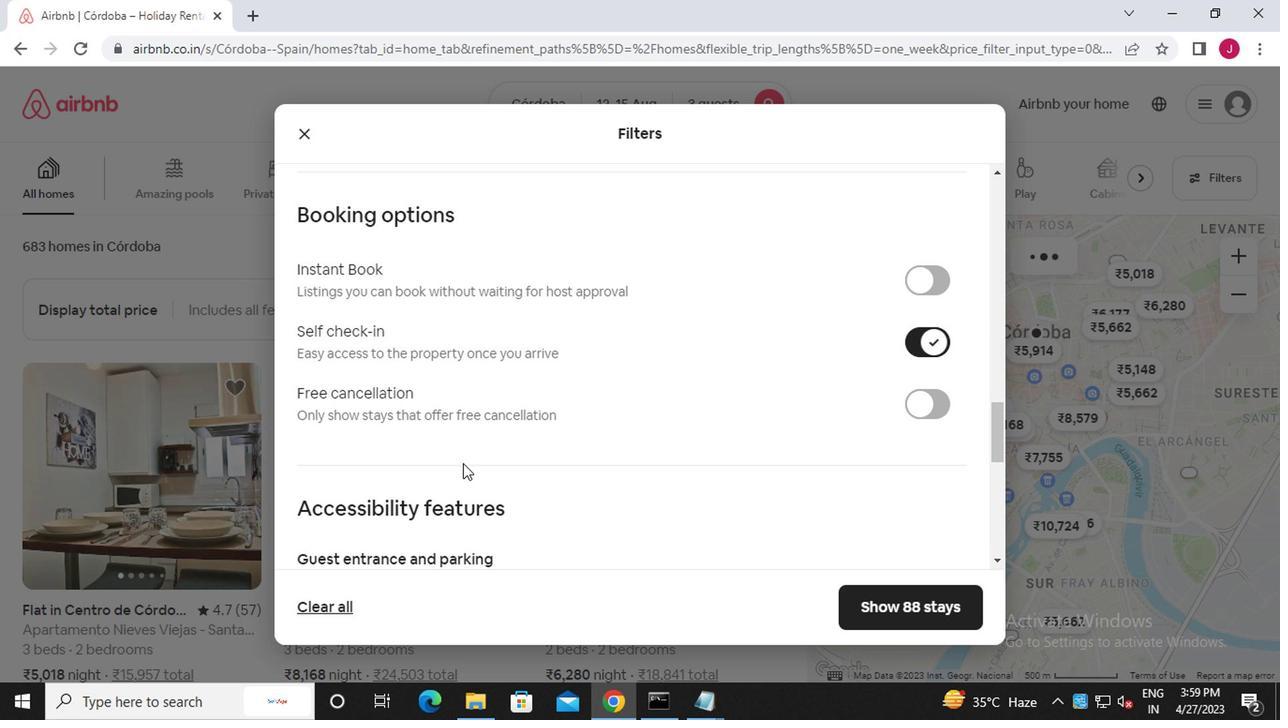 
Action: Mouse moved to (305, 440)
Screenshot: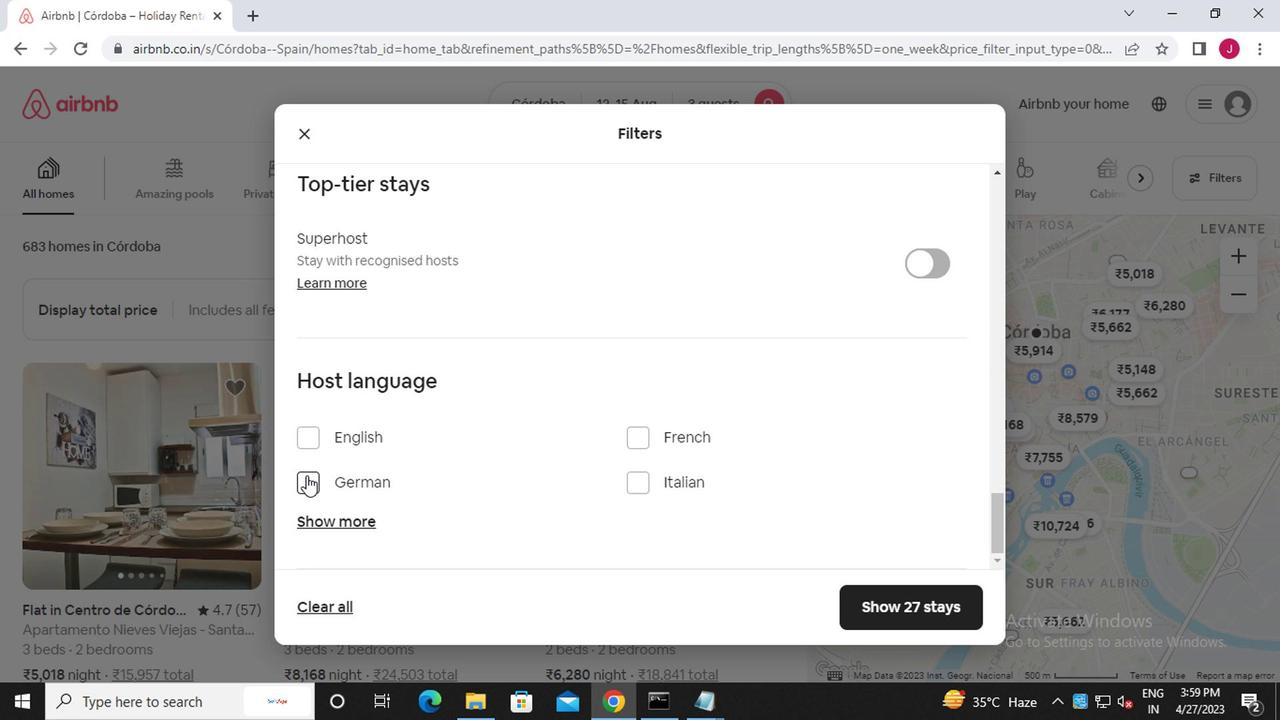 
Action: Mouse pressed left at (305, 440)
Screenshot: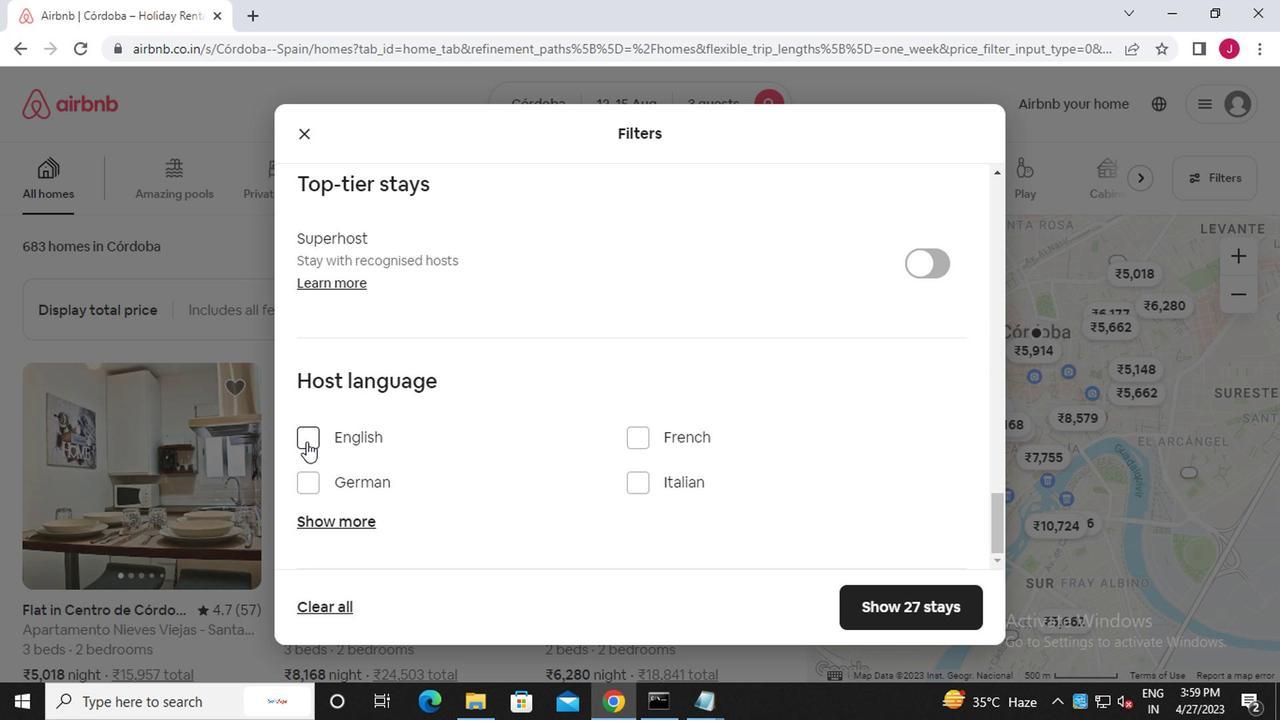 
Action: Mouse moved to (882, 613)
Screenshot: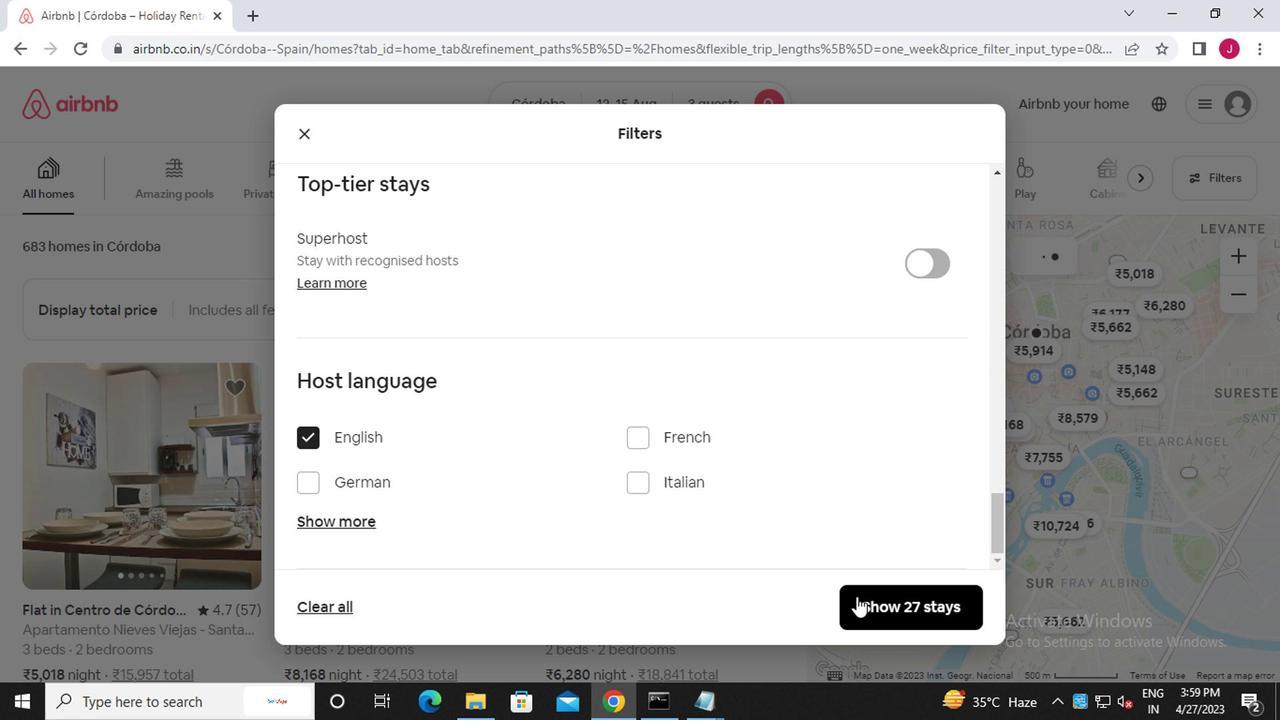 
Action: Mouse pressed left at (882, 613)
Screenshot: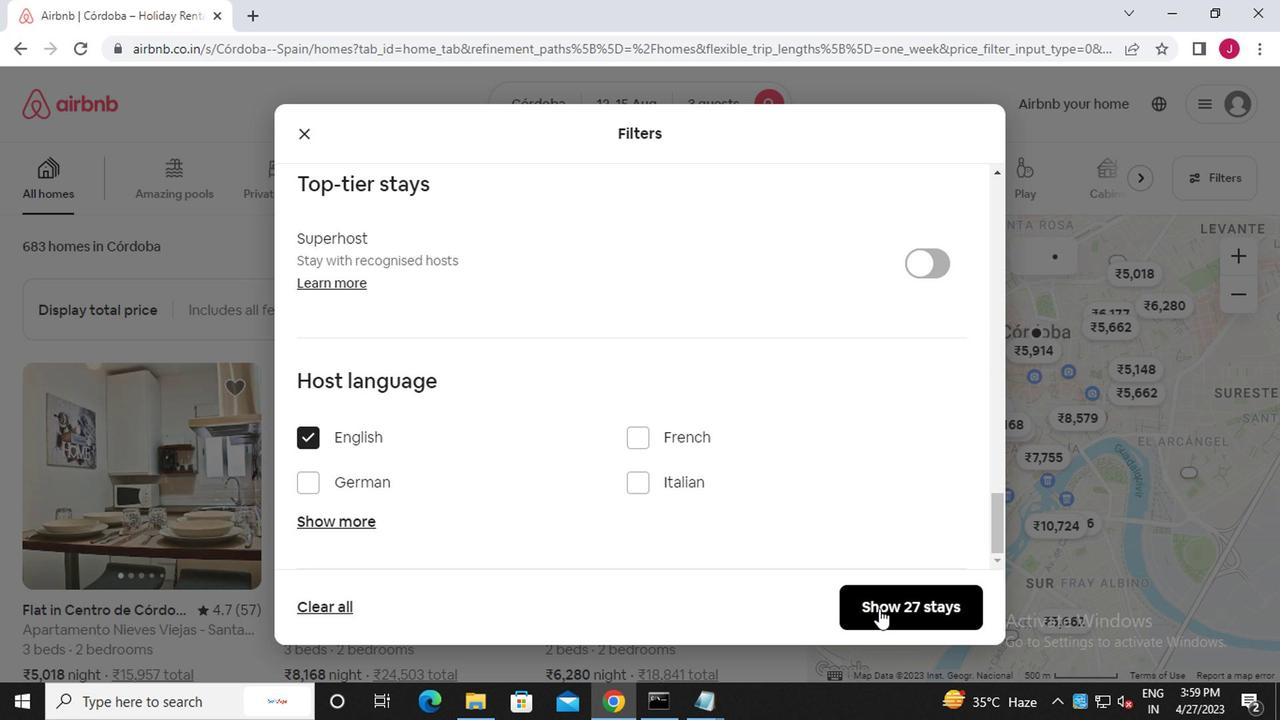 
Action: Mouse moved to (877, 601)
Screenshot: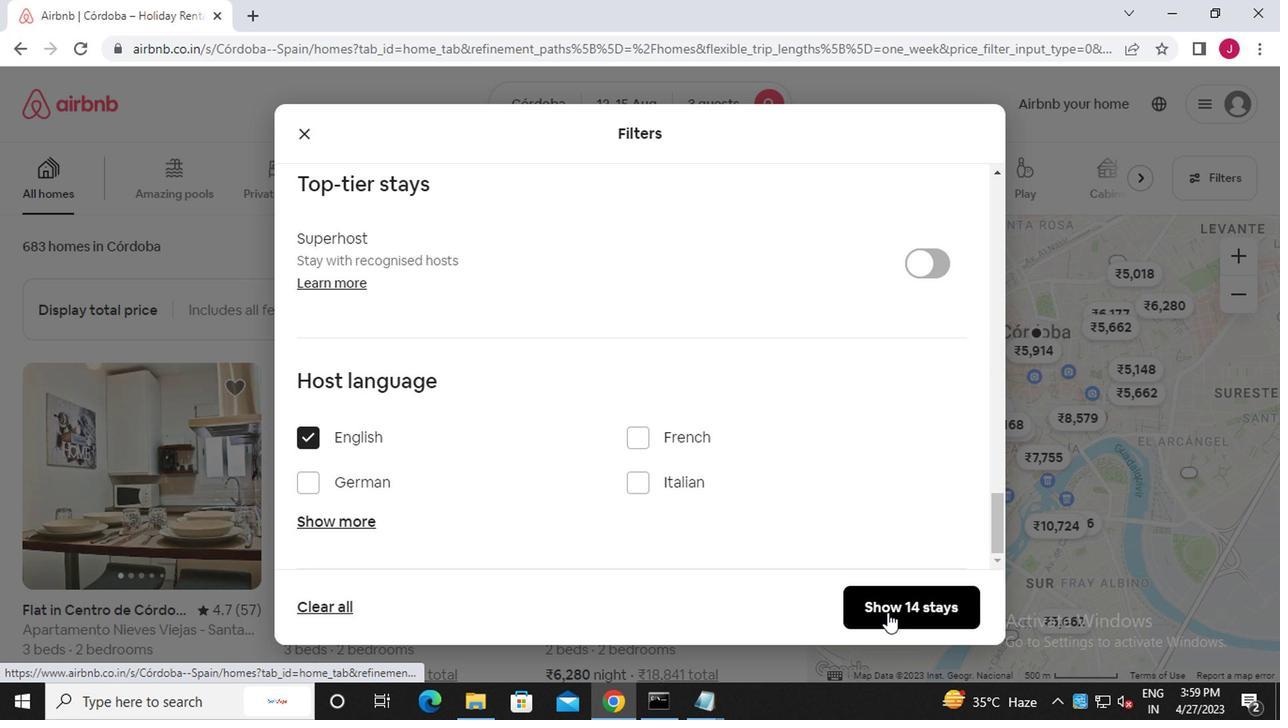
